 Task: Look for space in Anantapur, India from 4th August, 2023 to 8th August, 2023 for 1 adult in price range Rs.10000 to Rs.15000. Place can be private room with 1  bedroom having 1 bed and 1 bathroom. Property type can be flatguest house, hotel. Amenities needed are: wifi. Booking option can be shelf check-in. Required host language is English.
Action: Mouse moved to (518, 101)
Screenshot: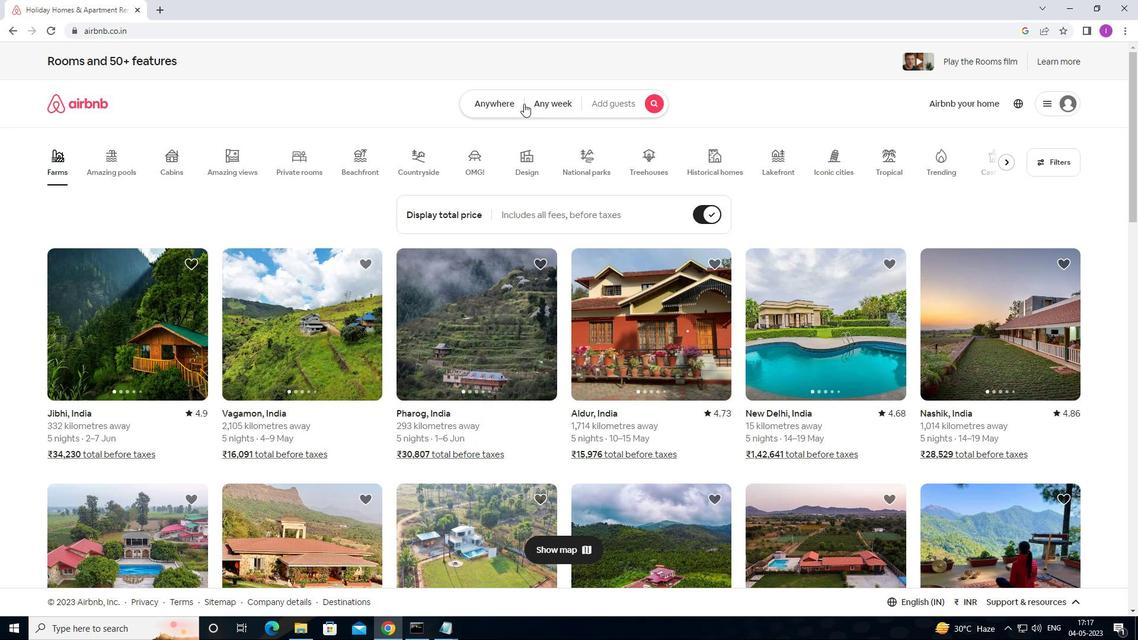 
Action: Mouse pressed left at (518, 101)
Screenshot: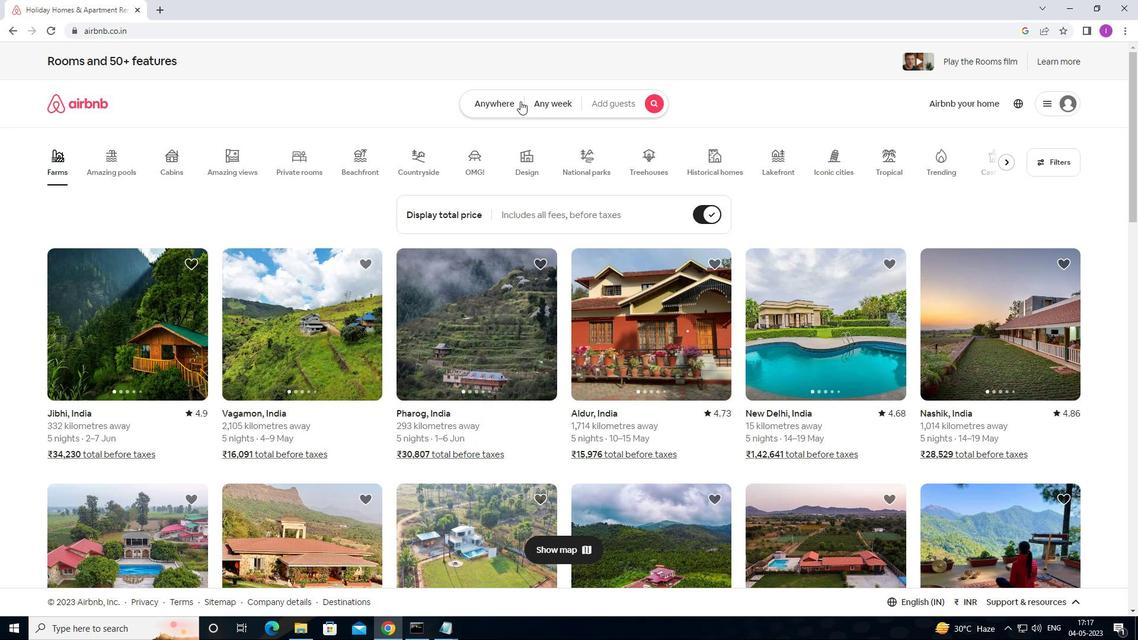 
Action: Mouse moved to (371, 157)
Screenshot: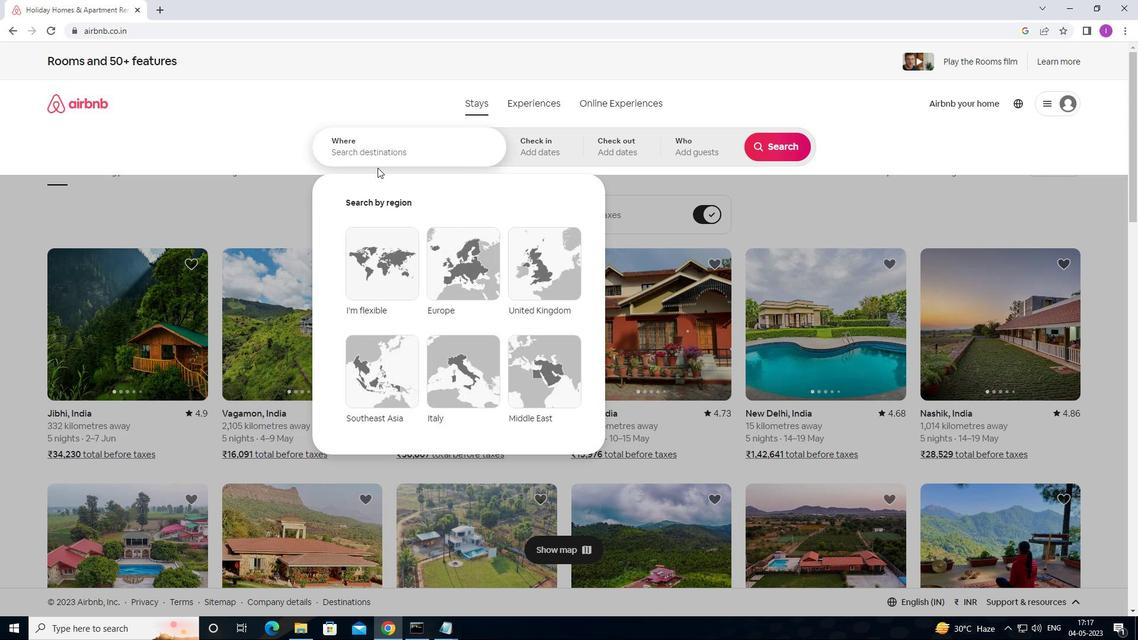 
Action: Mouse pressed left at (371, 157)
Screenshot: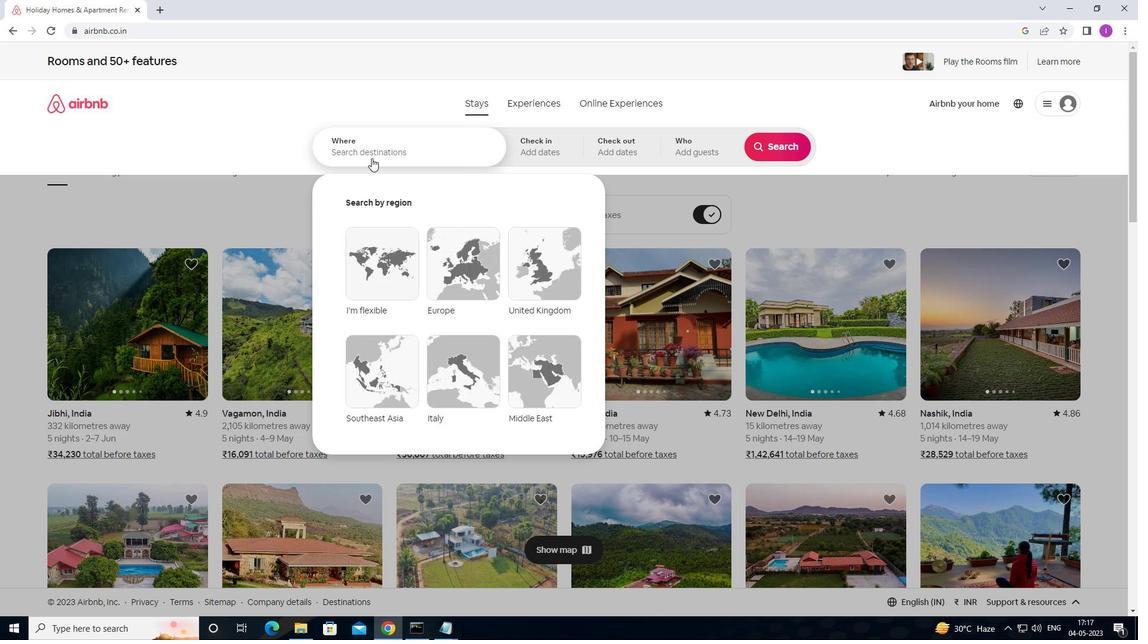 
Action: Mouse moved to (372, 153)
Screenshot: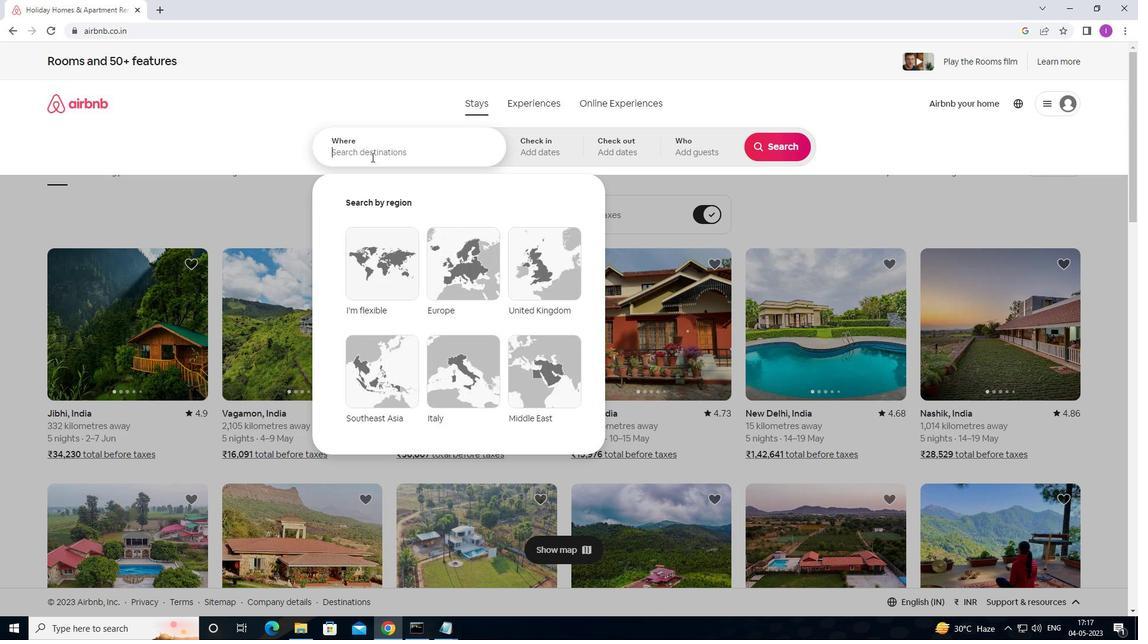 
Action: Key pressed <Key.shift>ANANTAPUR,<Key.shift>U<Key.backspace><Key.shift>INDIA
Screenshot: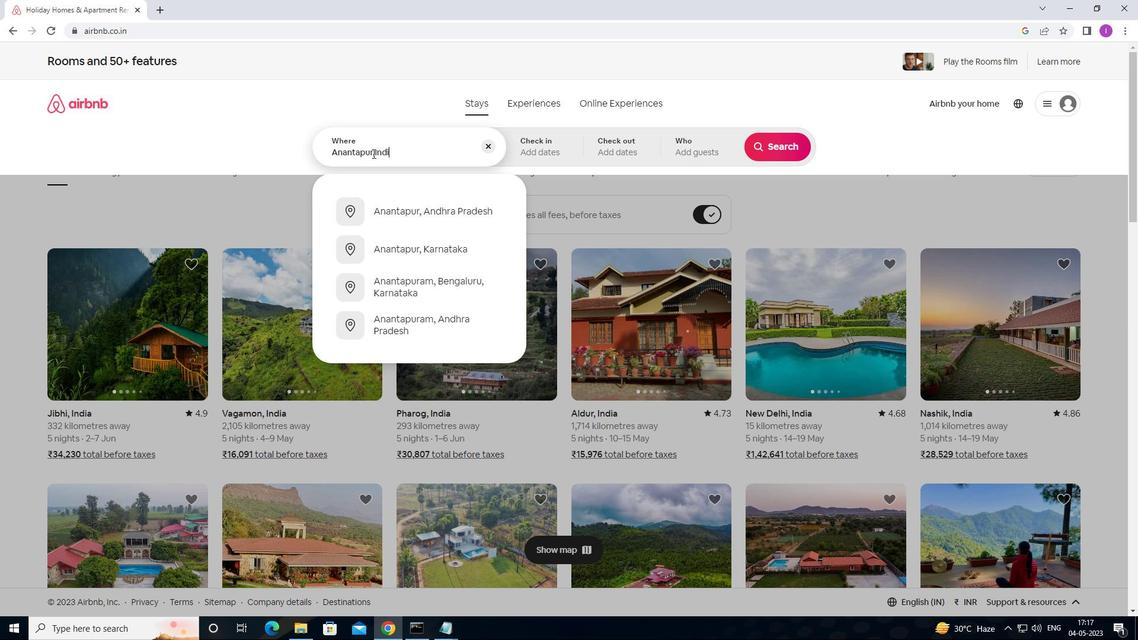 
Action: Mouse moved to (515, 145)
Screenshot: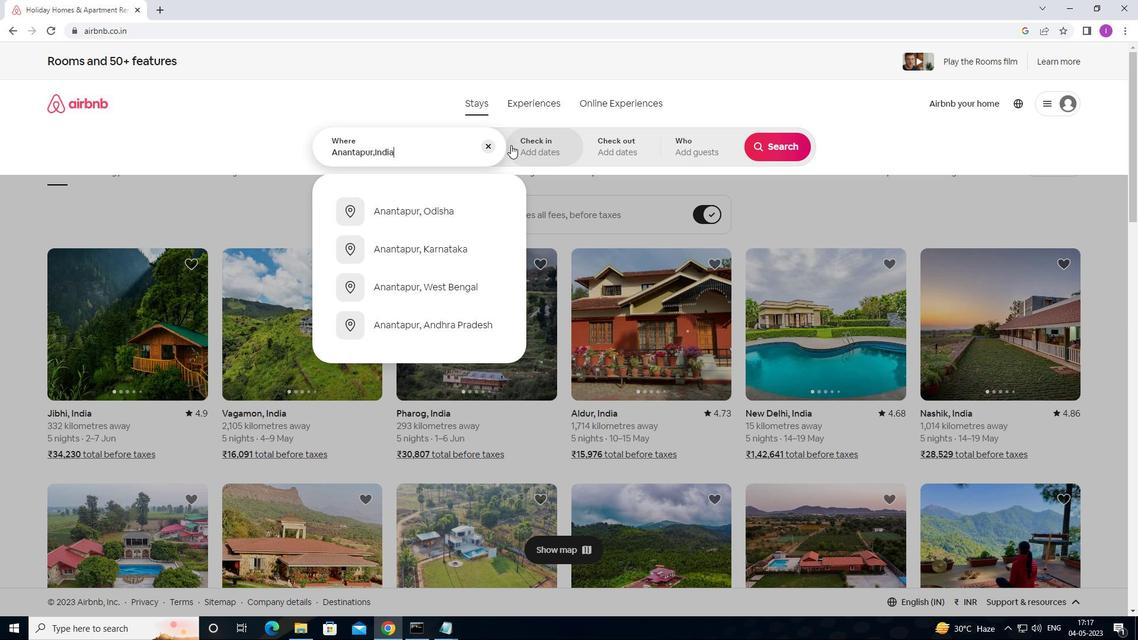 
Action: Mouse pressed left at (515, 145)
Screenshot: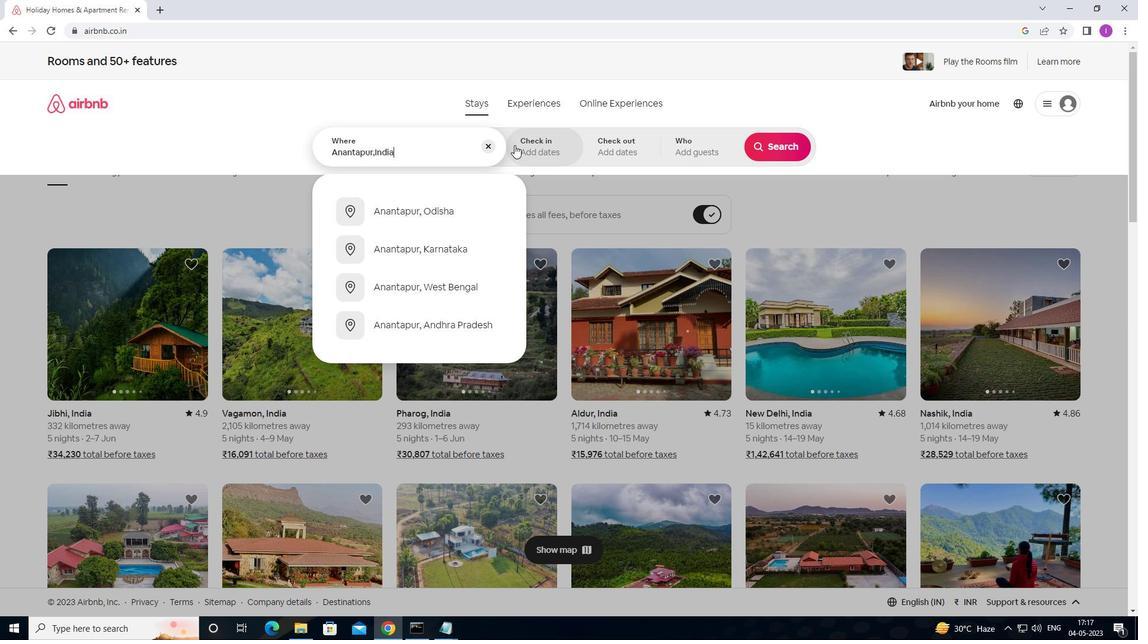 
Action: Mouse moved to (773, 235)
Screenshot: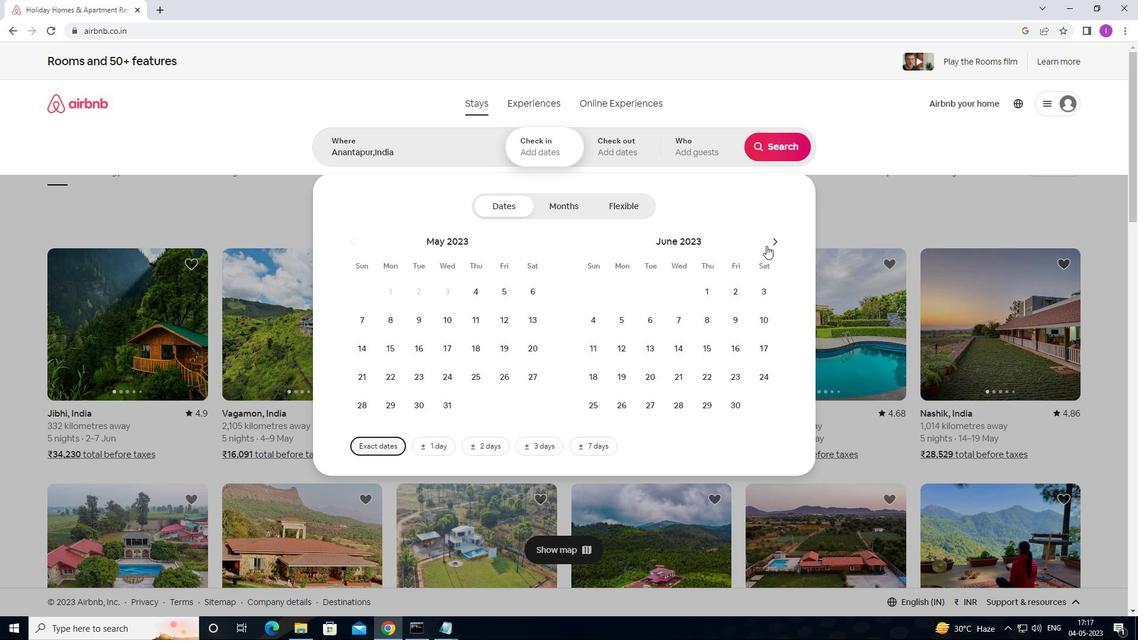 
Action: Mouse pressed left at (773, 235)
Screenshot: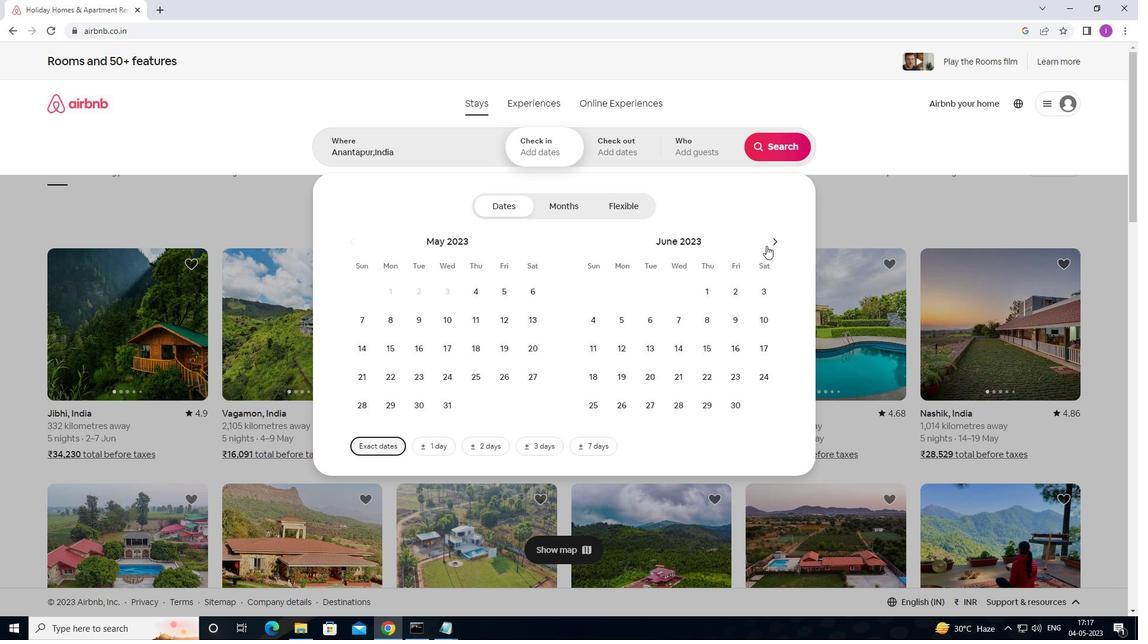 
Action: Mouse moved to (773, 234)
Screenshot: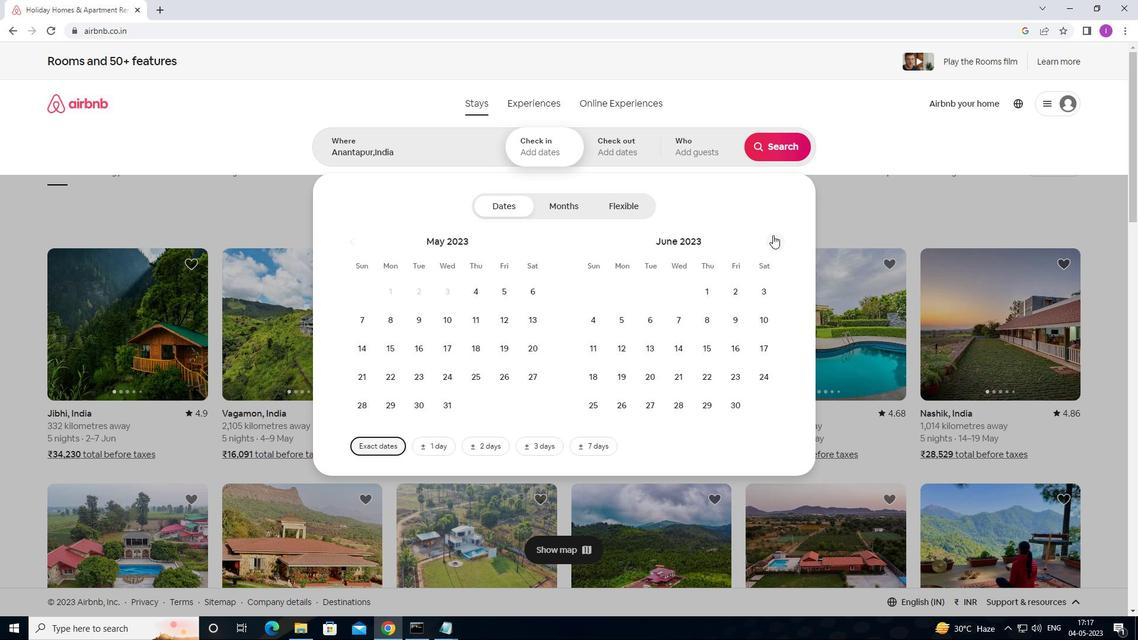 
Action: Mouse pressed left at (773, 234)
Screenshot: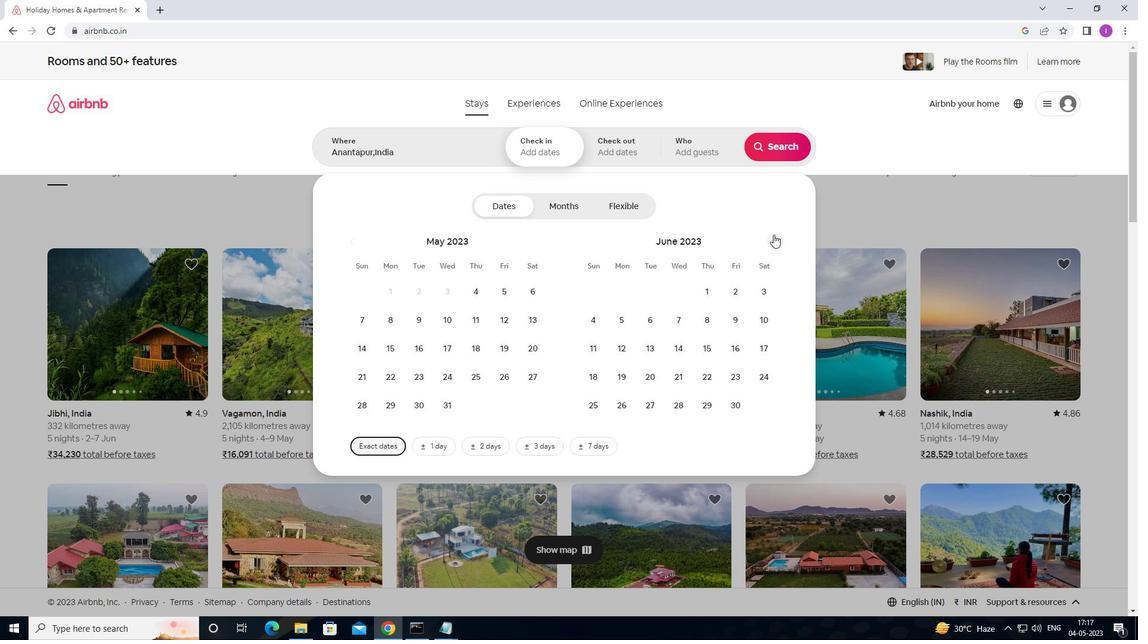 
Action: Mouse moved to (773, 235)
Screenshot: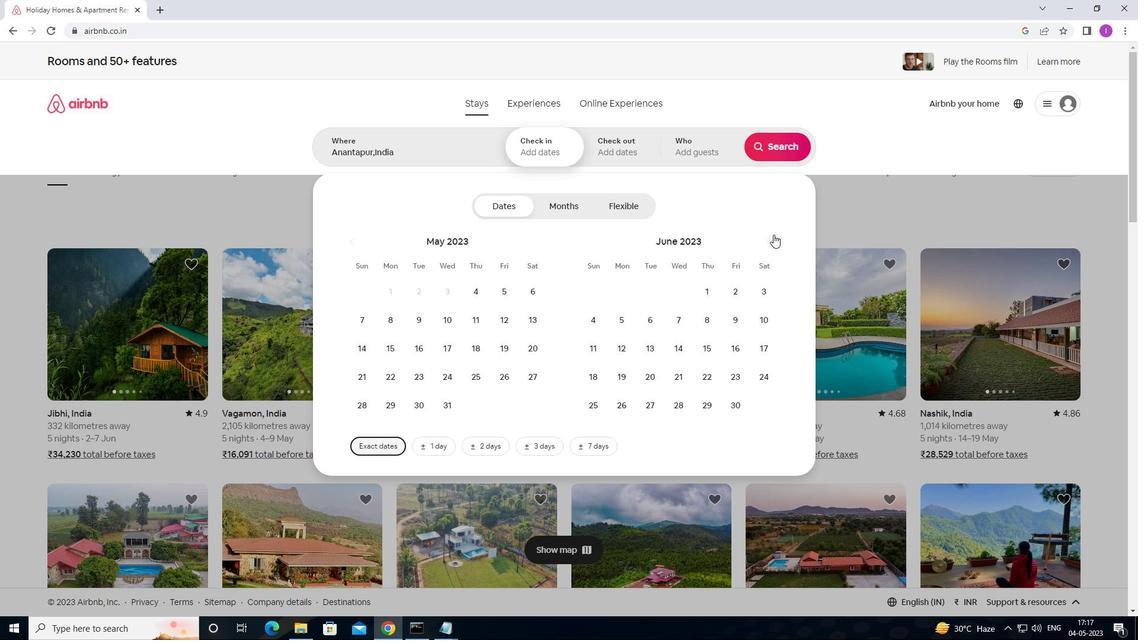
Action: Mouse pressed left at (773, 235)
Screenshot: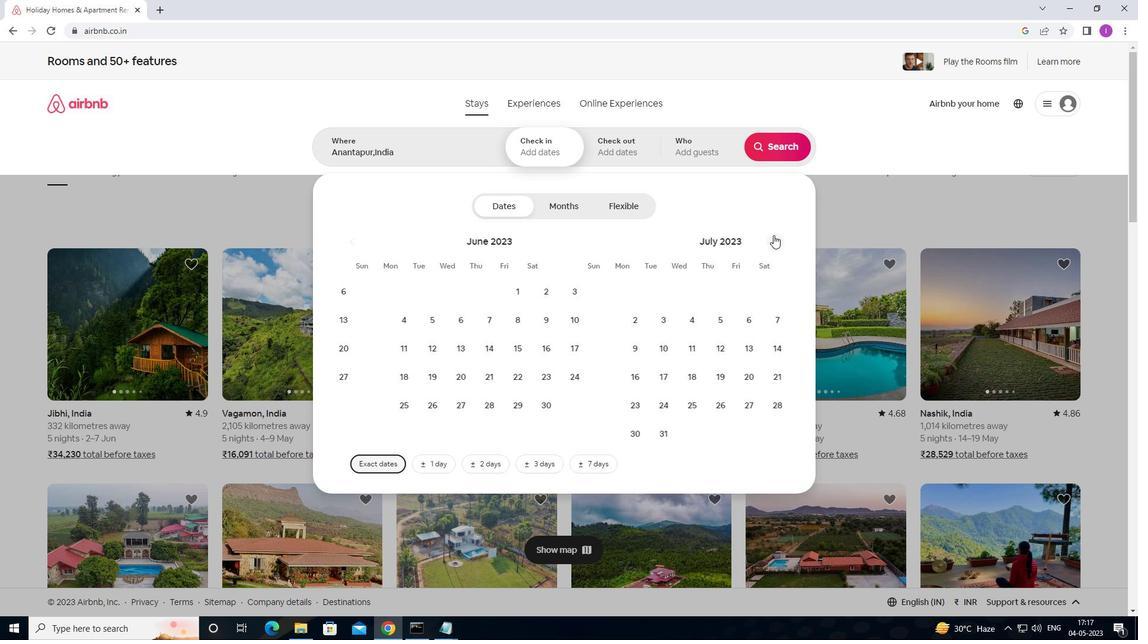 
Action: Mouse moved to (505, 287)
Screenshot: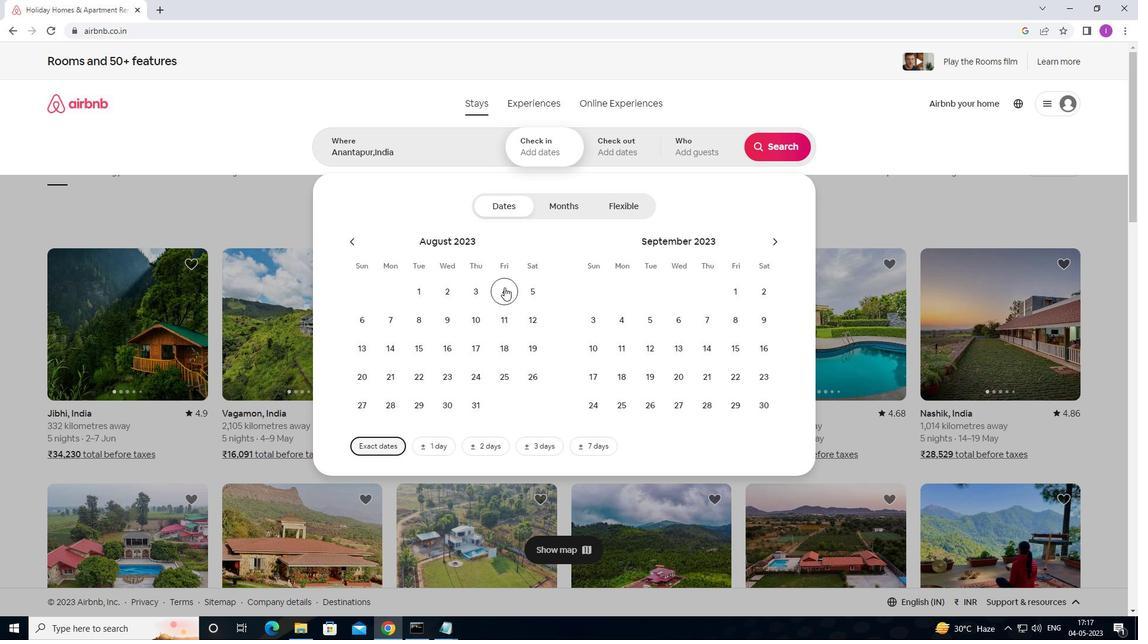 
Action: Mouse pressed left at (505, 287)
Screenshot: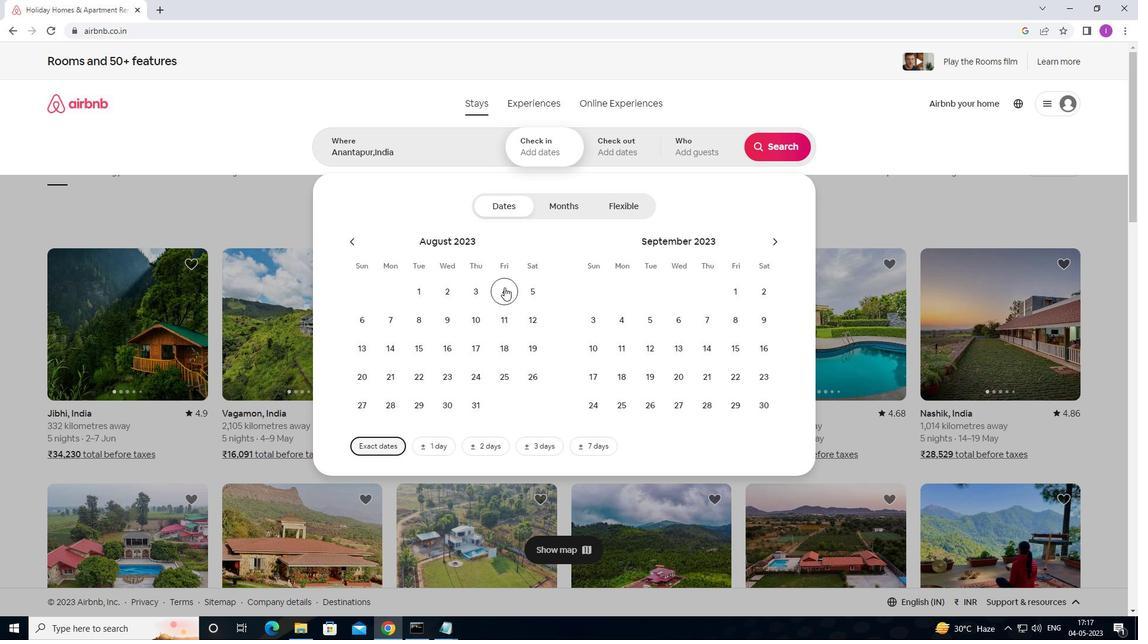 
Action: Mouse moved to (428, 321)
Screenshot: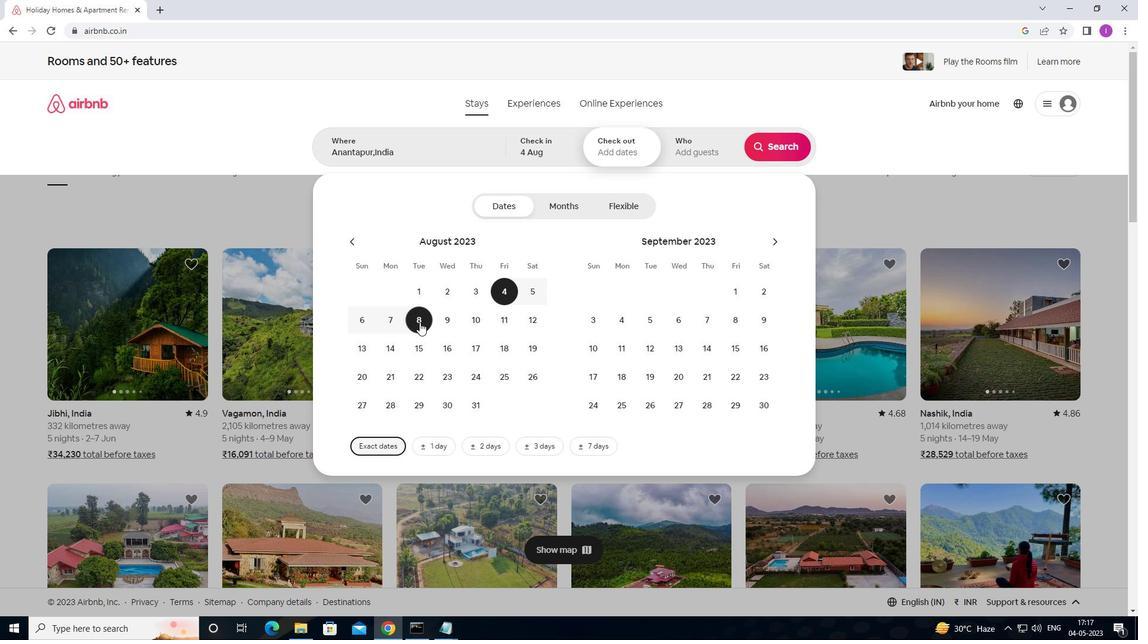 
Action: Mouse pressed left at (428, 321)
Screenshot: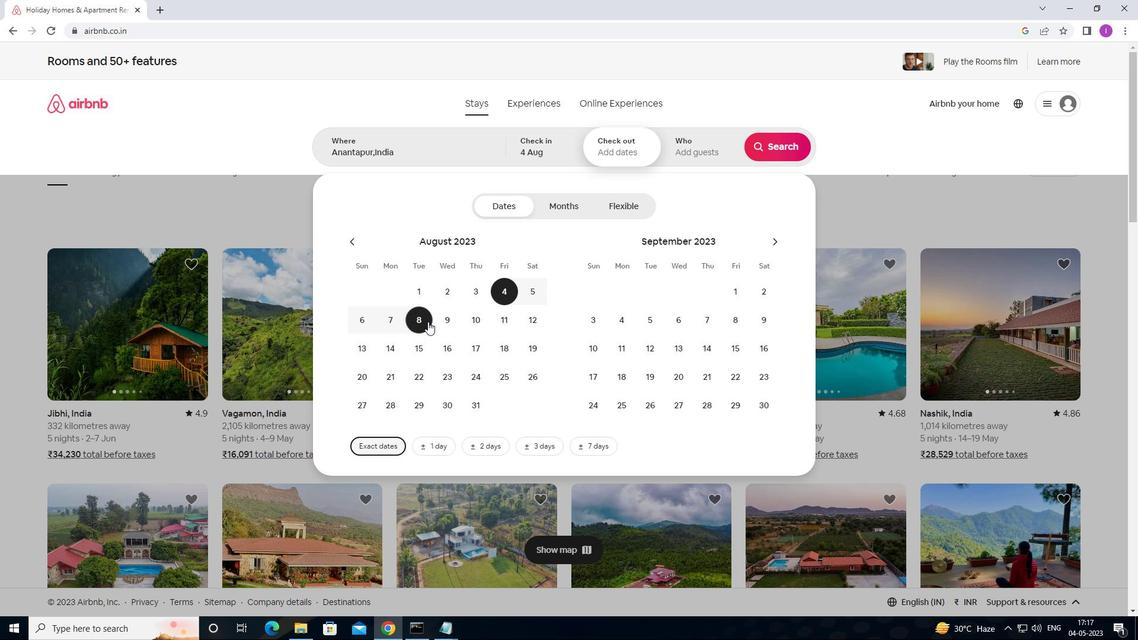 
Action: Mouse moved to (690, 149)
Screenshot: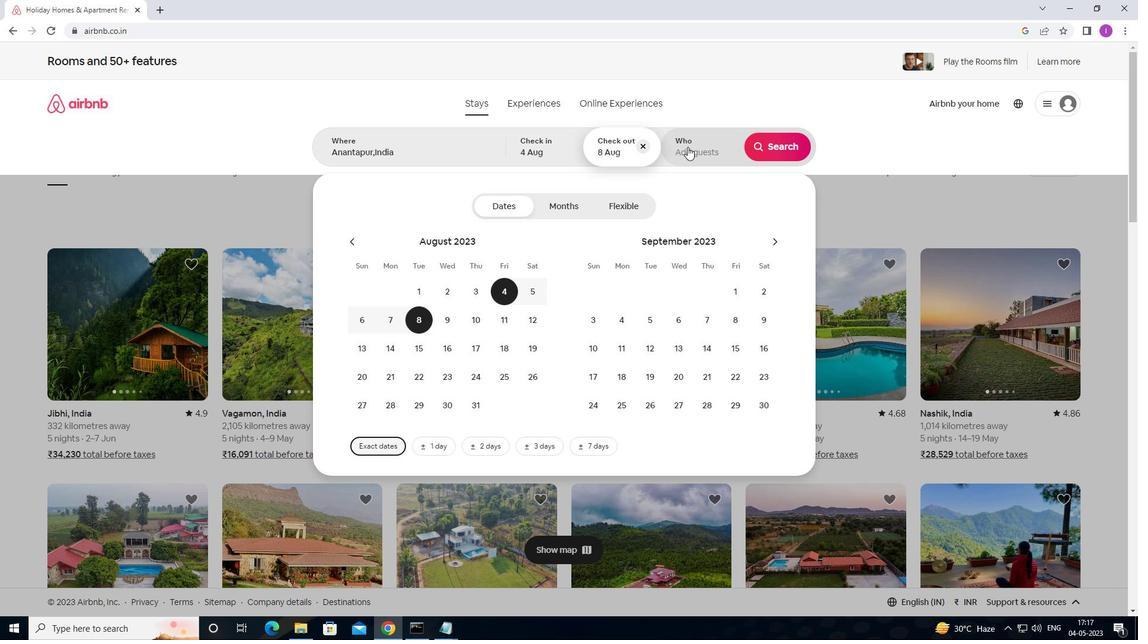 
Action: Mouse pressed left at (690, 149)
Screenshot: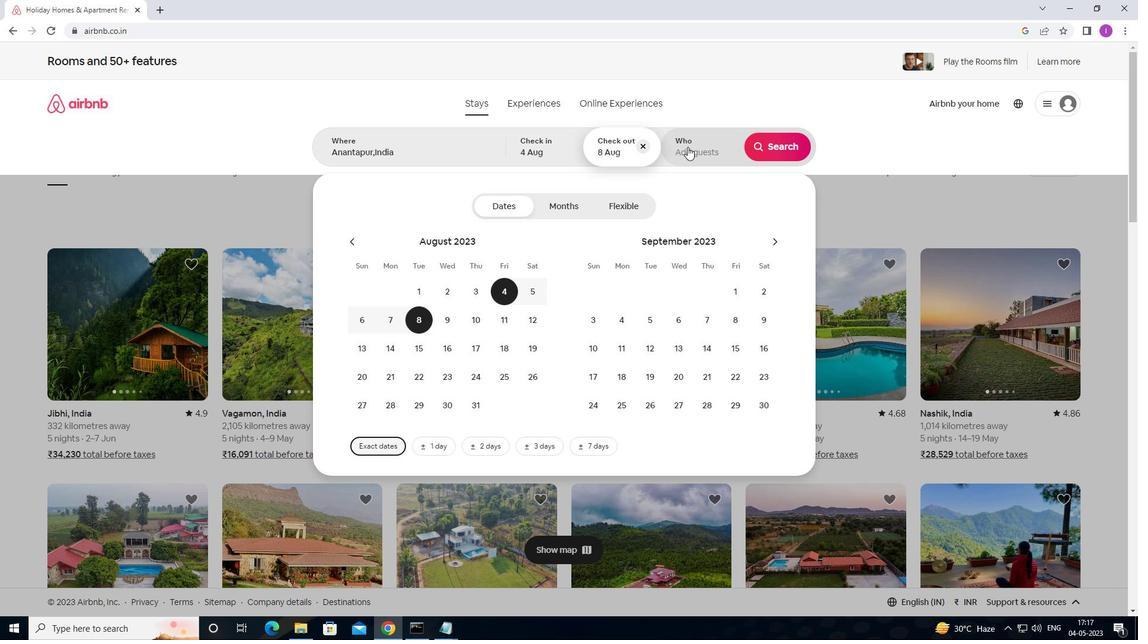 
Action: Mouse moved to (778, 205)
Screenshot: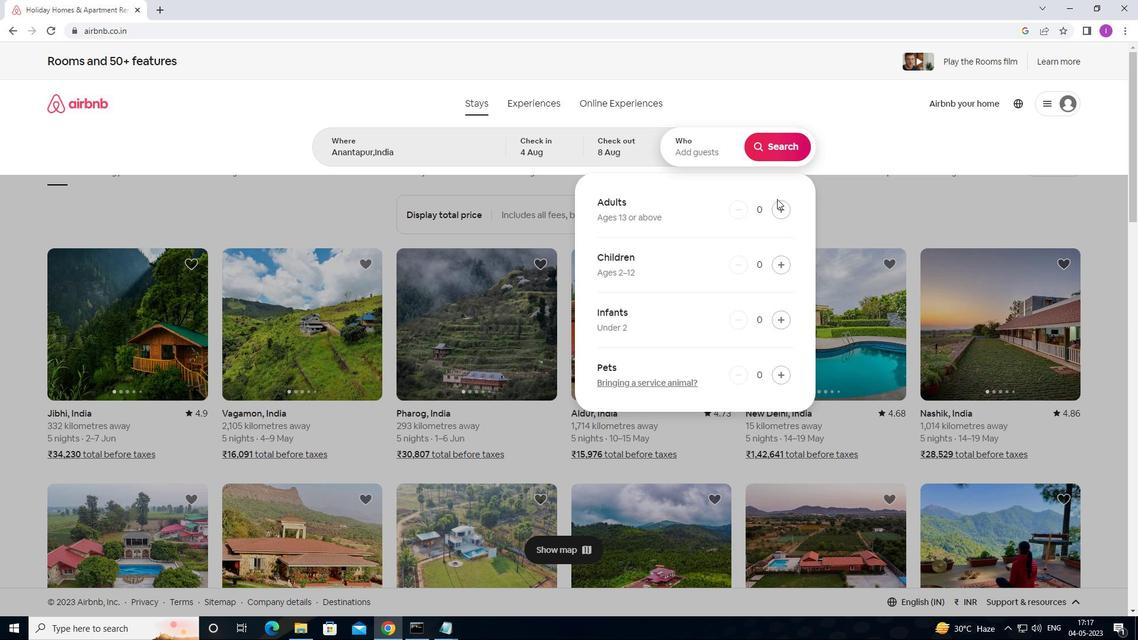 
Action: Mouse pressed left at (778, 205)
Screenshot: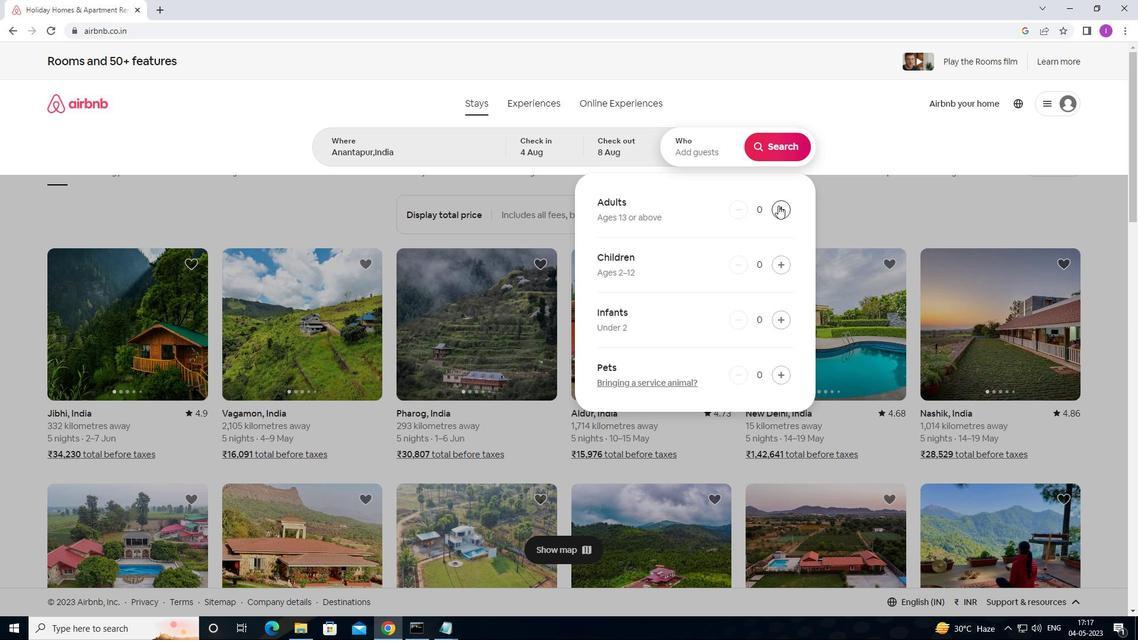 
Action: Mouse moved to (771, 150)
Screenshot: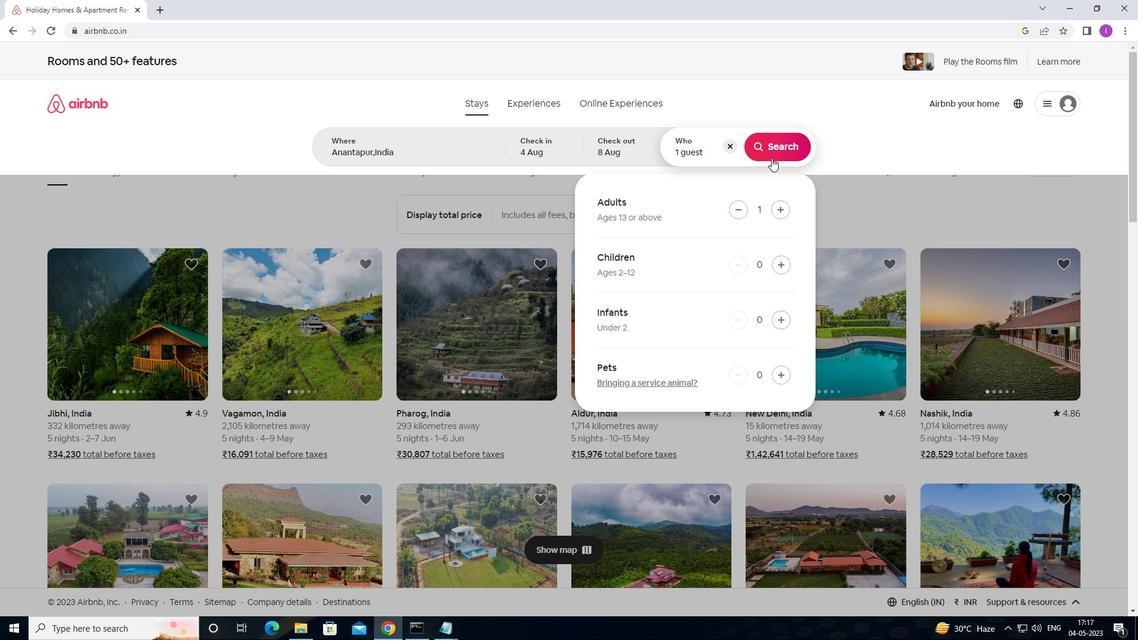 
Action: Mouse pressed left at (771, 150)
Screenshot: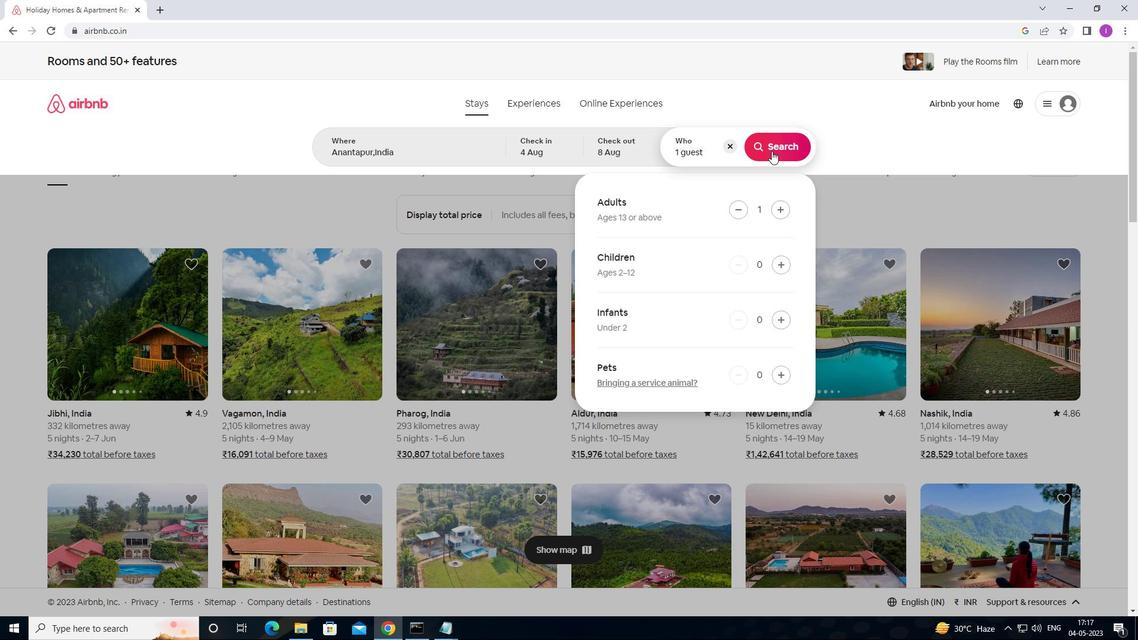 
Action: Mouse moved to (1074, 110)
Screenshot: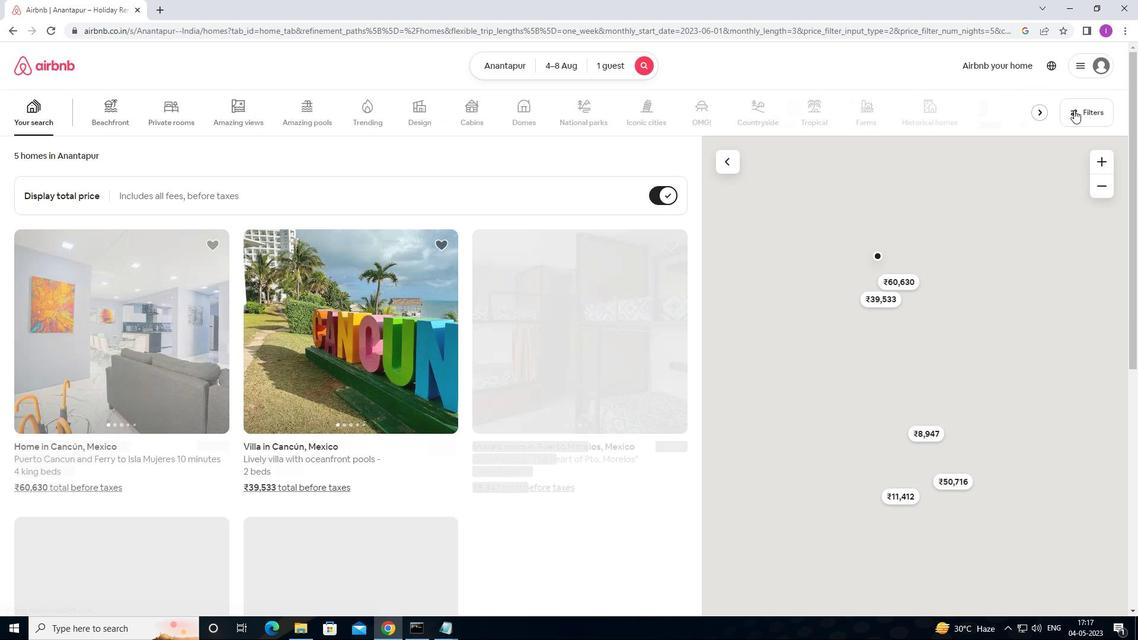 
Action: Mouse pressed left at (1074, 110)
Screenshot: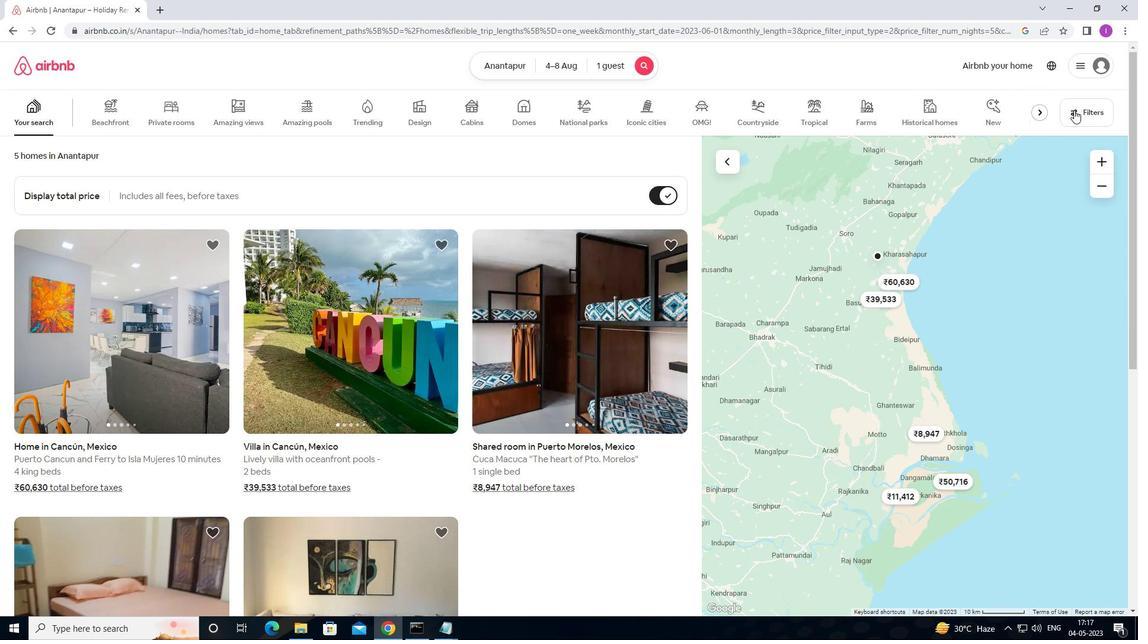 
Action: Mouse moved to (453, 267)
Screenshot: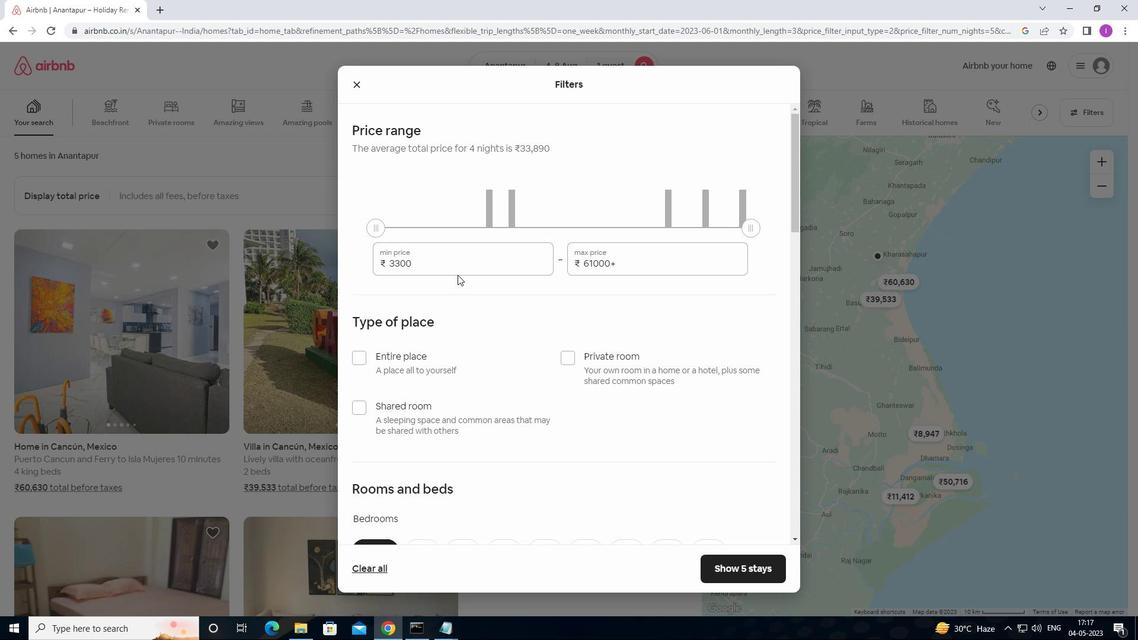 
Action: Mouse pressed left at (453, 267)
Screenshot: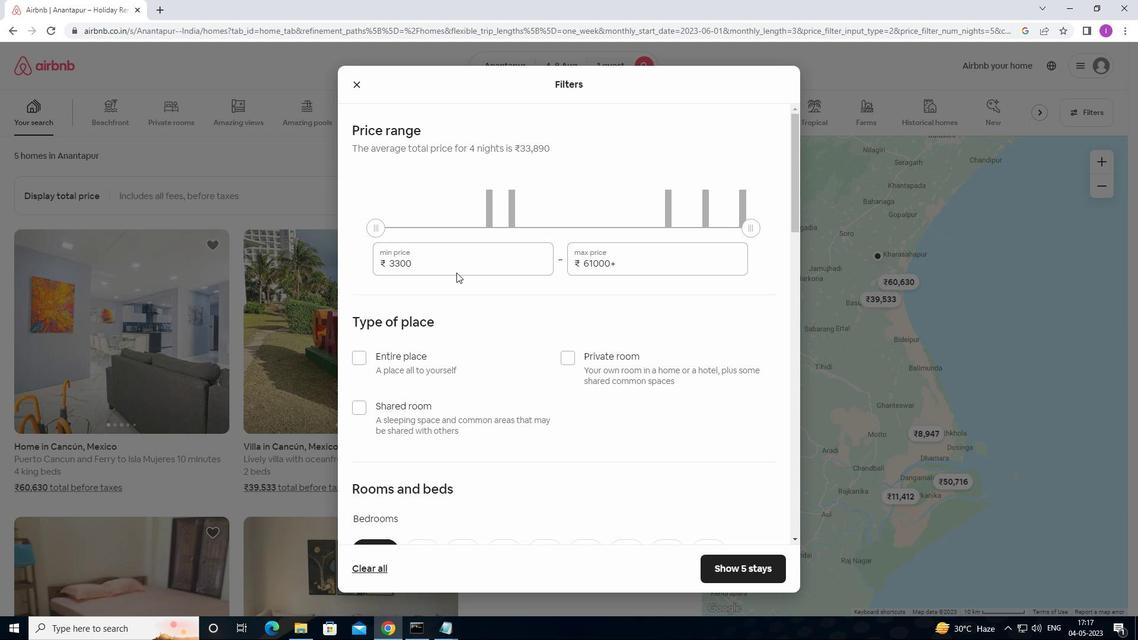 
Action: Mouse moved to (396, 267)
Screenshot: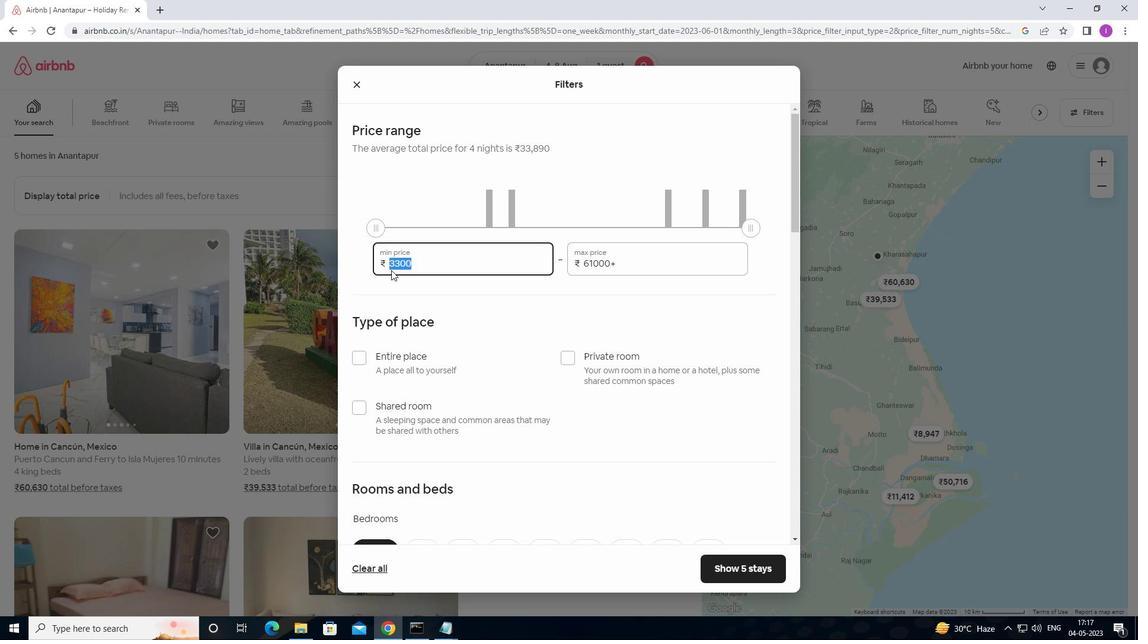 
Action: Key pressed 1
Screenshot: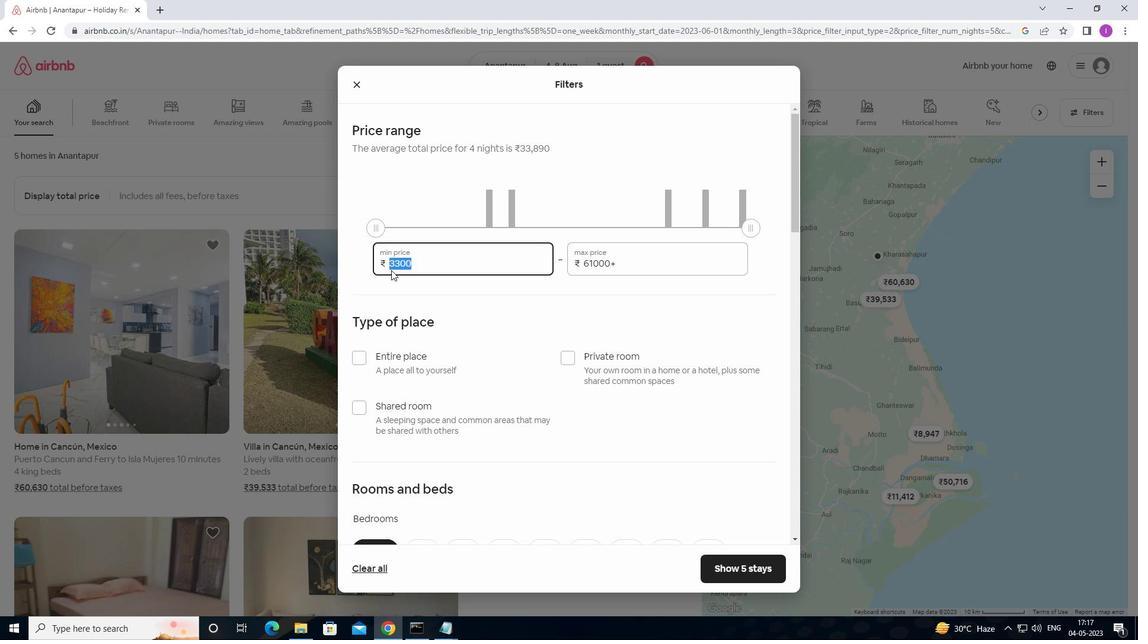 
Action: Mouse moved to (398, 266)
Screenshot: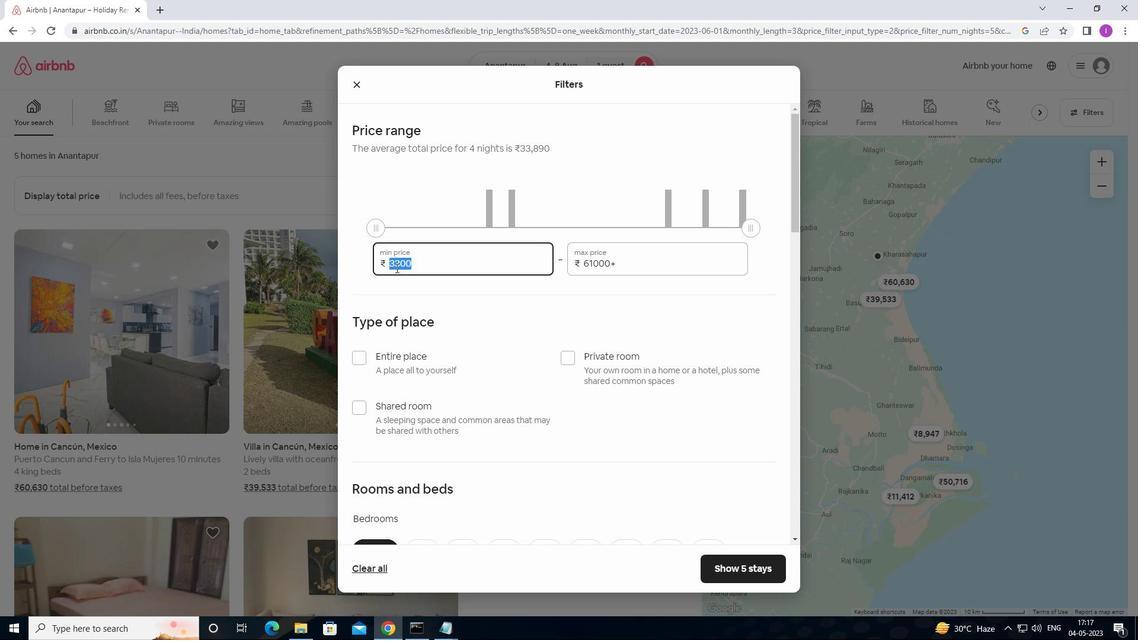 
Action: Key pressed 0
Screenshot: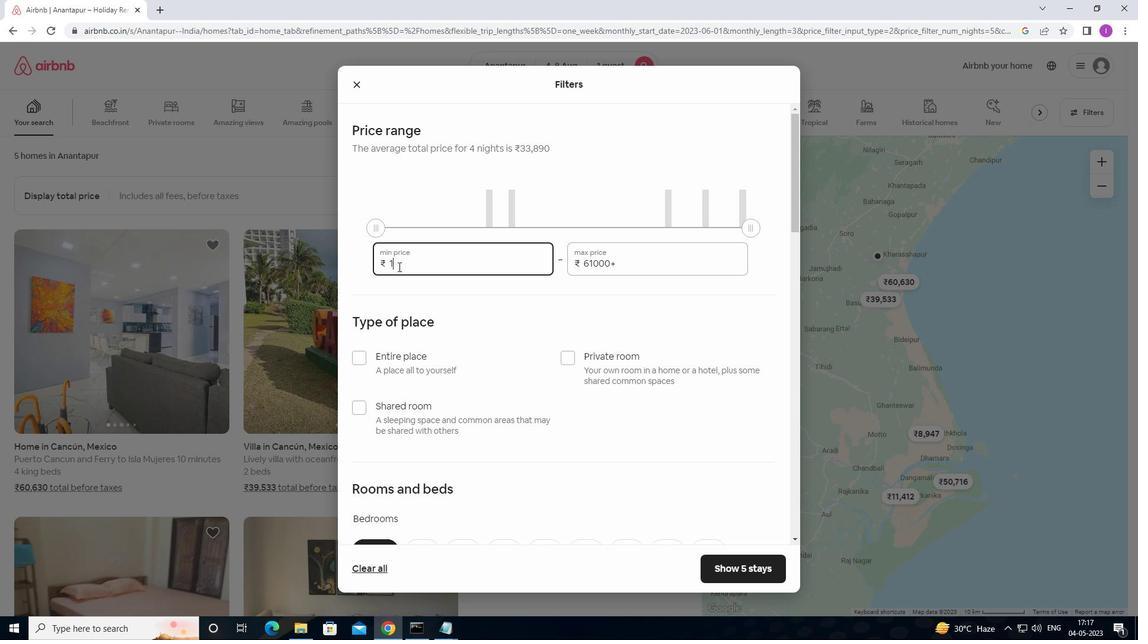 
Action: Mouse moved to (400, 265)
Screenshot: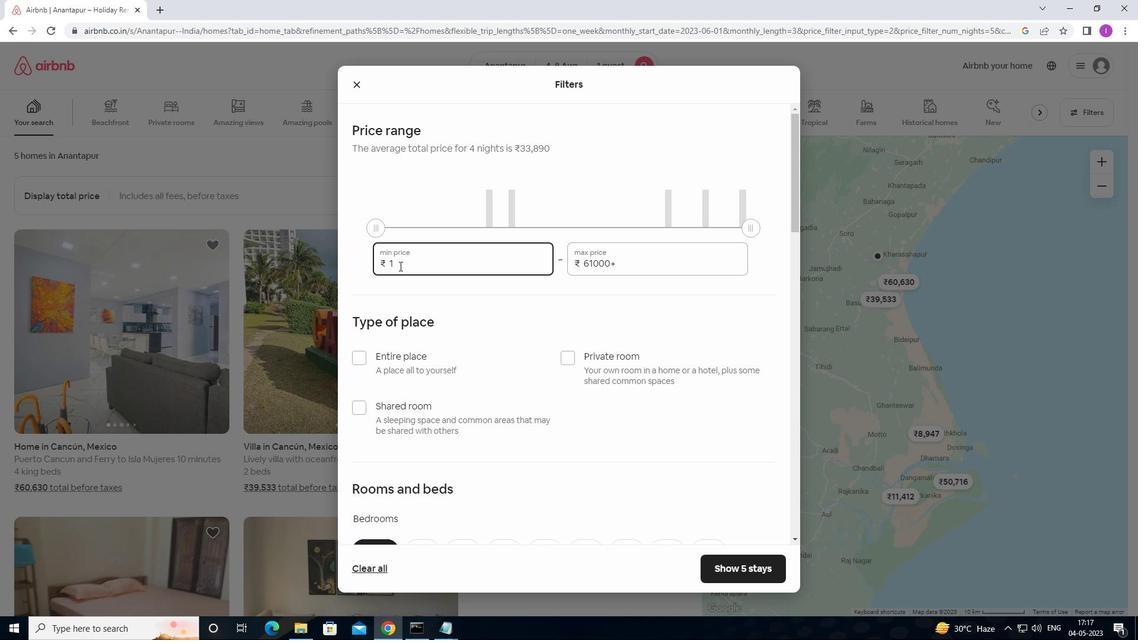 
Action: Key pressed 0
Screenshot: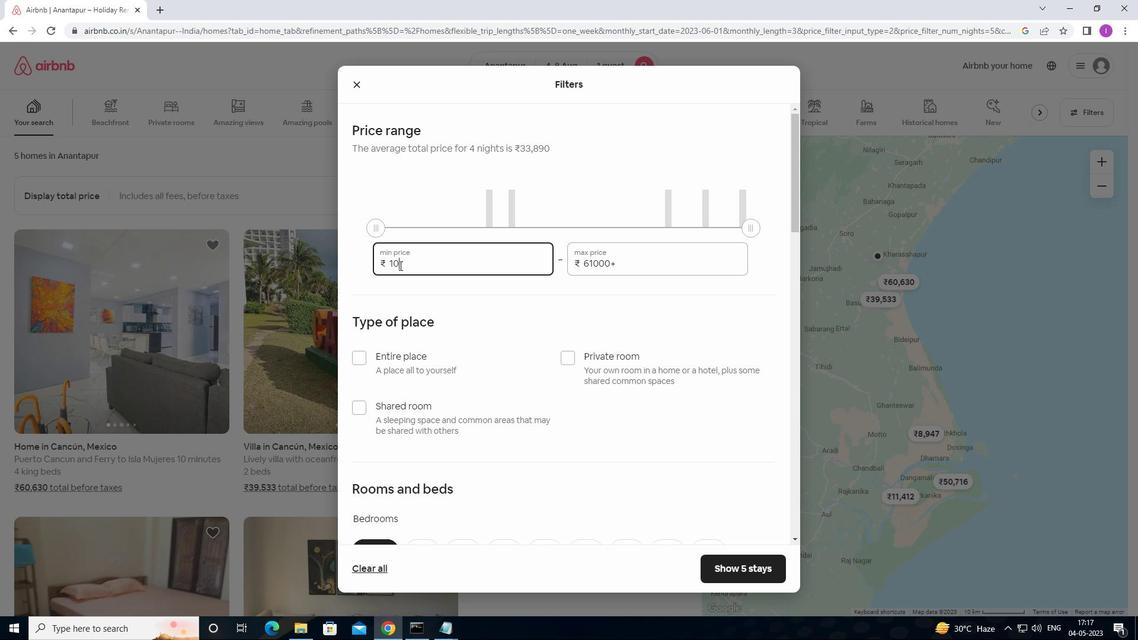 
Action: Mouse moved to (401, 264)
Screenshot: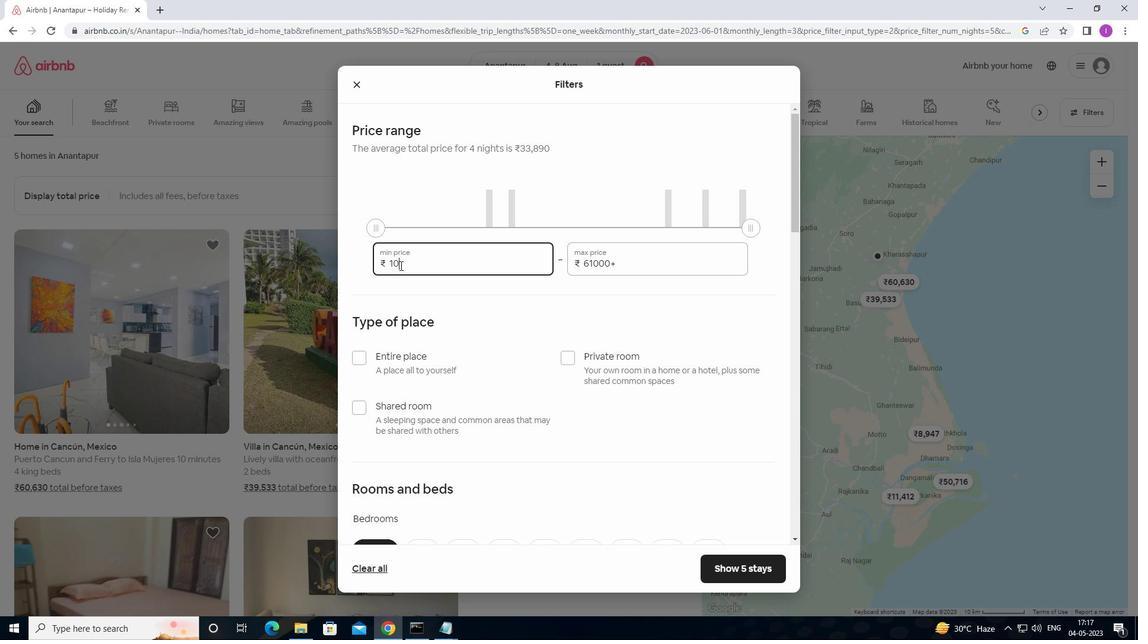 
Action: Key pressed 0
Screenshot: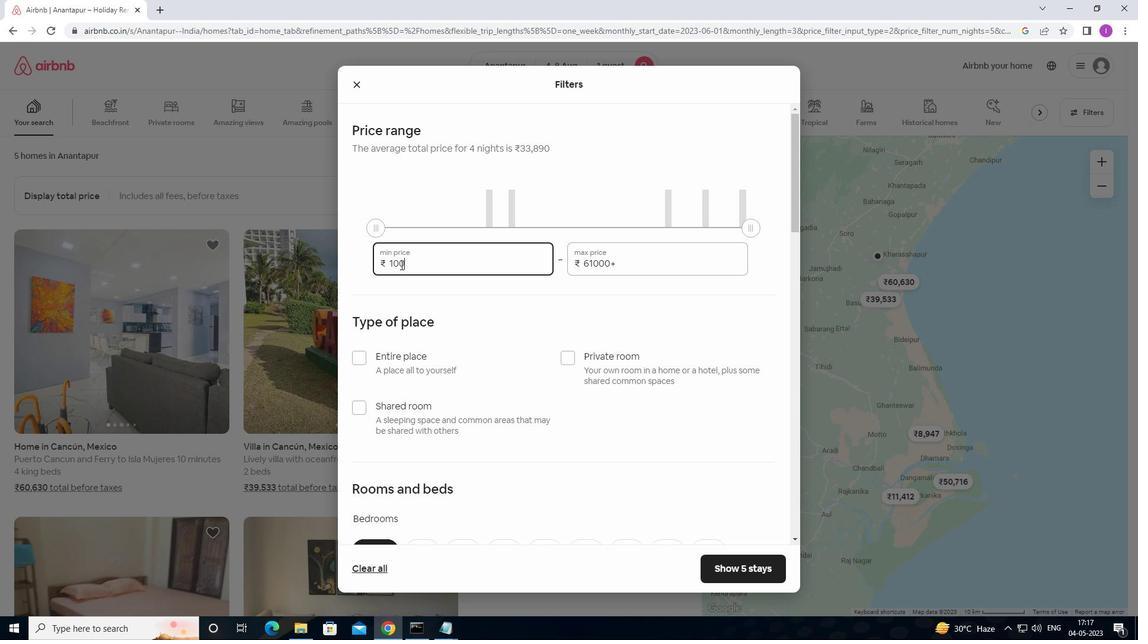 
Action: Mouse moved to (403, 264)
Screenshot: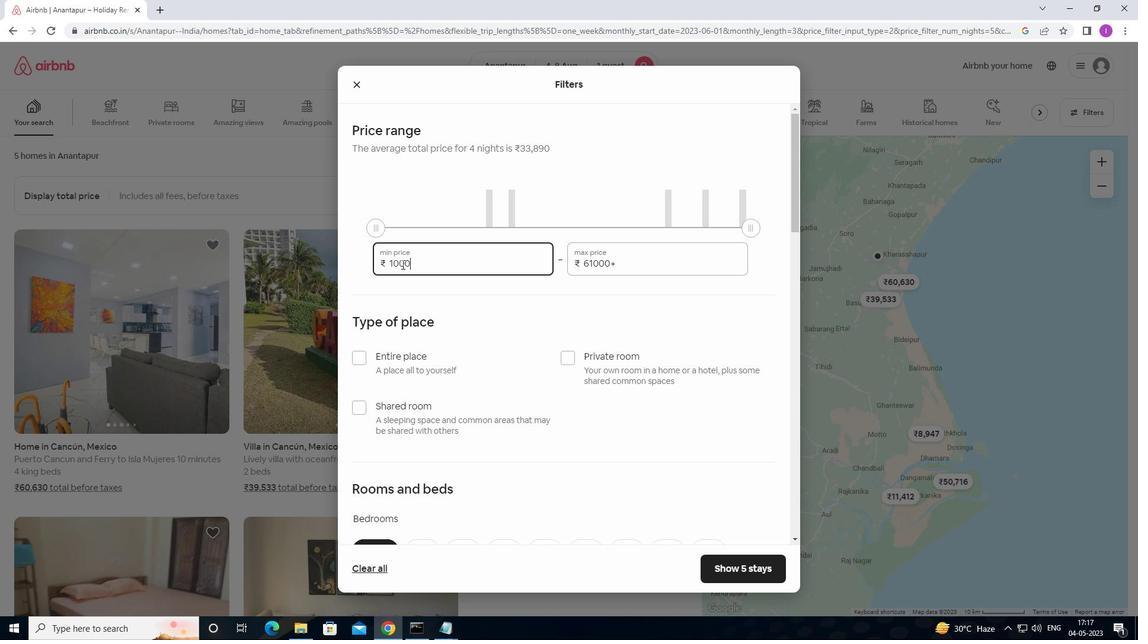 
Action: Key pressed 0
Screenshot: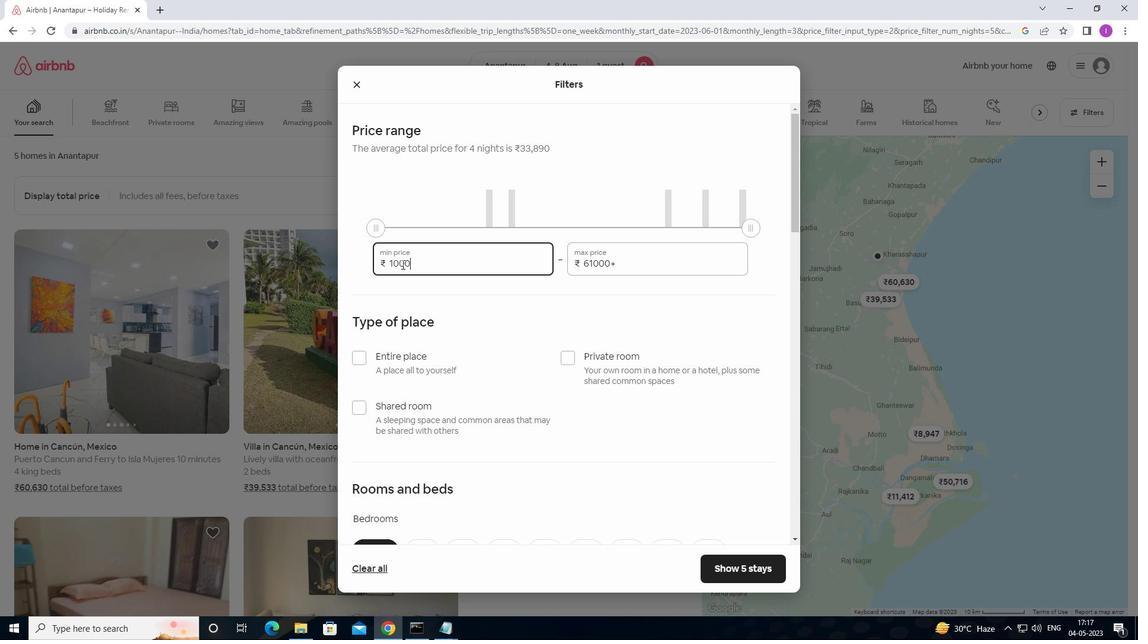 
Action: Mouse moved to (618, 259)
Screenshot: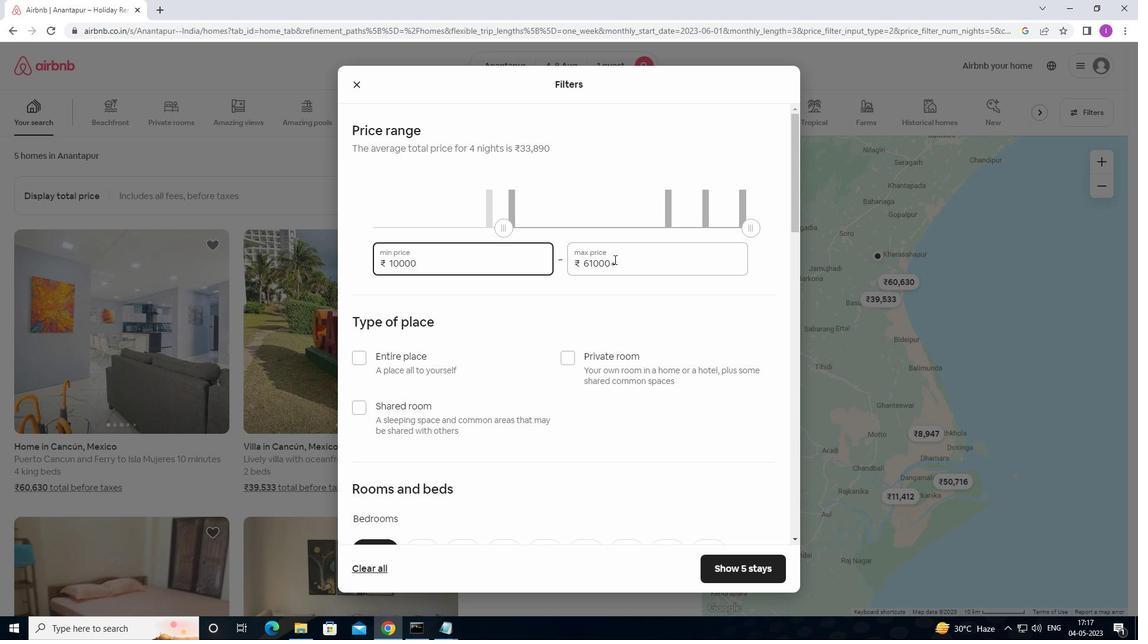 
Action: Mouse pressed left at (618, 259)
Screenshot: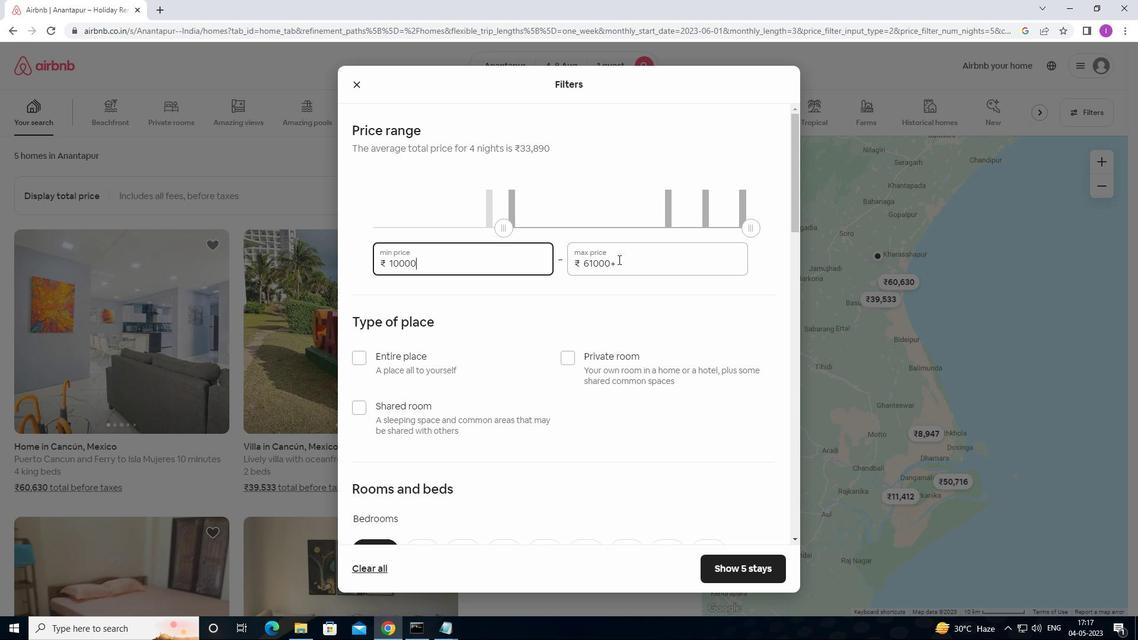 
Action: Mouse moved to (582, 269)
Screenshot: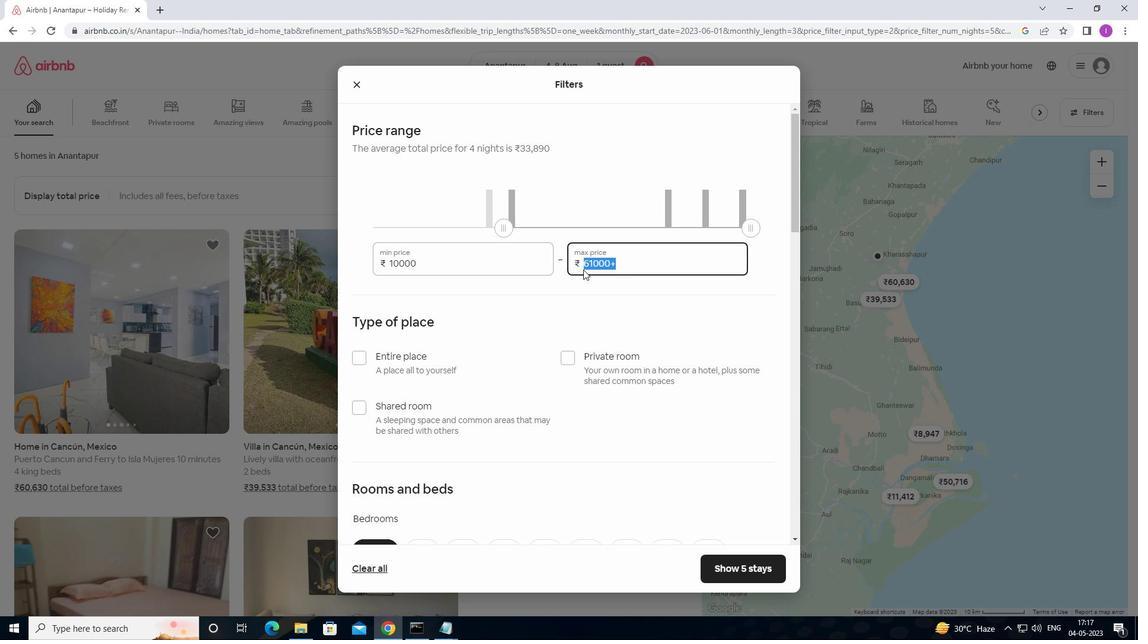 
Action: Key pressed 15
Screenshot: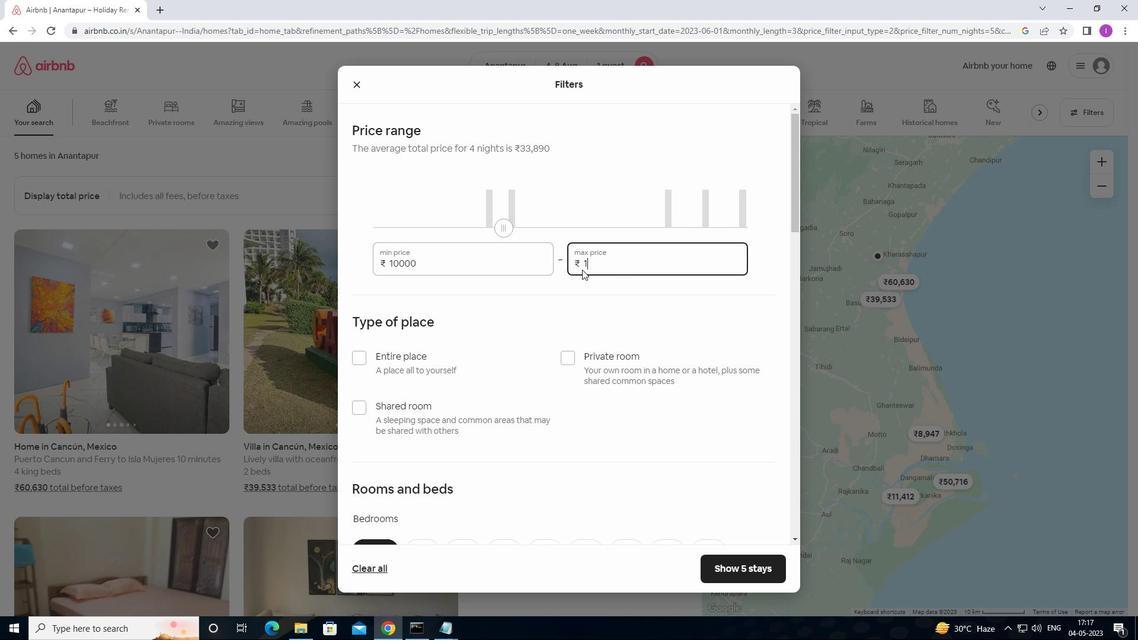 
Action: Mouse moved to (581, 269)
Screenshot: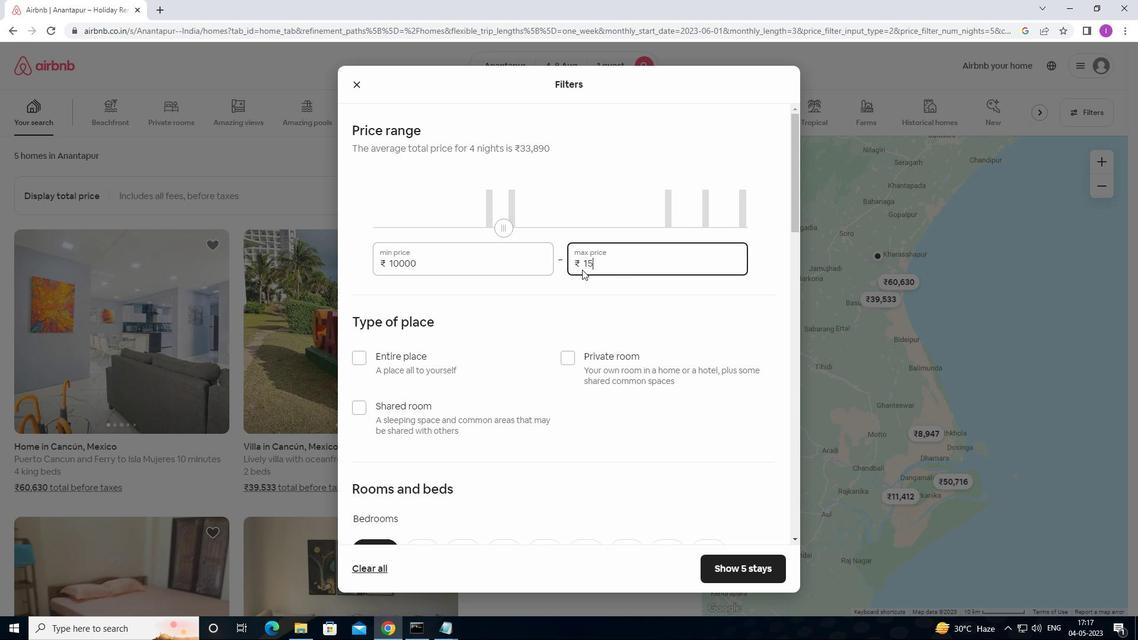 
Action: Key pressed 000
Screenshot: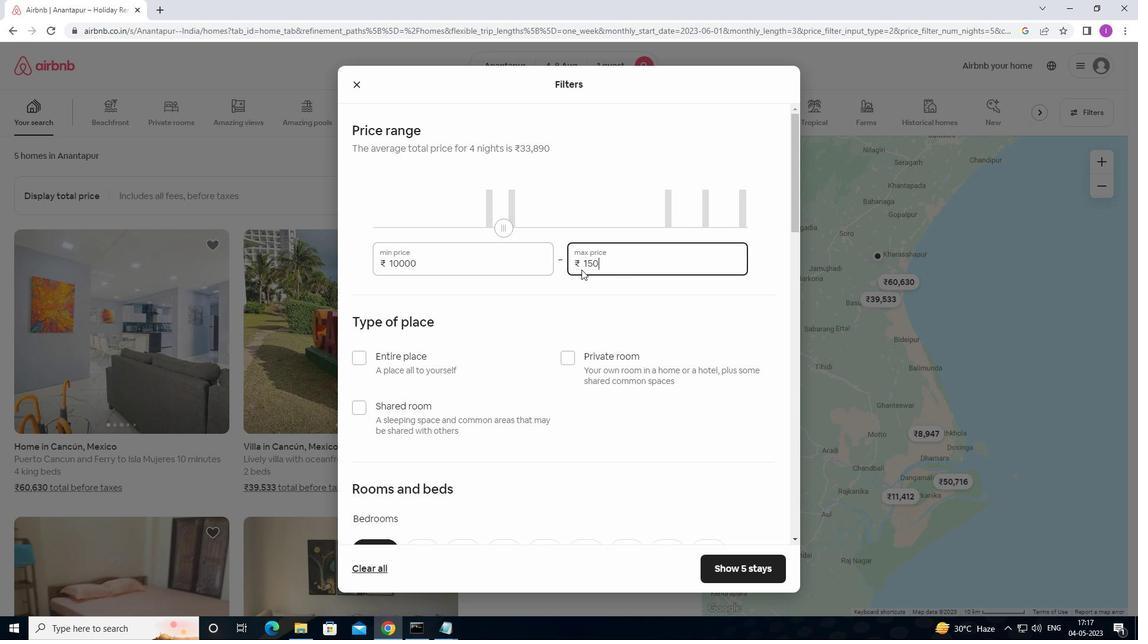 
Action: Mouse moved to (582, 292)
Screenshot: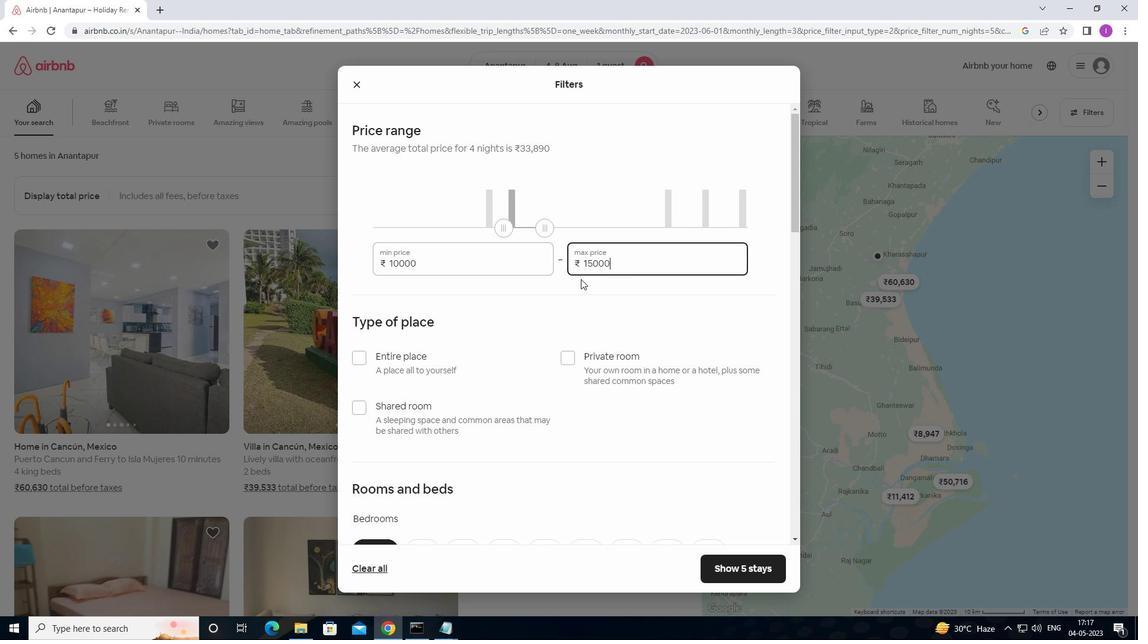 
Action: Mouse scrolled (582, 291) with delta (0, 0)
Screenshot: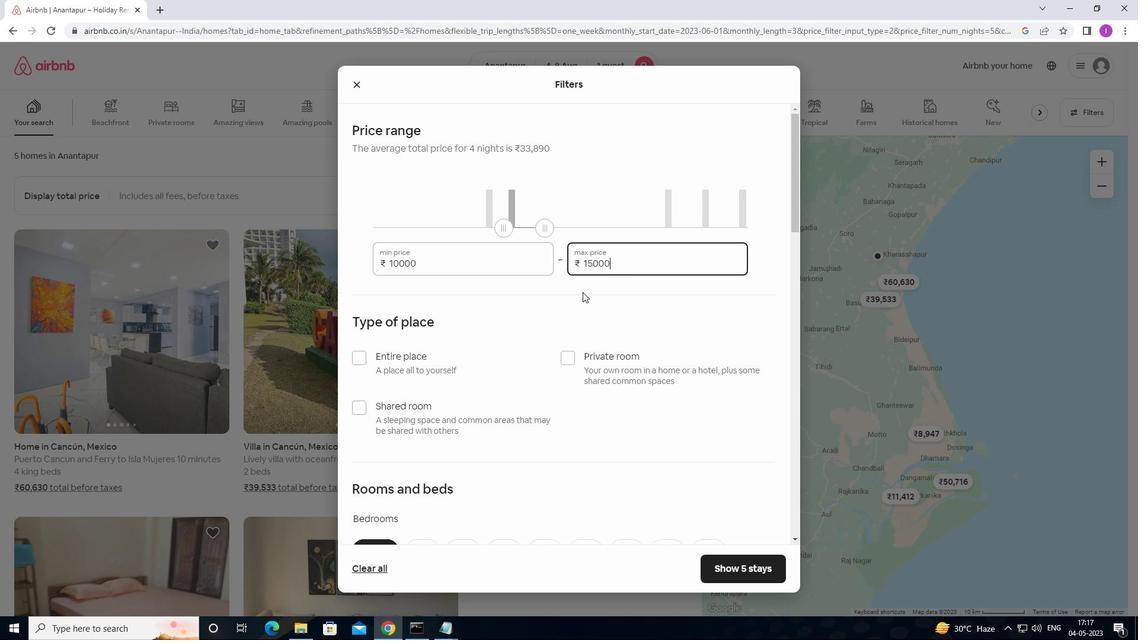 
Action: Mouse moved to (565, 298)
Screenshot: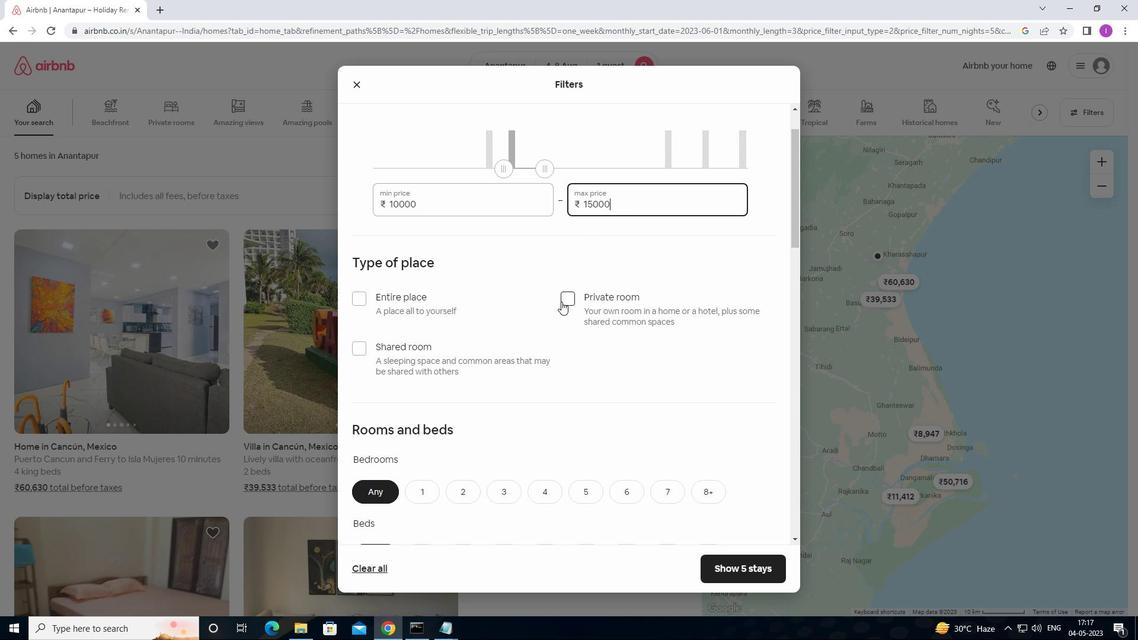 
Action: Mouse pressed left at (565, 298)
Screenshot: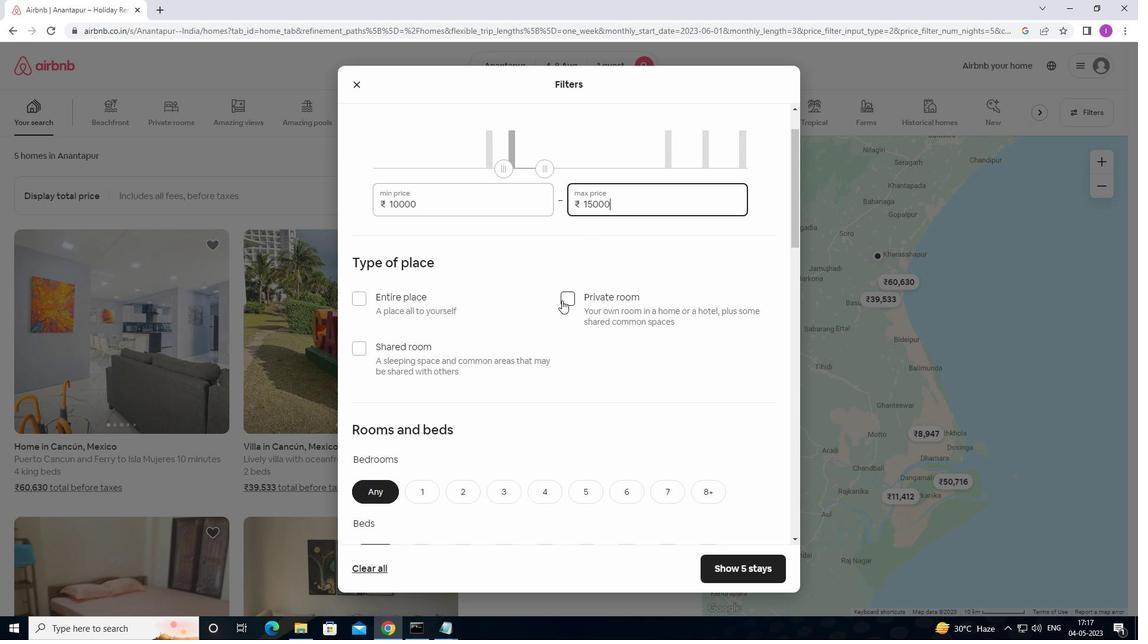 
Action: Mouse moved to (556, 316)
Screenshot: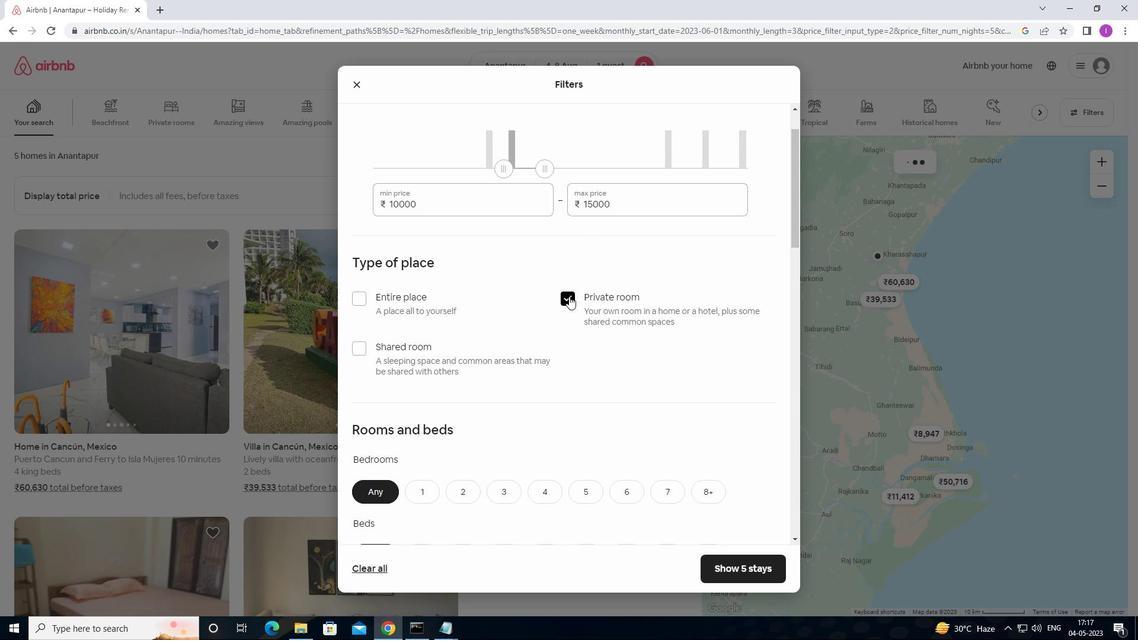 
Action: Mouse scrolled (556, 315) with delta (0, 0)
Screenshot: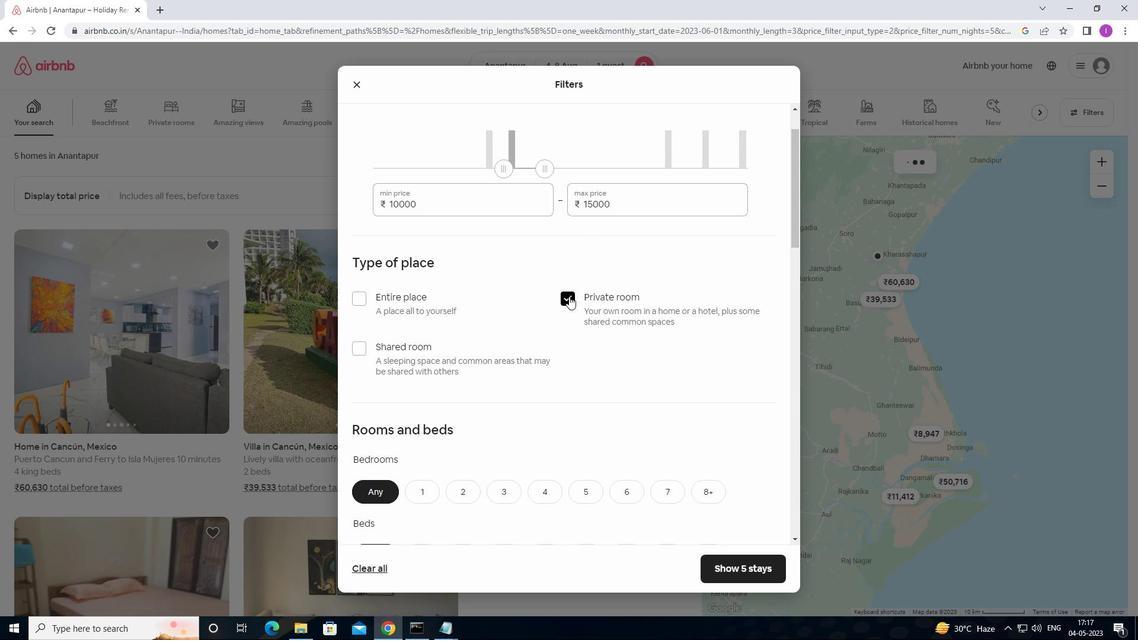 
Action: Mouse moved to (553, 328)
Screenshot: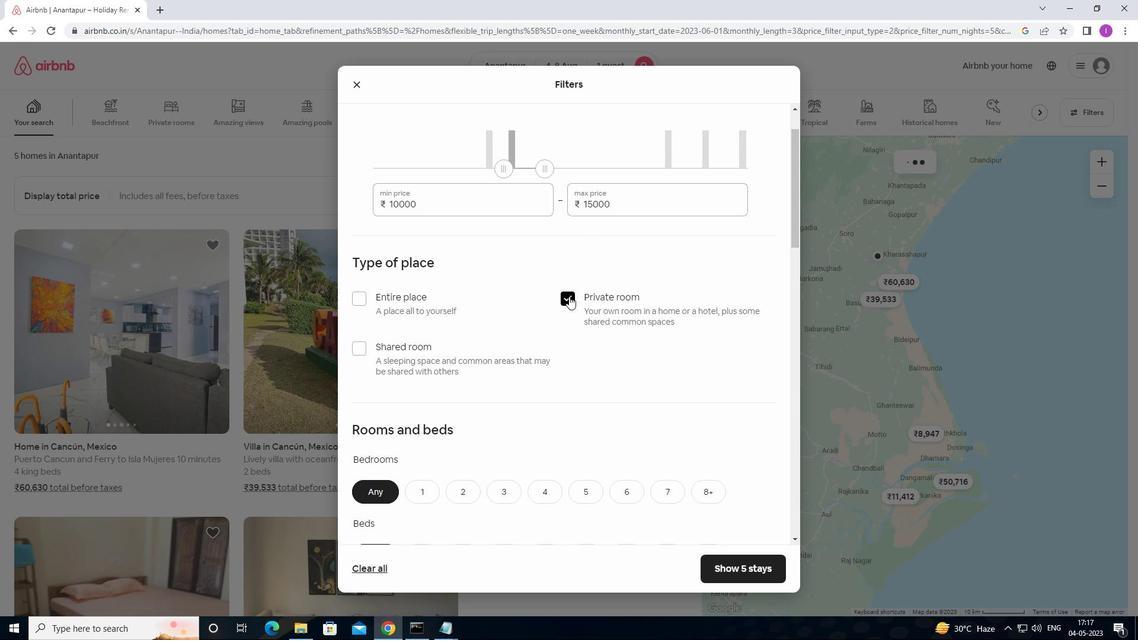 
Action: Mouse scrolled (553, 327) with delta (0, 0)
Screenshot: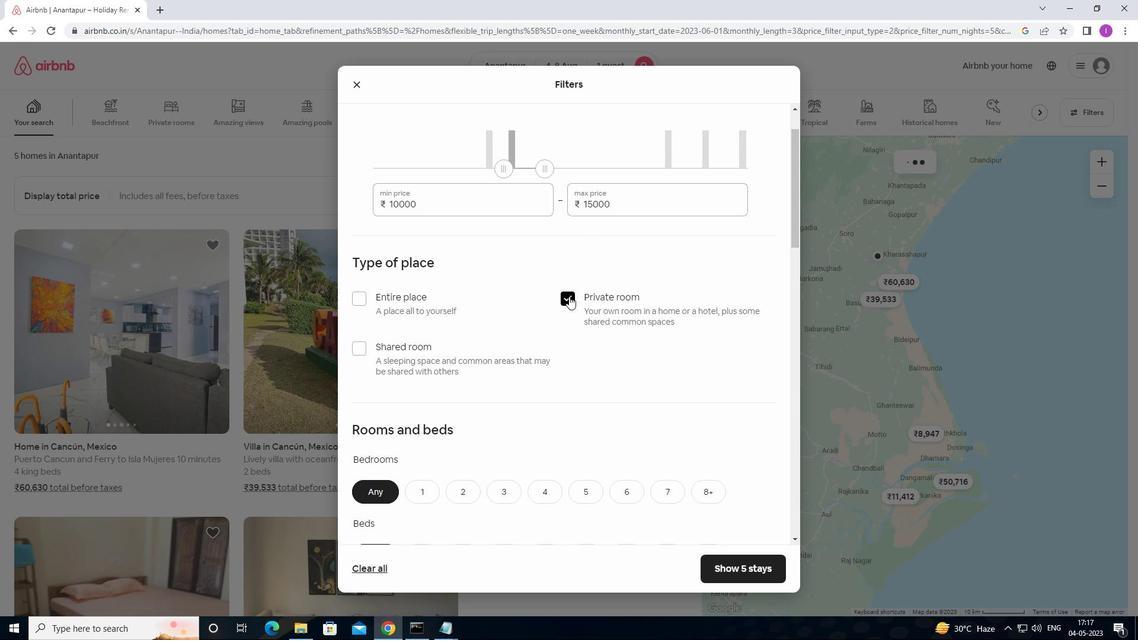 
Action: Mouse moved to (547, 340)
Screenshot: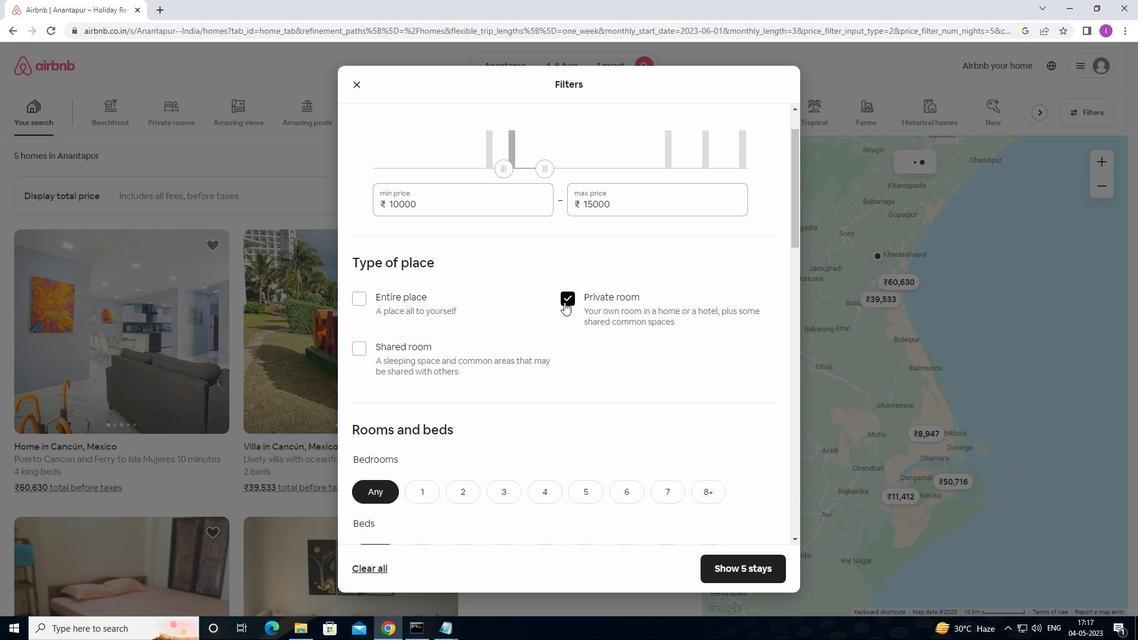 
Action: Mouse scrolled (547, 339) with delta (0, 0)
Screenshot: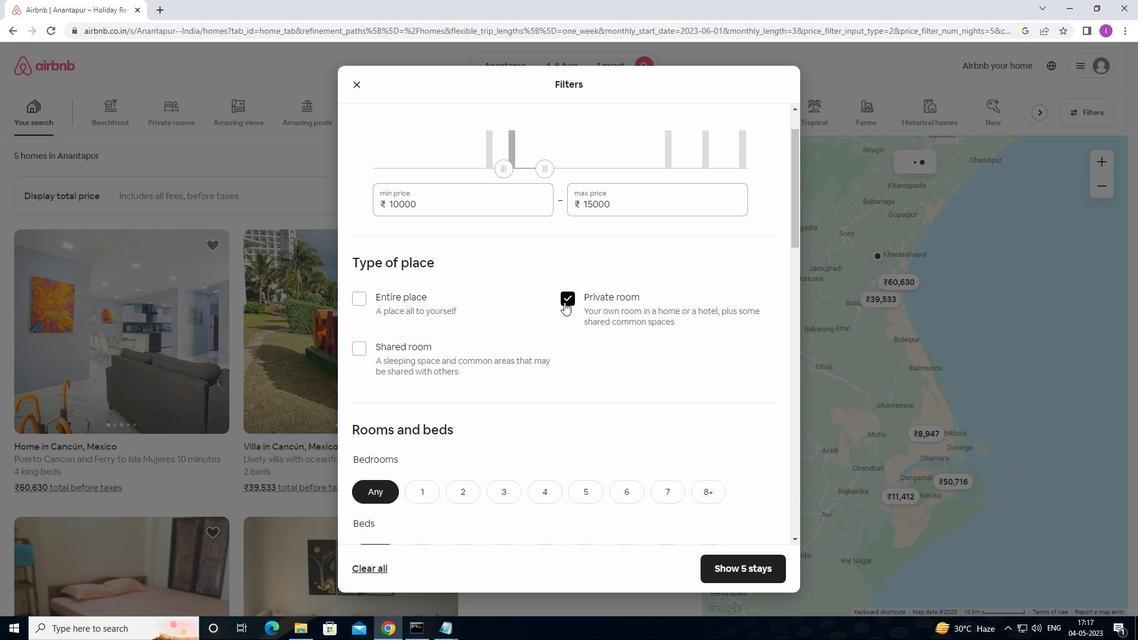 
Action: Mouse moved to (543, 344)
Screenshot: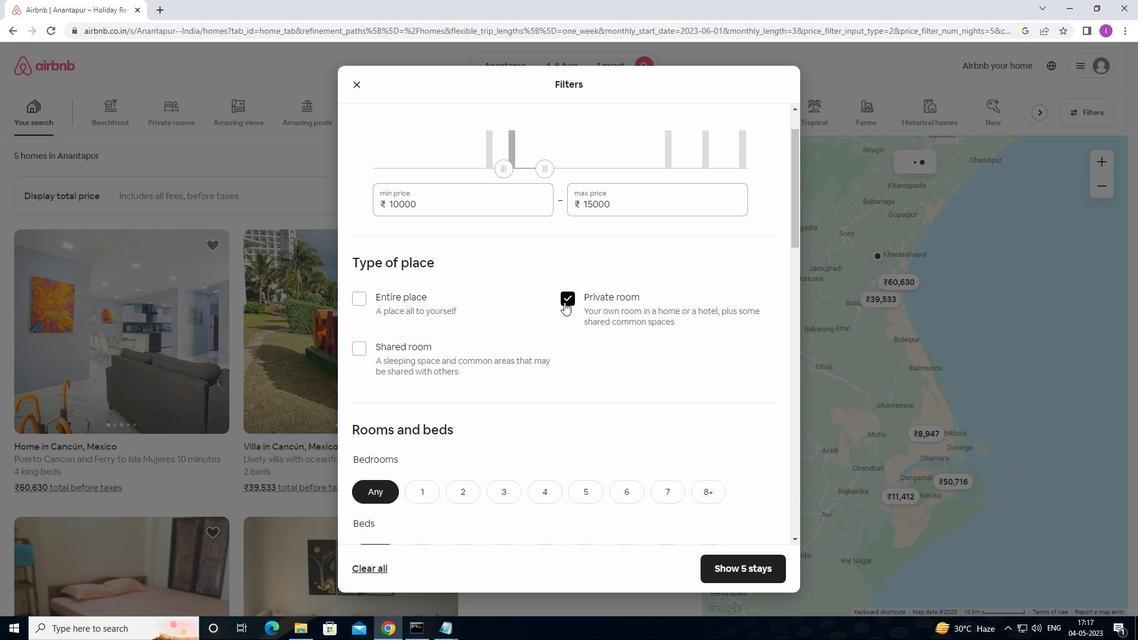 
Action: Mouse scrolled (543, 343) with delta (0, 0)
Screenshot: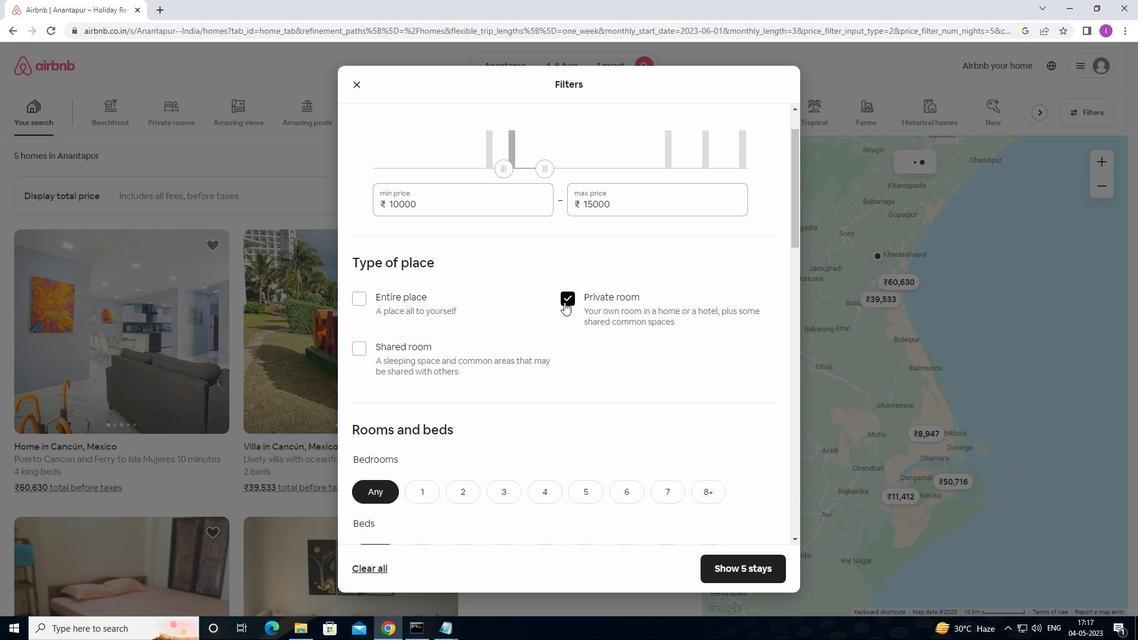 
Action: Mouse moved to (539, 345)
Screenshot: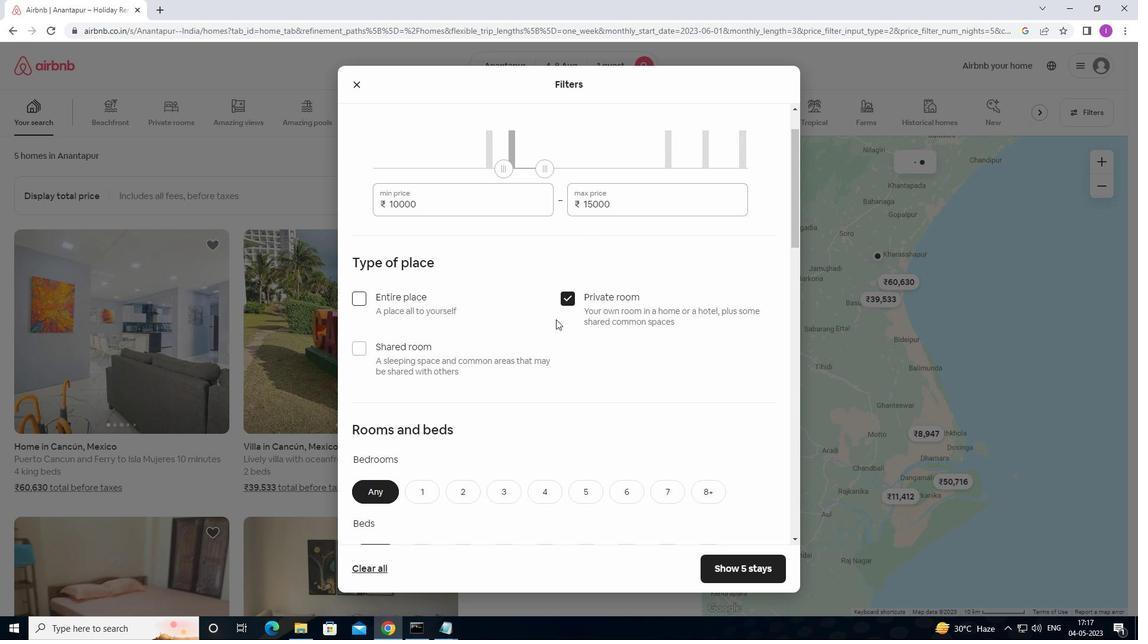 
Action: Mouse scrolled (539, 345) with delta (0, 0)
Screenshot: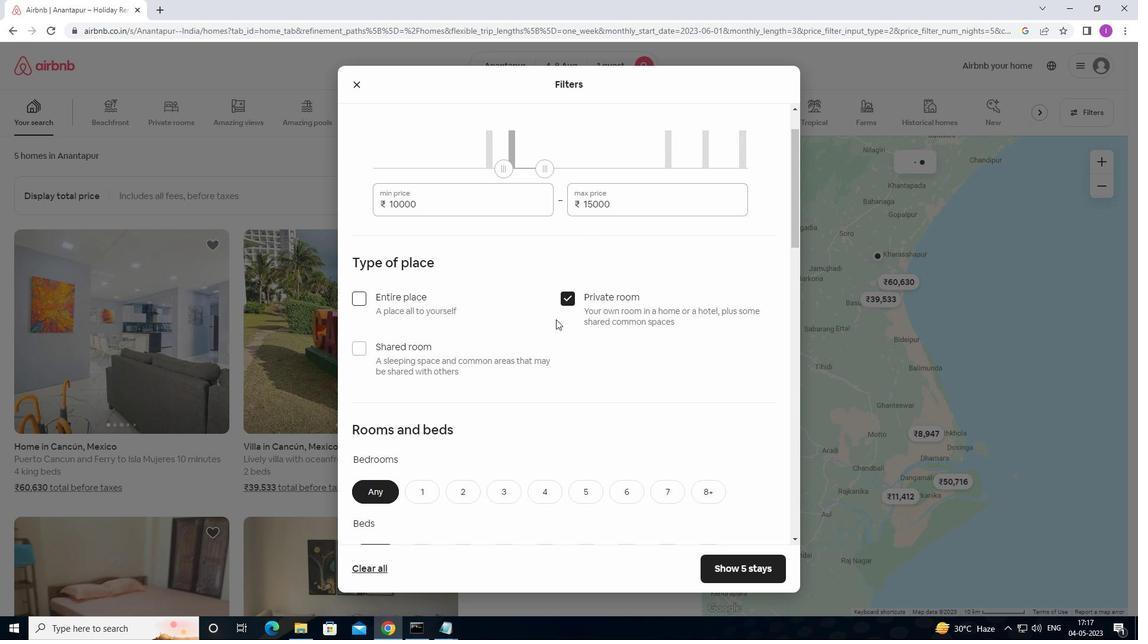 
Action: Mouse moved to (413, 198)
Screenshot: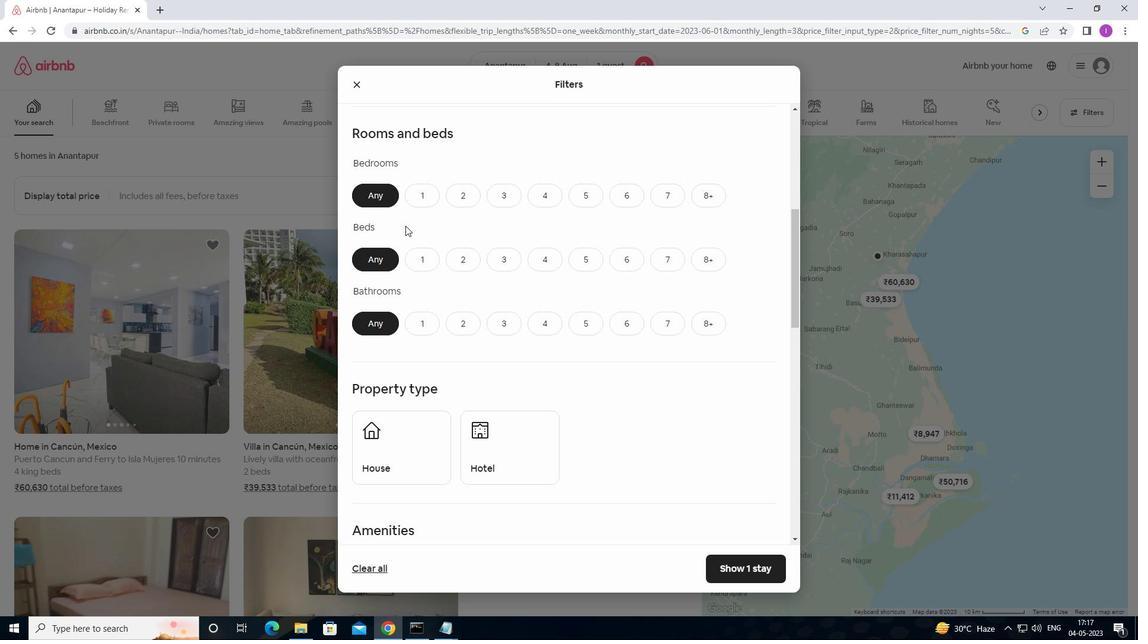 
Action: Mouse pressed left at (413, 198)
Screenshot: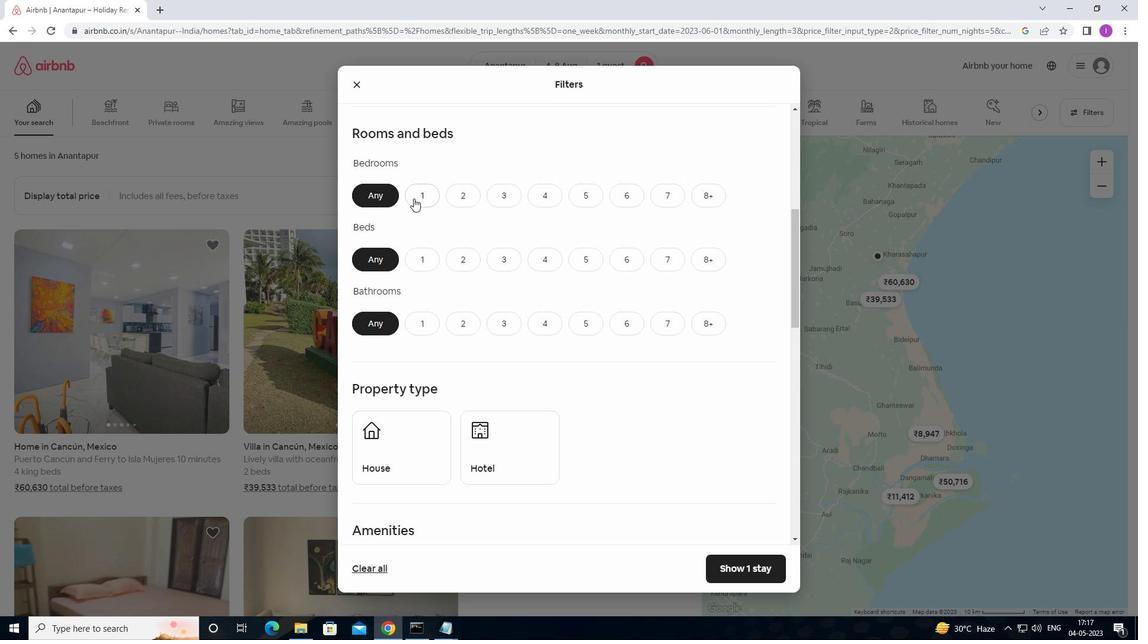 
Action: Mouse moved to (430, 262)
Screenshot: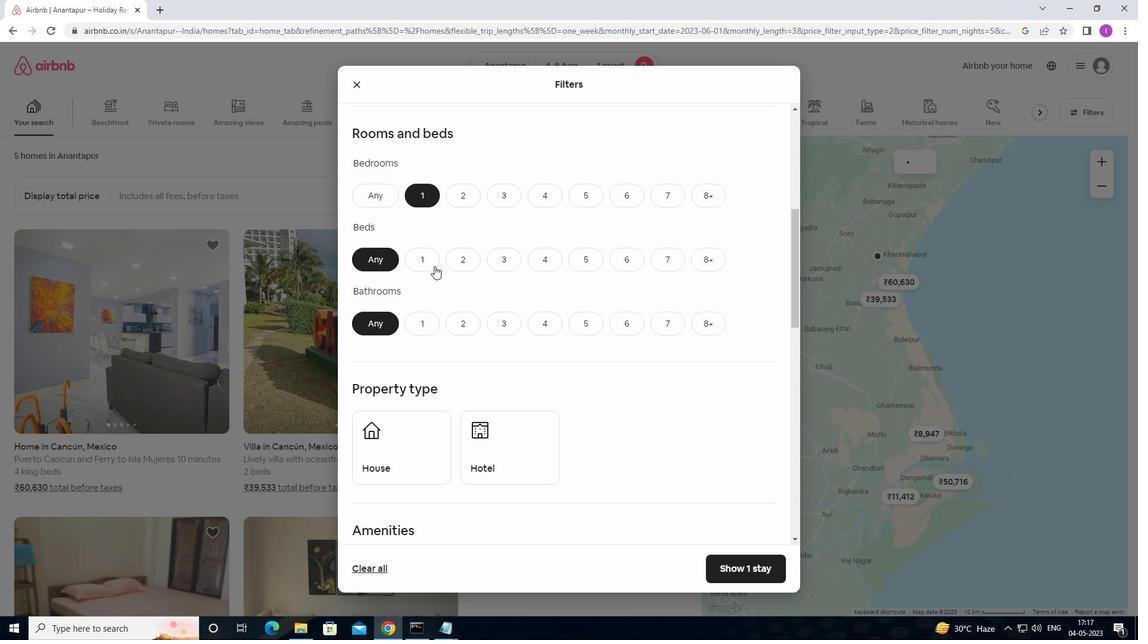 
Action: Mouse pressed left at (430, 262)
Screenshot: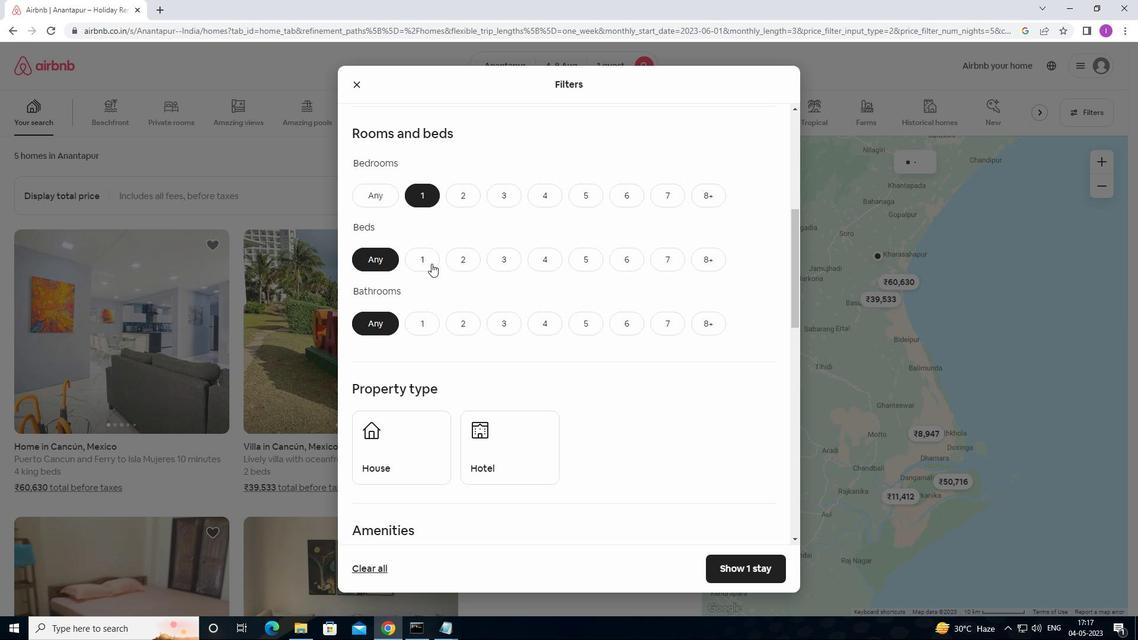 
Action: Mouse moved to (426, 322)
Screenshot: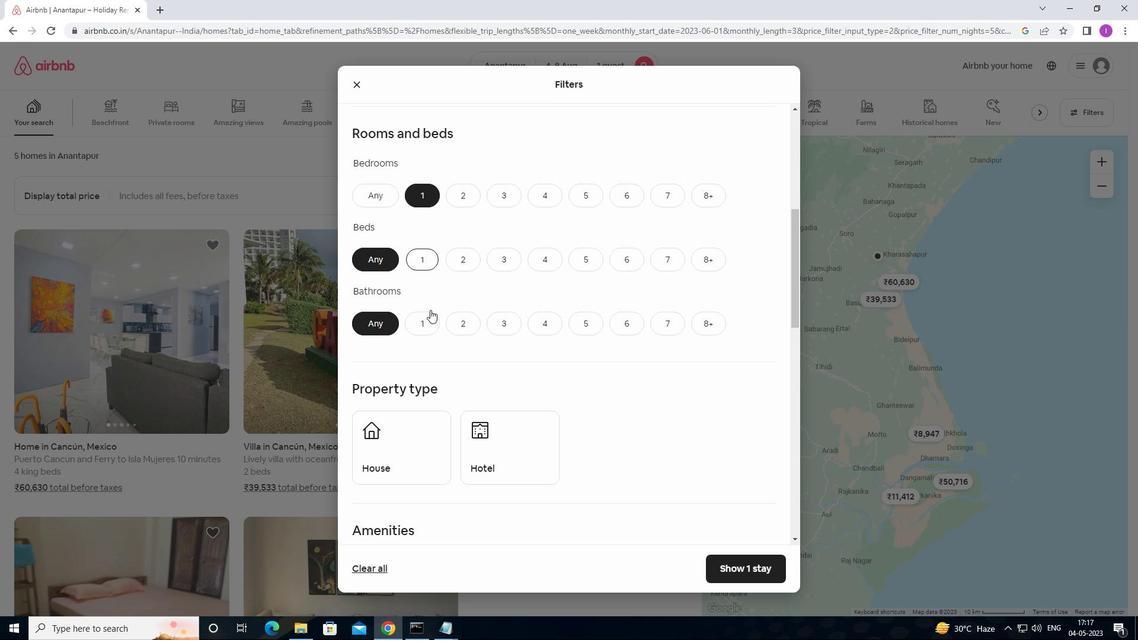 
Action: Mouse pressed left at (426, 322)
Screenshot: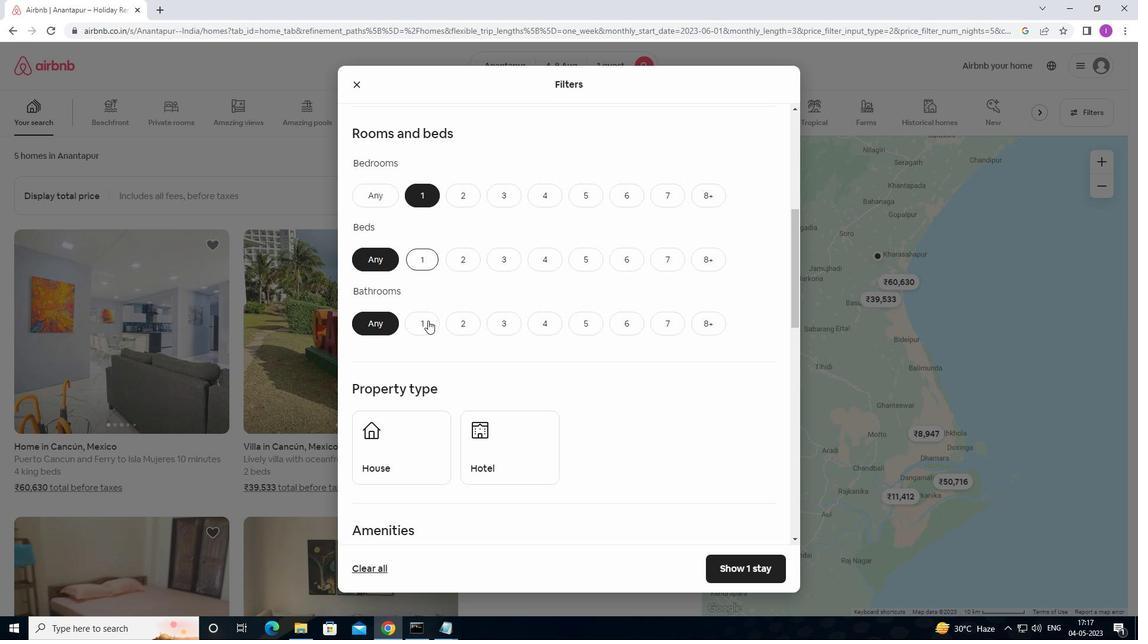 
Action: Mouse moved to (454, 307)
Screenshot: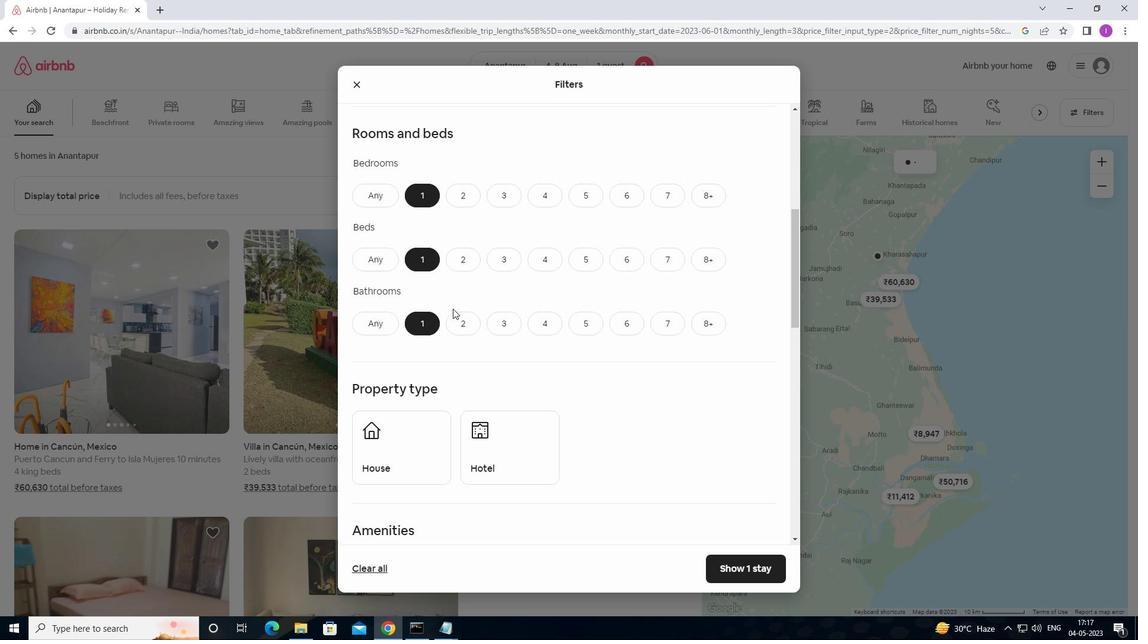 
Action: Mouse scrolled (454, 307) with delta (0, 0)
Screenshot: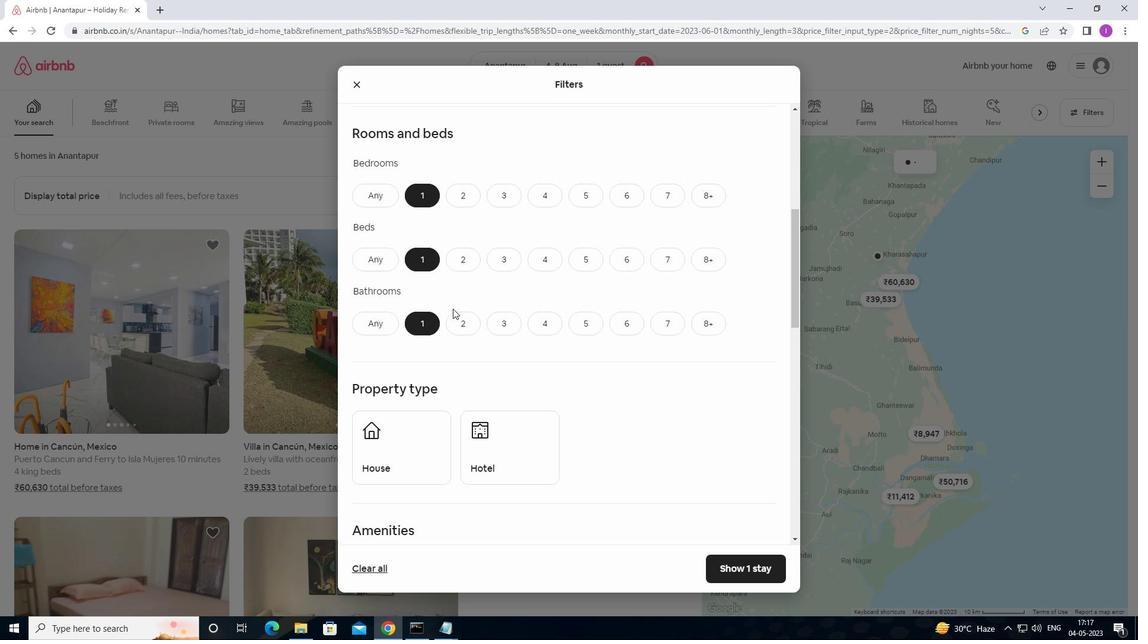 
Action: Mouse moved to (468, 301)
Screenshot: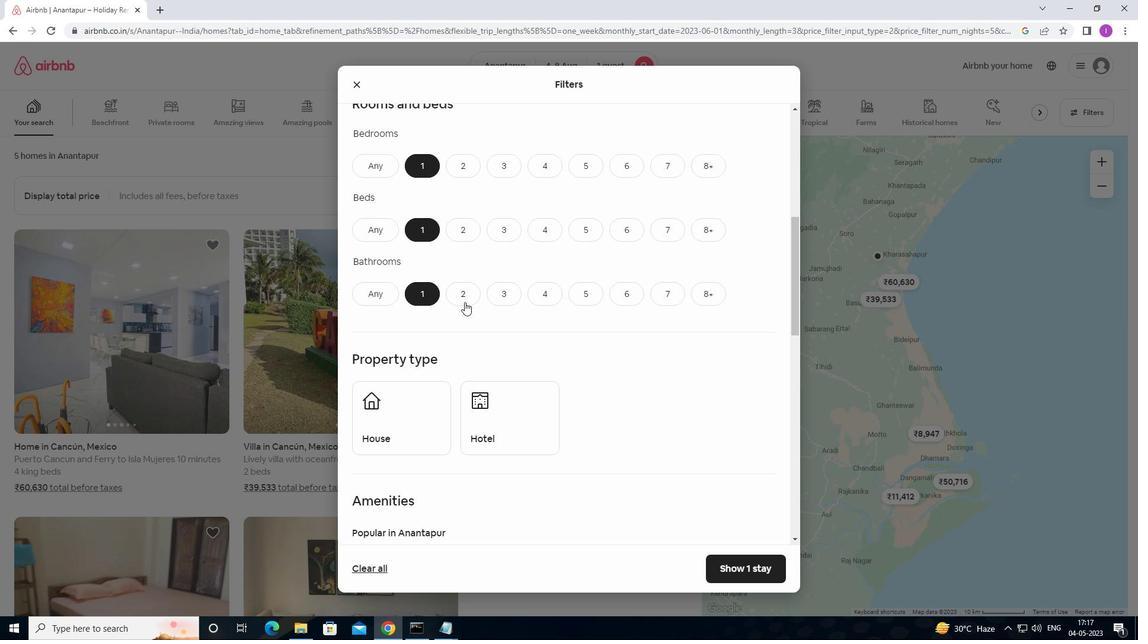 
Action: Mouse scrolled (468, 300) with delta (0, 0)
Screenshot: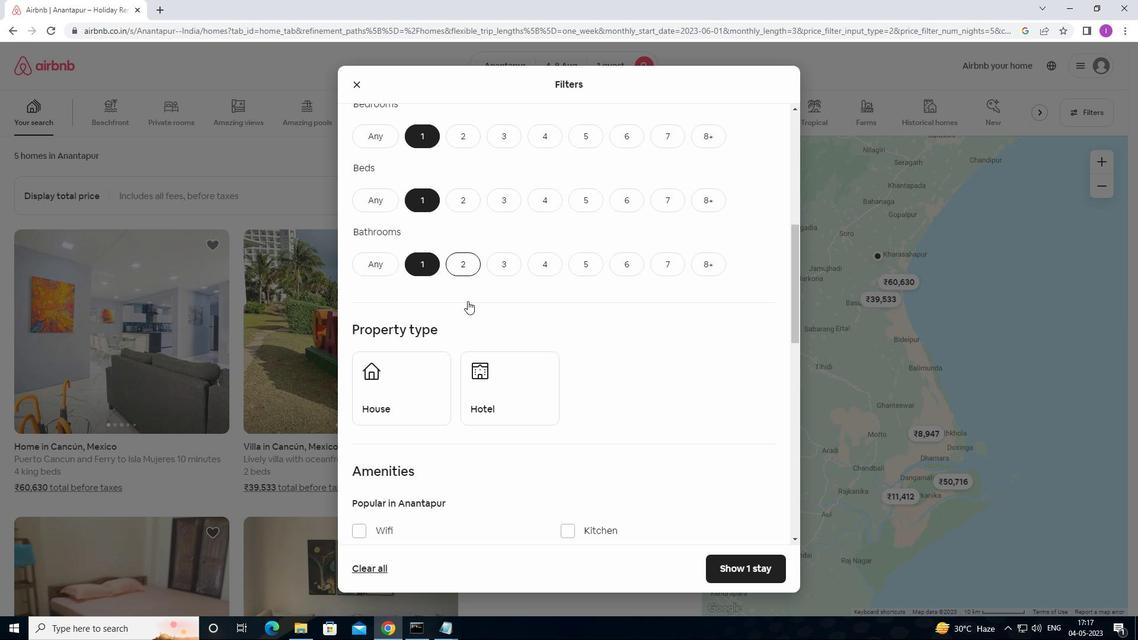 
Action: Mouse moved to (423, 318)
Screenshot: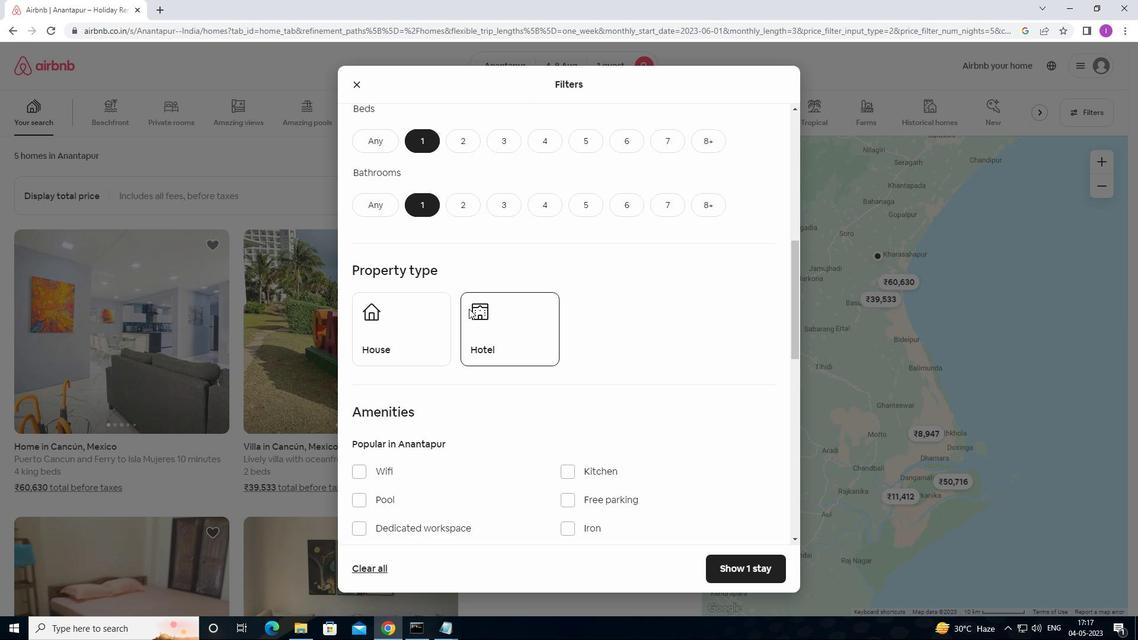 
Action: Mouse pressed left at (423, 318)
Screenshot: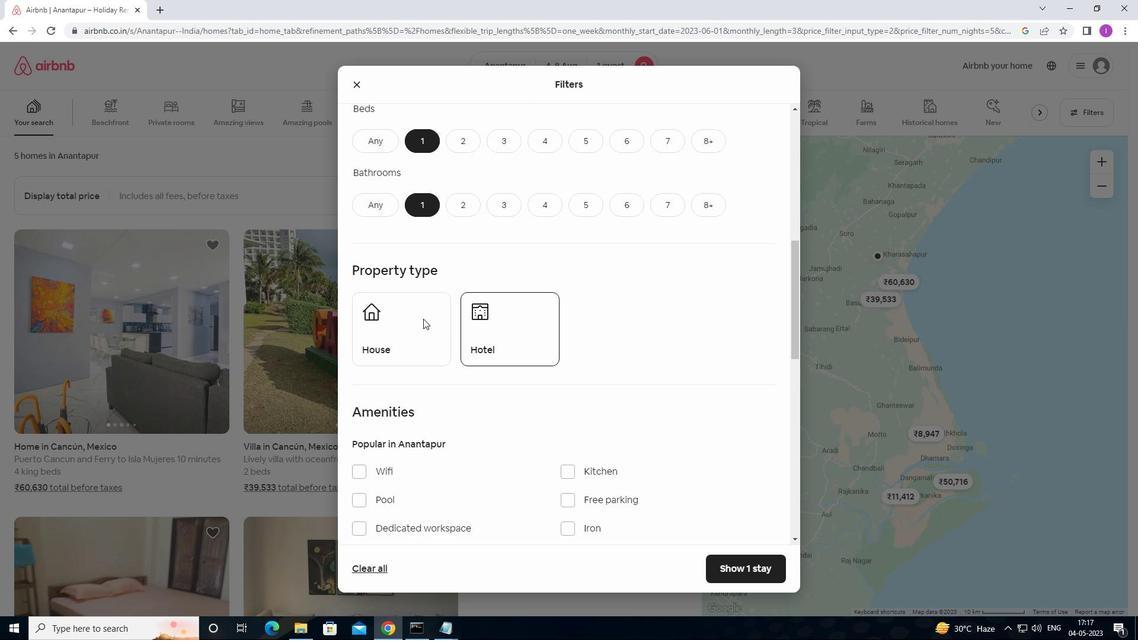 
Action: Mouse moved to (427, 336)
Screenshot: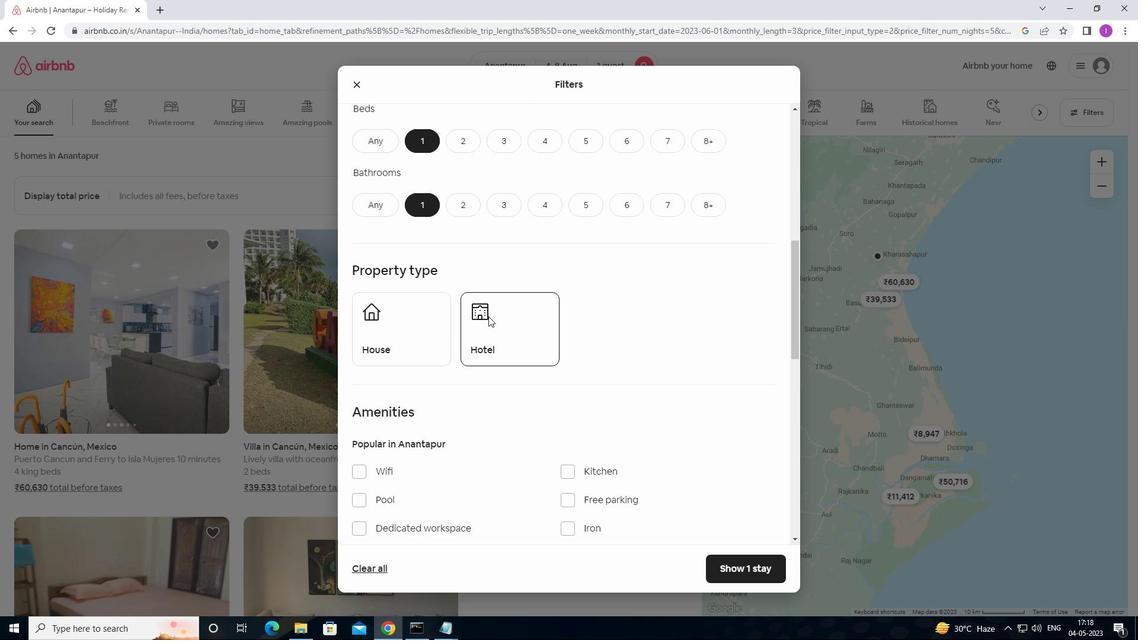 
Action: Mouse pressed left at (427, 336)
Screenshot: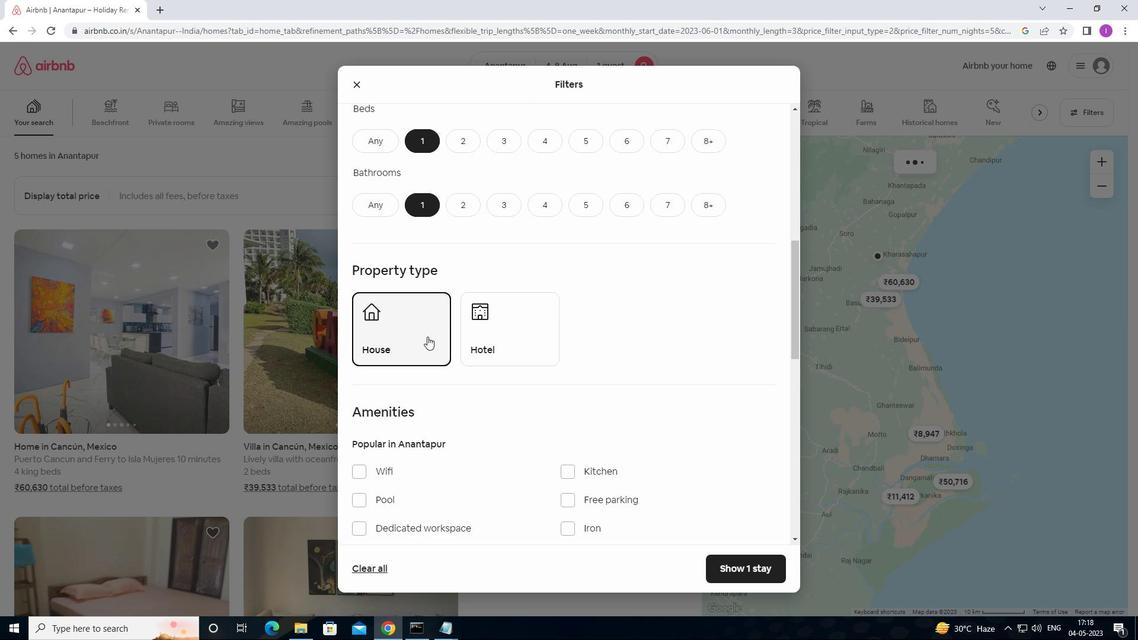 
Action: Mouse moved to (482, 324)
Screenshot: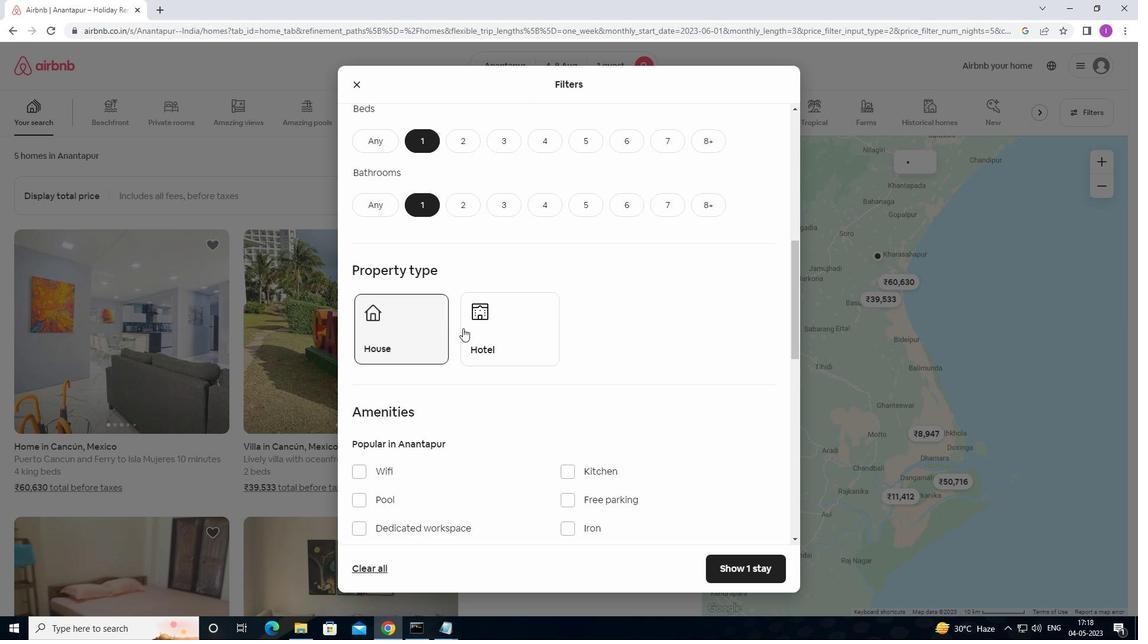 
Action: Mouse pressed left at (482, 324)
Screenshot: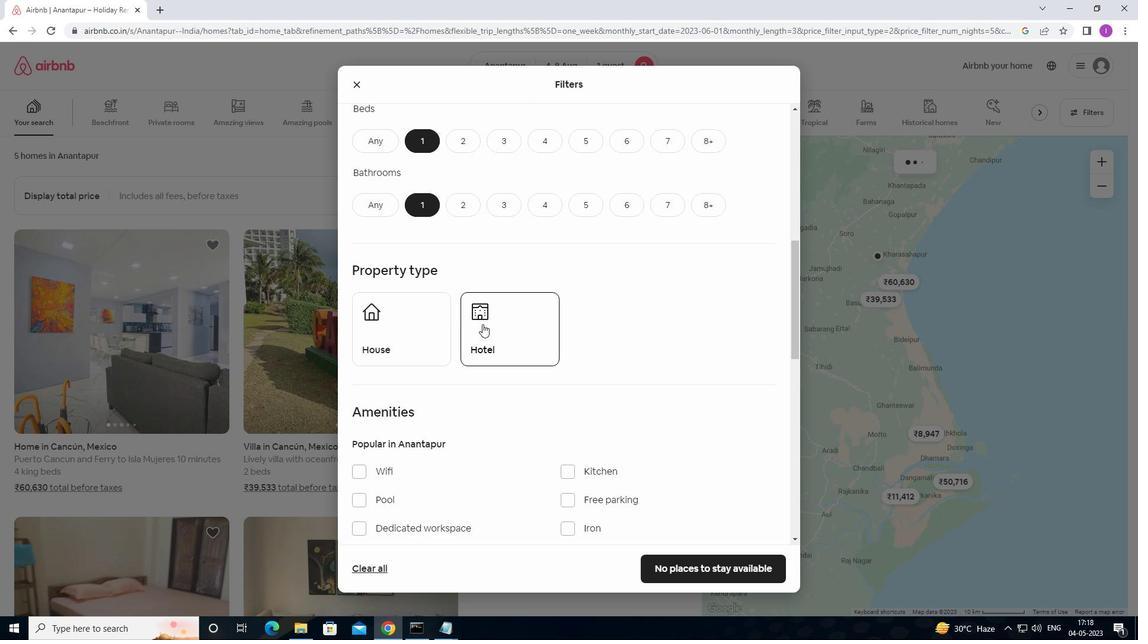 
Action: Mouse moved to (398, 335)
Screenshot: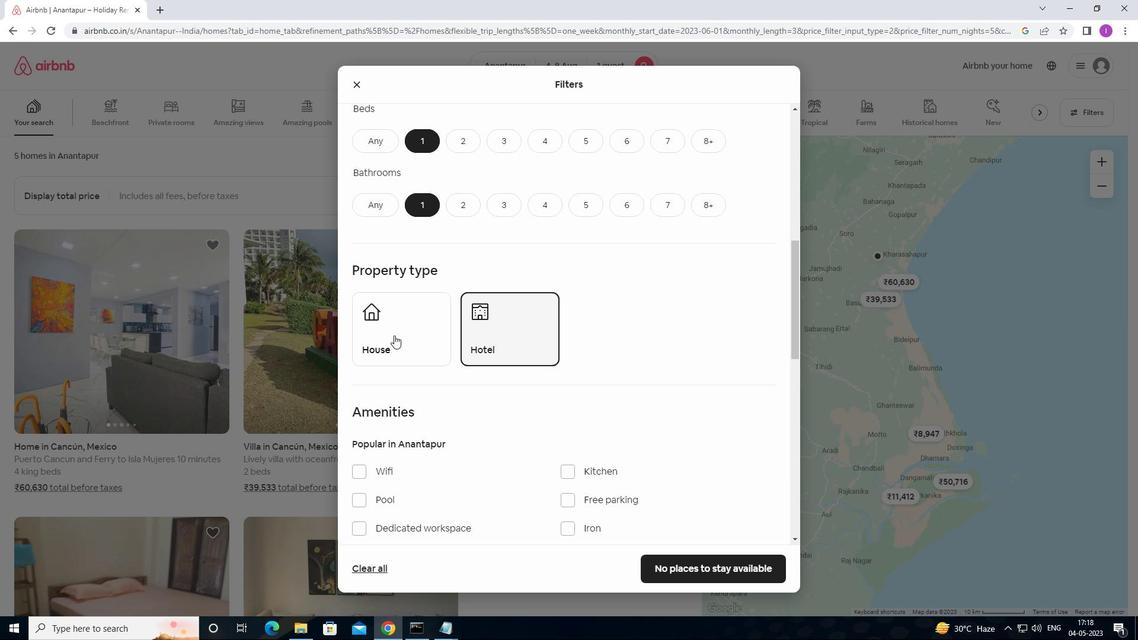 
Action: Mouse pressed left at (398, 335)
Screenshot: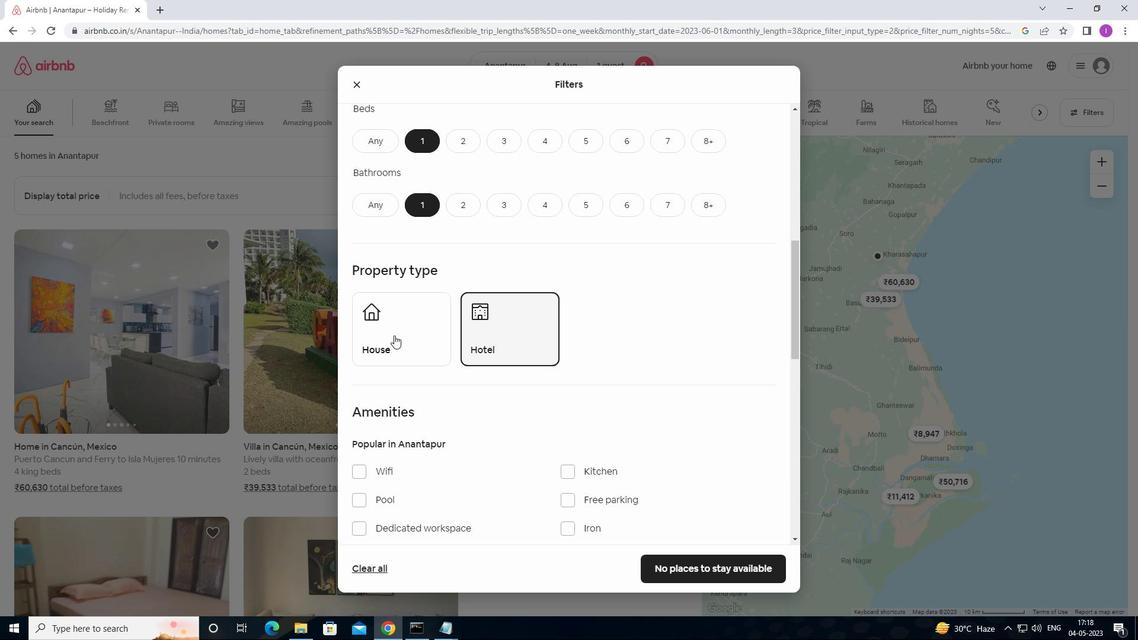 
Action: Mouse moved to (393, 369)
Screenshot: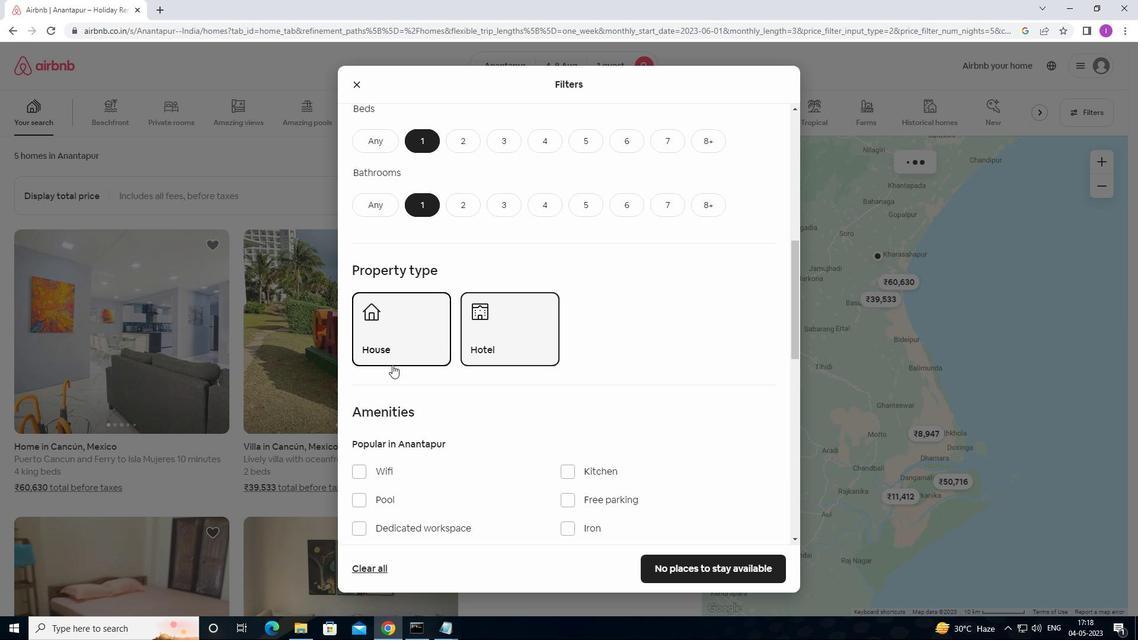 
Action: Mouse scrolled (393, 368) with delta (0, 0)
Screenshot: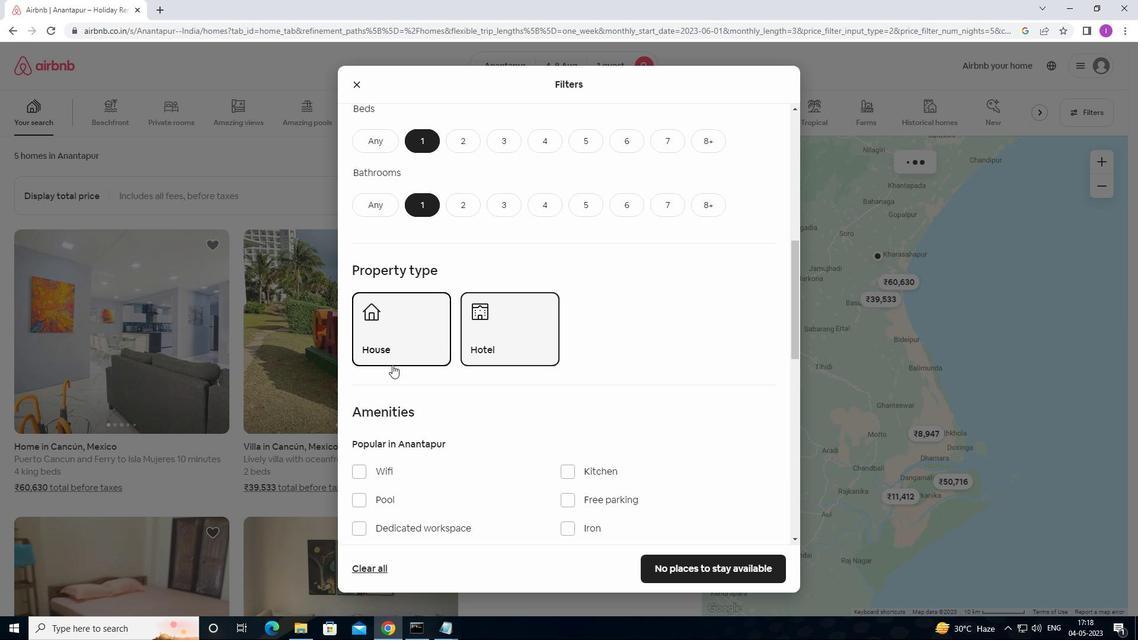 
Action: Mouse moved to (396, 372)
Screenshot: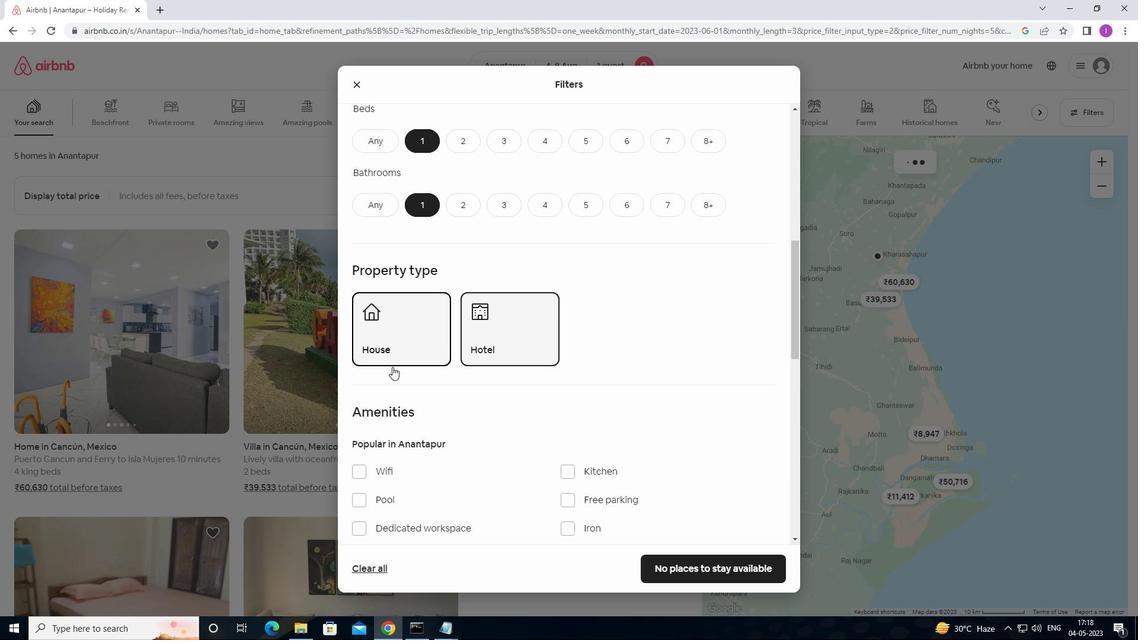 
Action: Mouse scrolled (396, 372) with delta (0, 0)
Screenshot: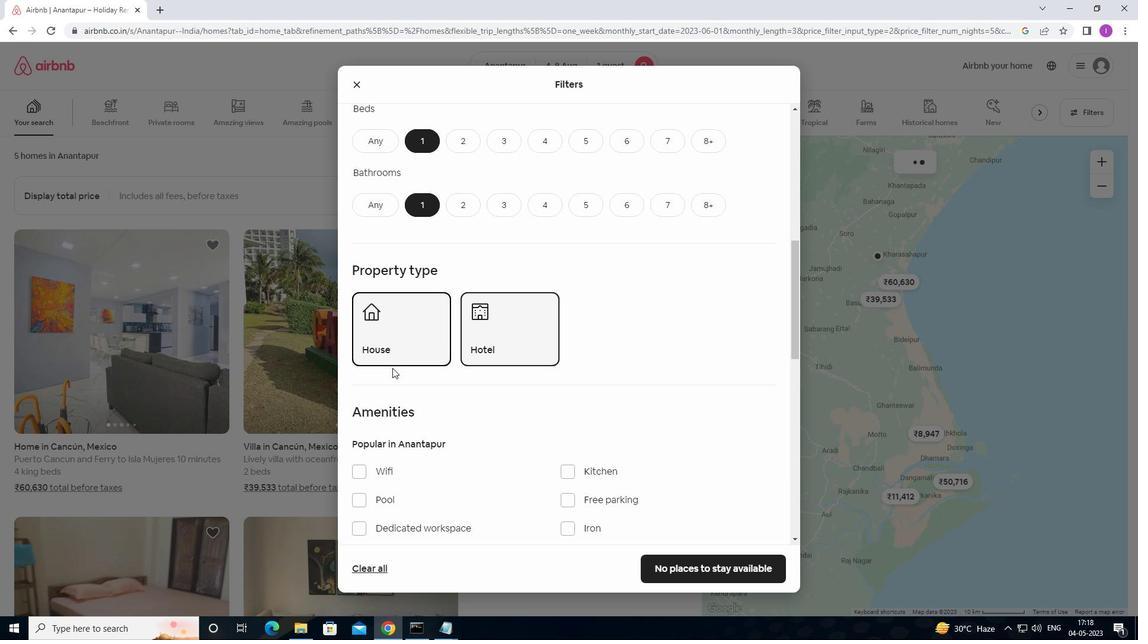 
Action: Mouse scrolled (396, 372) with delta (0, 0)
Screenshot: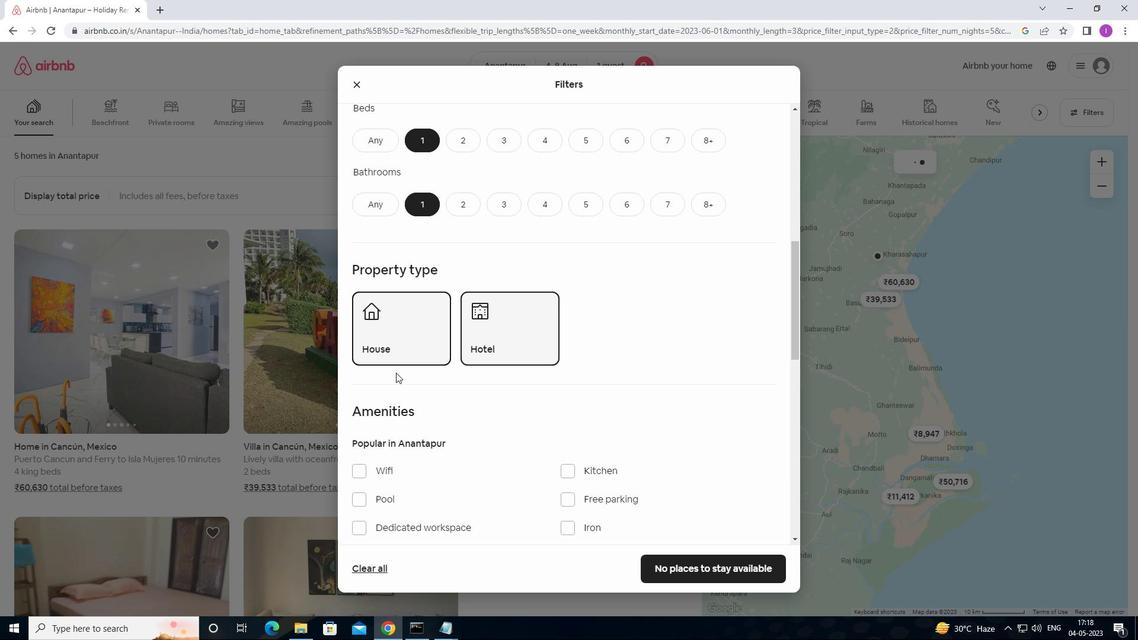 
Action: Mouse moved to (359, 297)
Screenshot: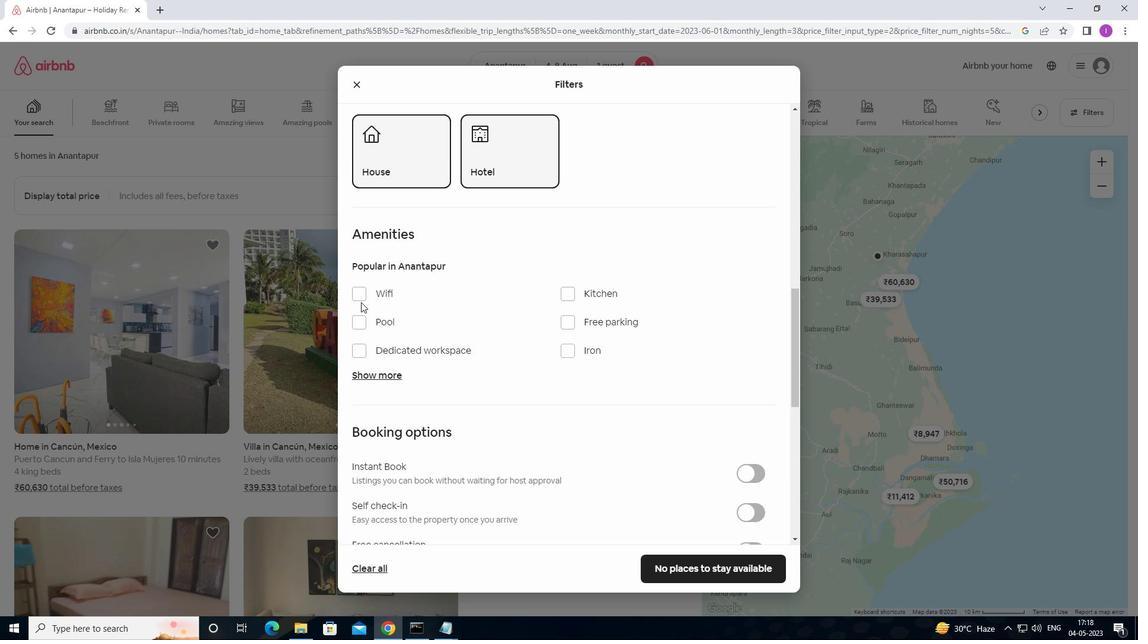 
Action: Mouse pressed left at (359, 297)
Screenshot: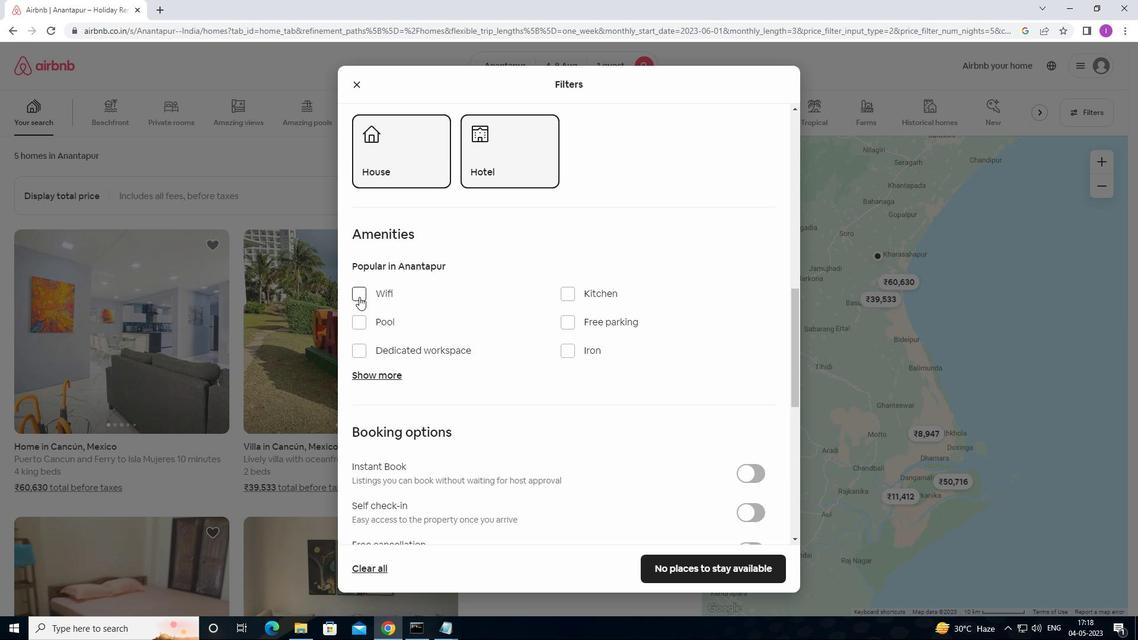 
Action: Mouse moved to (462, 328)
Screenshot: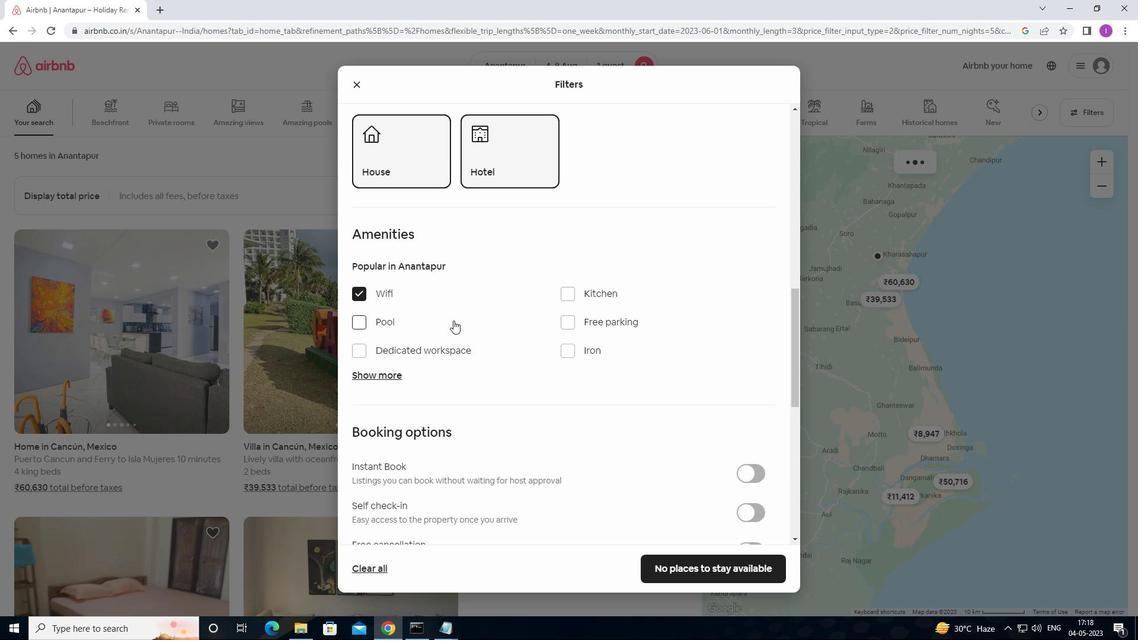 
Action: Mouse scrolled (462, 327) with delta (0, 0)
Screenshot: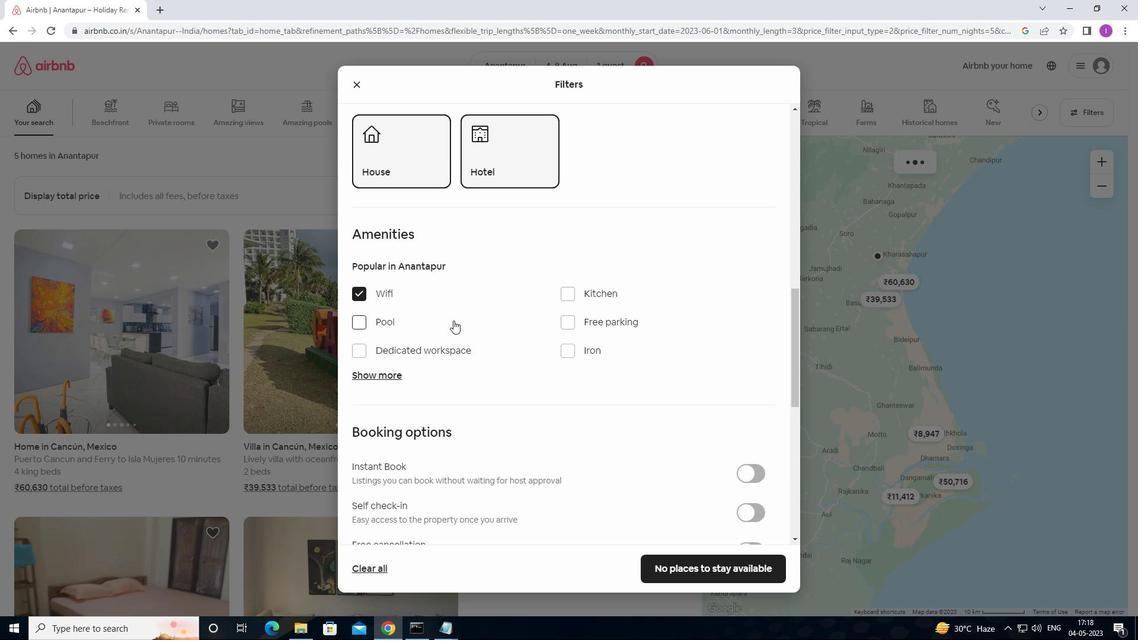 
Action: Mouse moved to (464, 333)
Screenshot: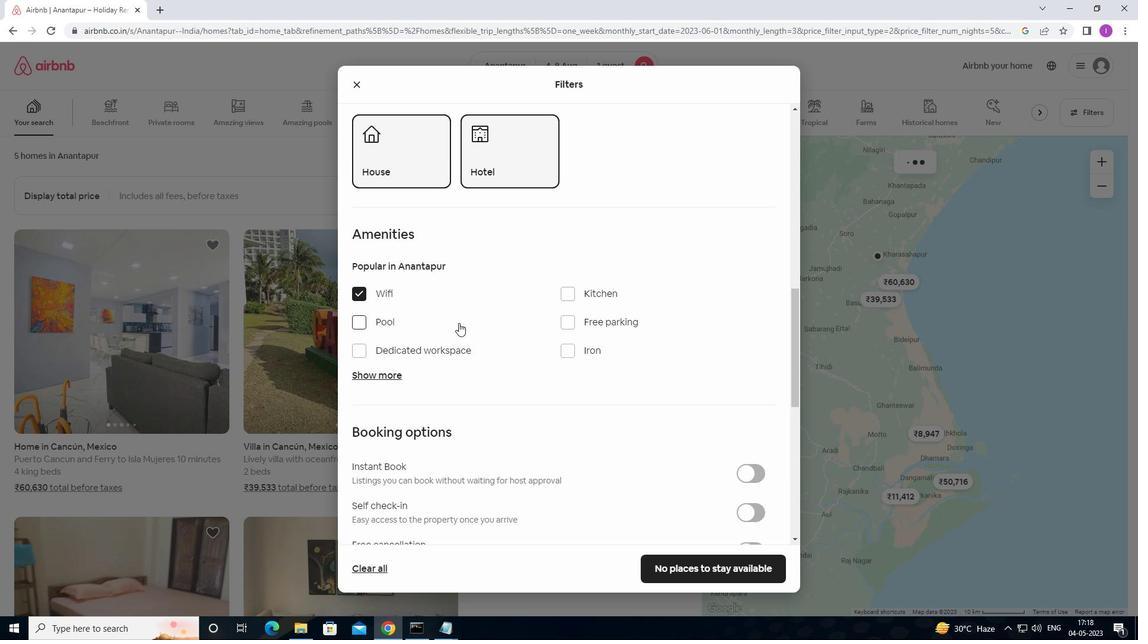 
Action: Mouse scrolled (464, 332) with delta (0, 0)
Screenshot: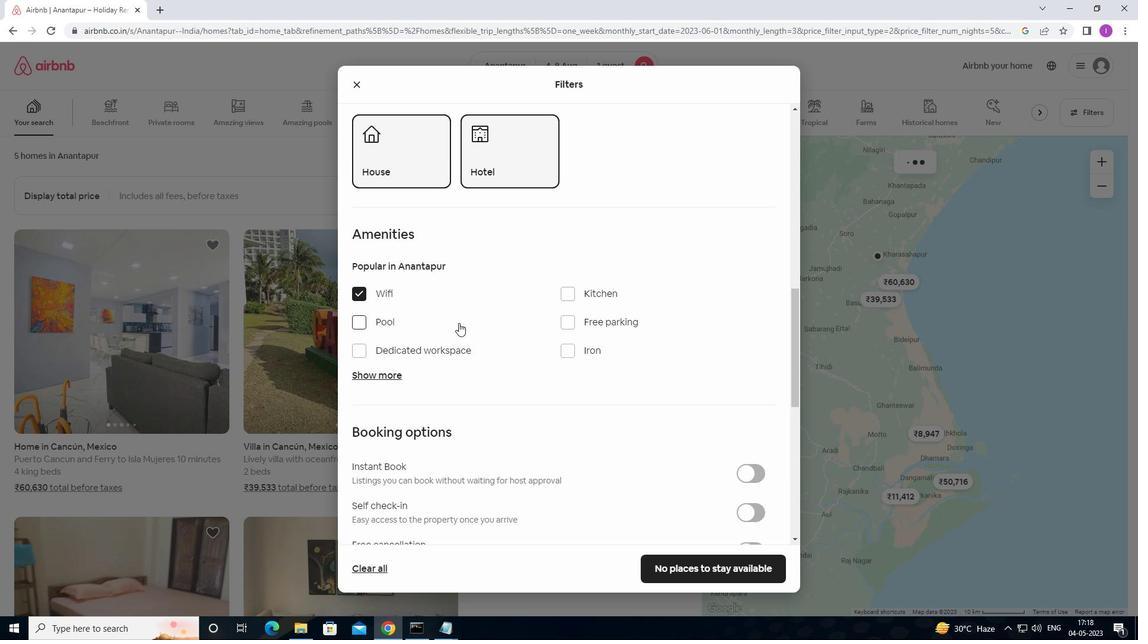 
Action: Mouse moved to (465, 333)
Screenshot: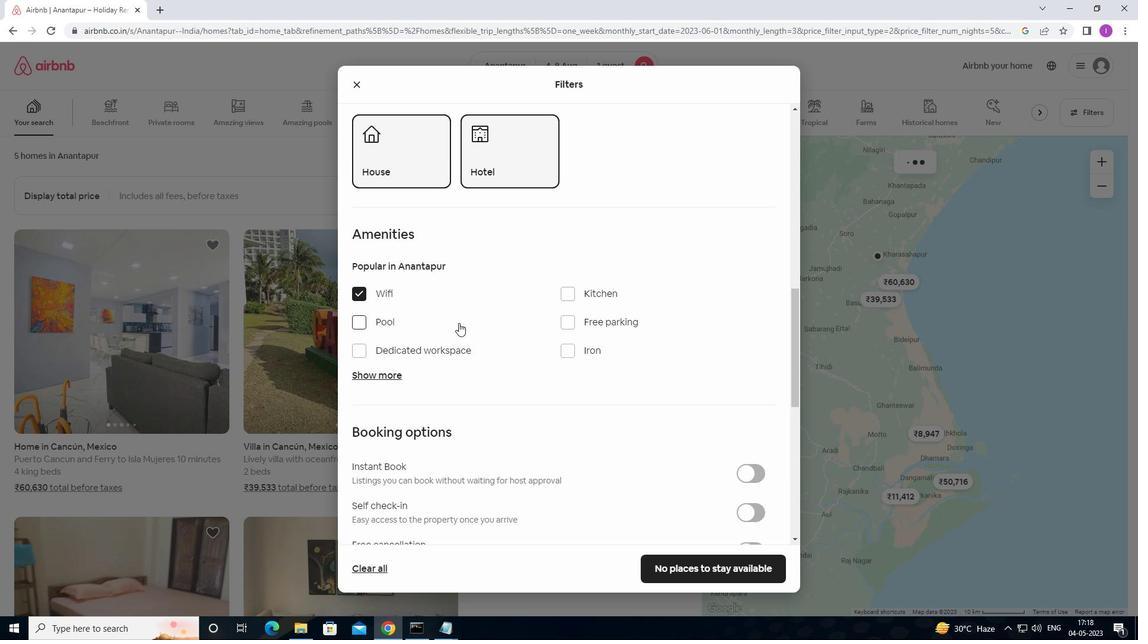 
Action: Mouse scrolled (465, 333) with delta (0, 0)
Screenshot: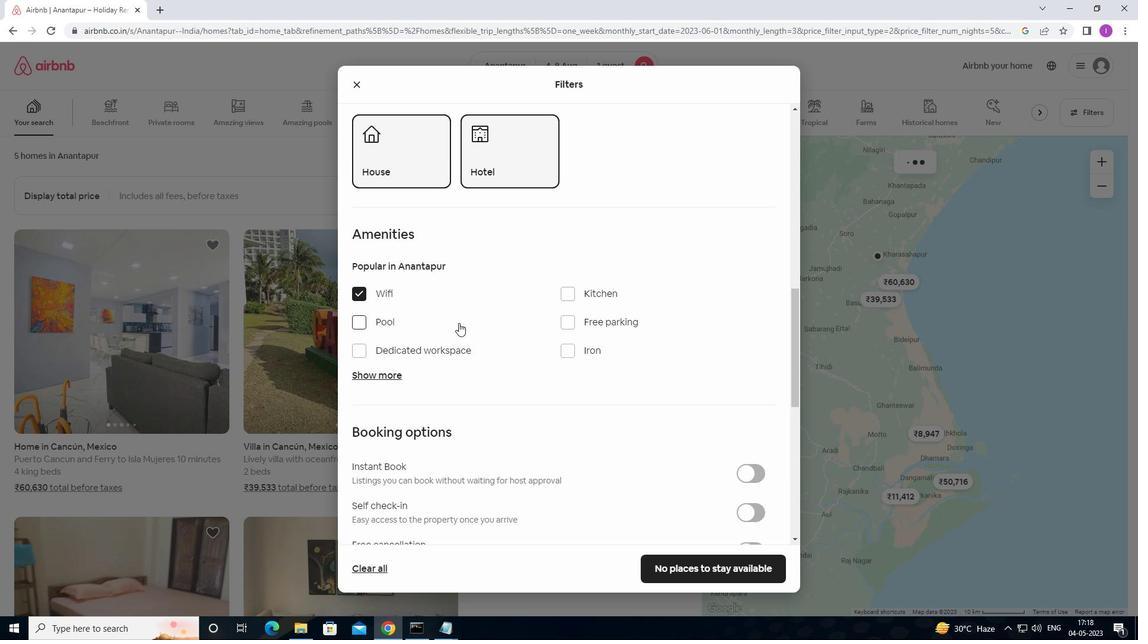 
Action: Mouse moved to (467, 333)
Screenshot: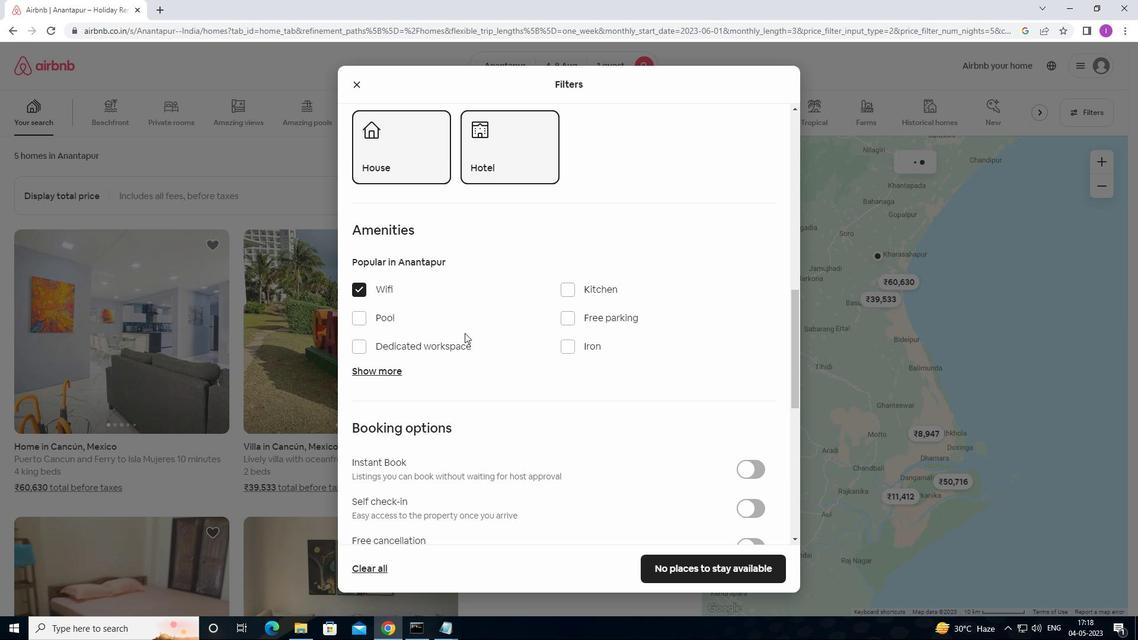 
Action: Mouse scrolled (467, 333) with delta (0, 0)
Screenshot: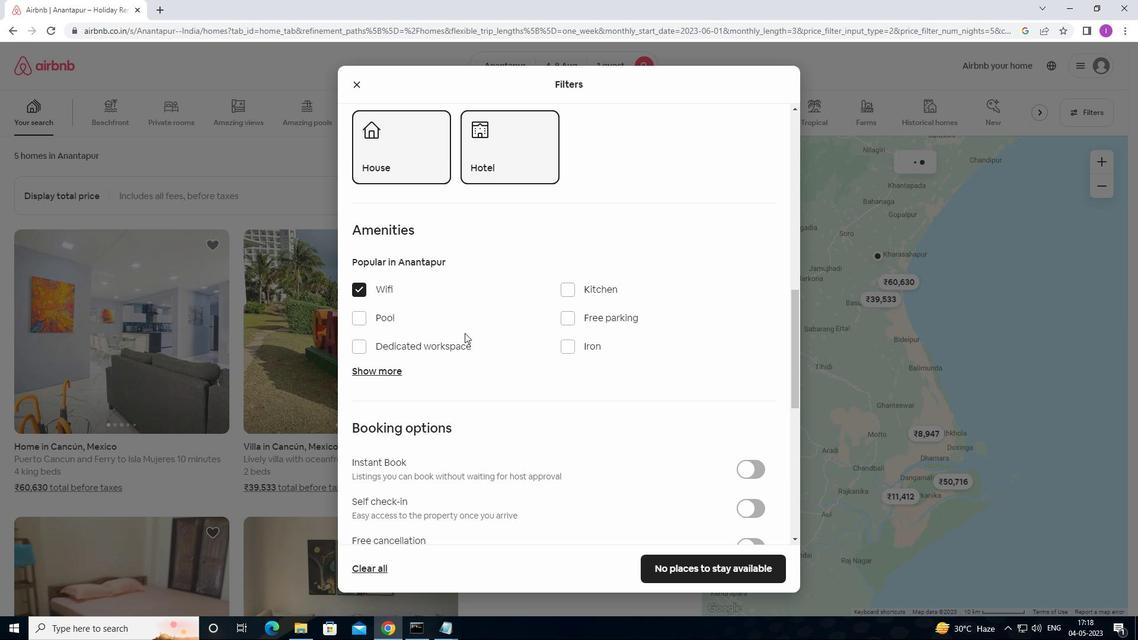 
Action: Mouse moved to (748, 280)
Screenshot: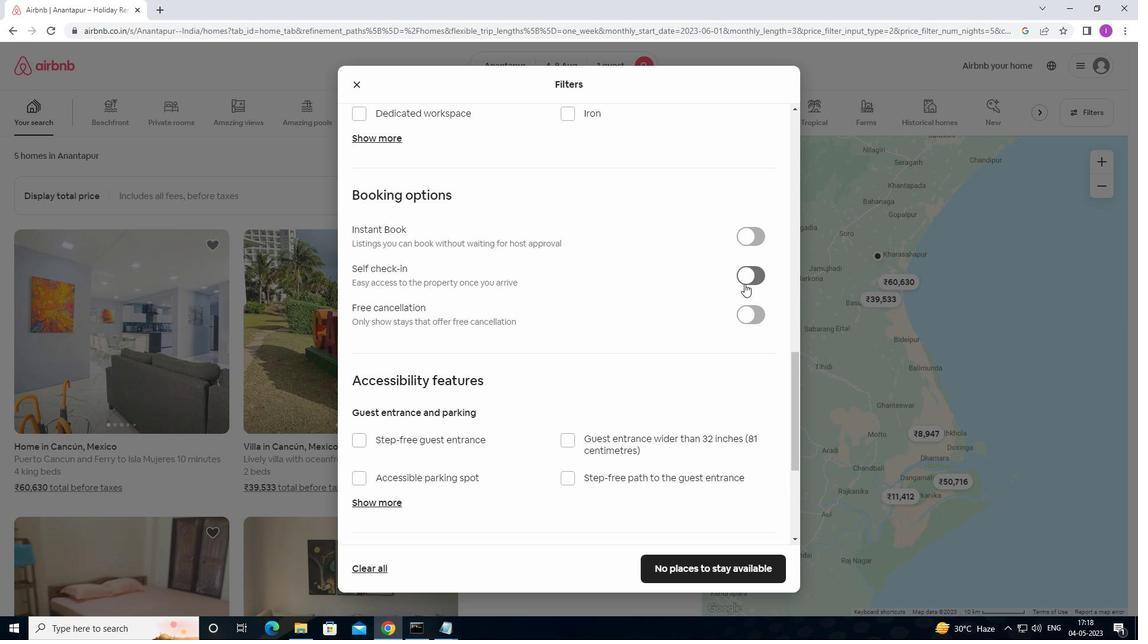 
Action: Mouse pressed left at (748, 280)
Screenshot: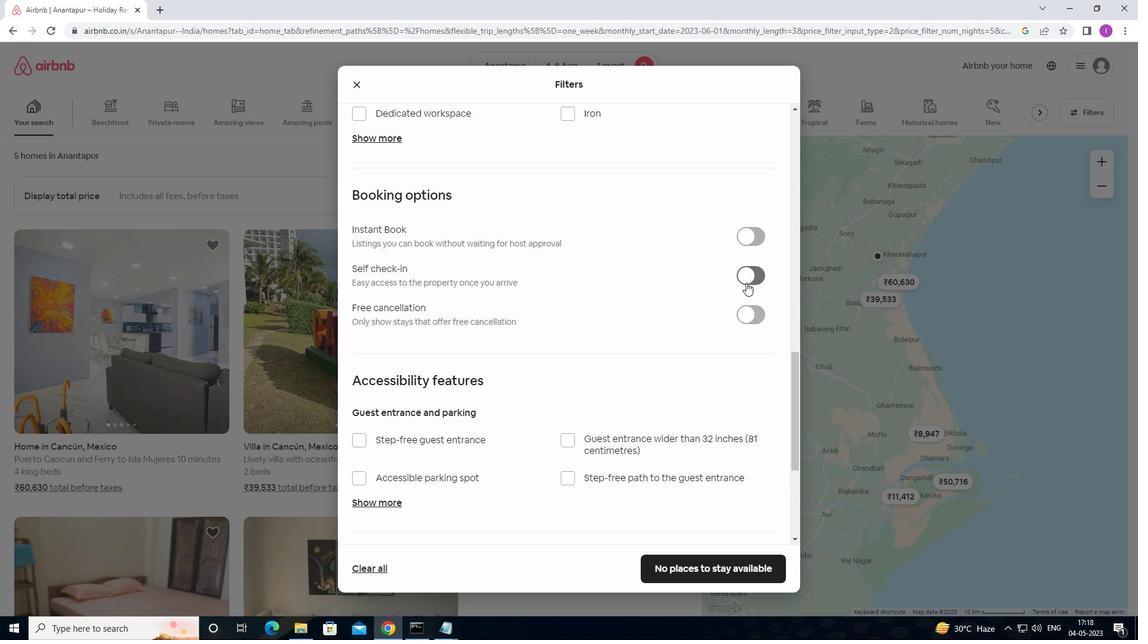 
Action: Mouse moved to (582, 382)
Screenshot: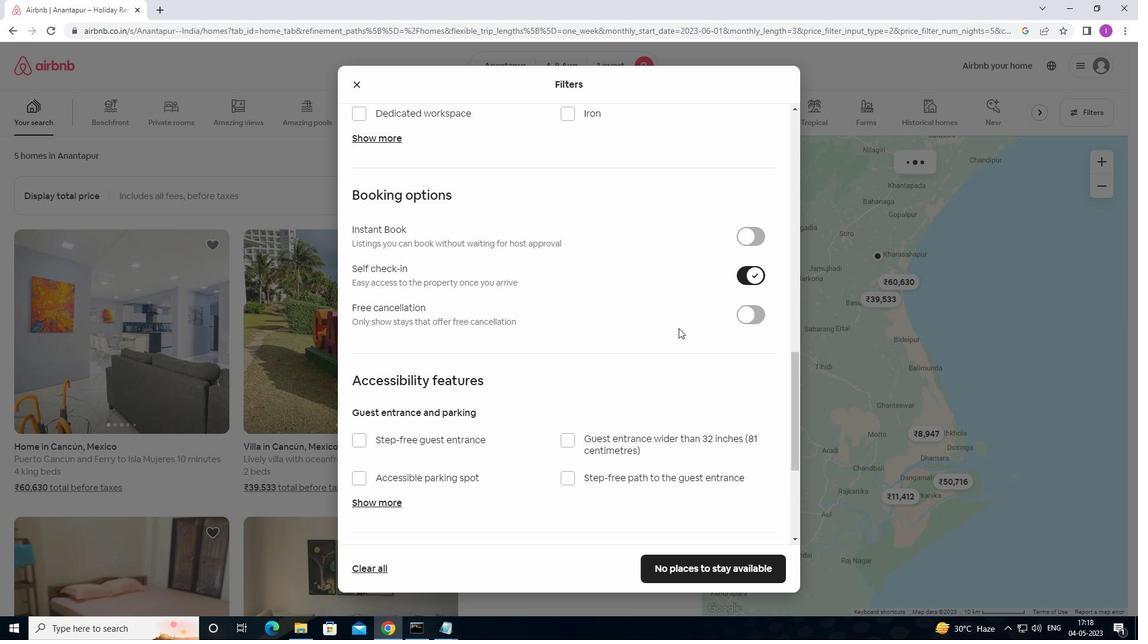 
Action: Mouse scrolled (582, 381) with delta (0, 0)
Screenshot: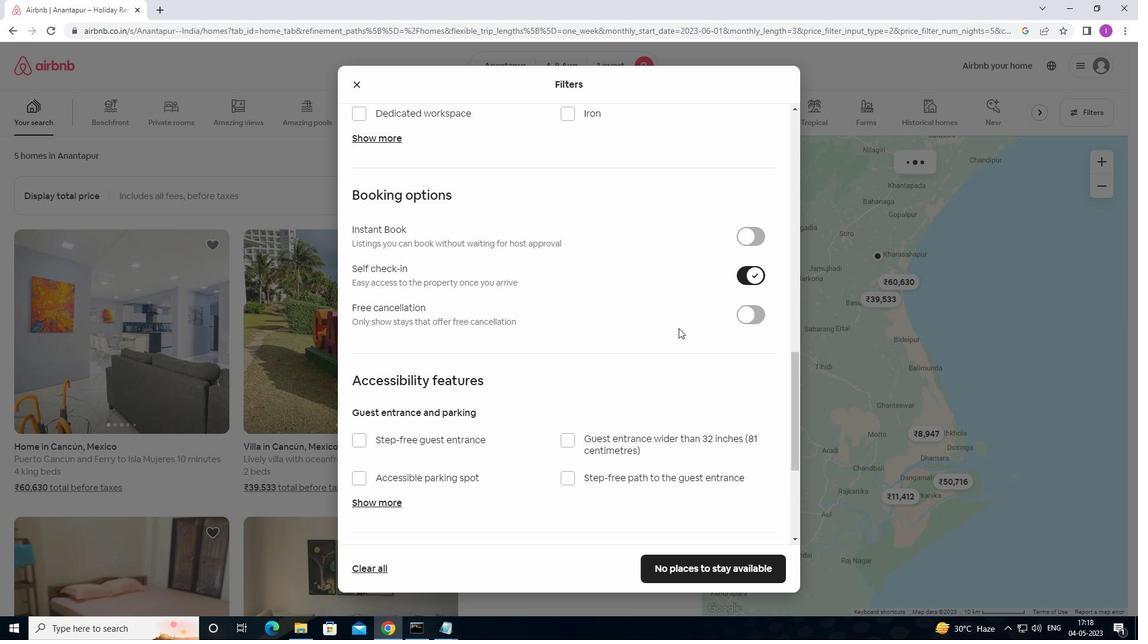 
Action: Mouse moved to (574, 387)
Screenshot: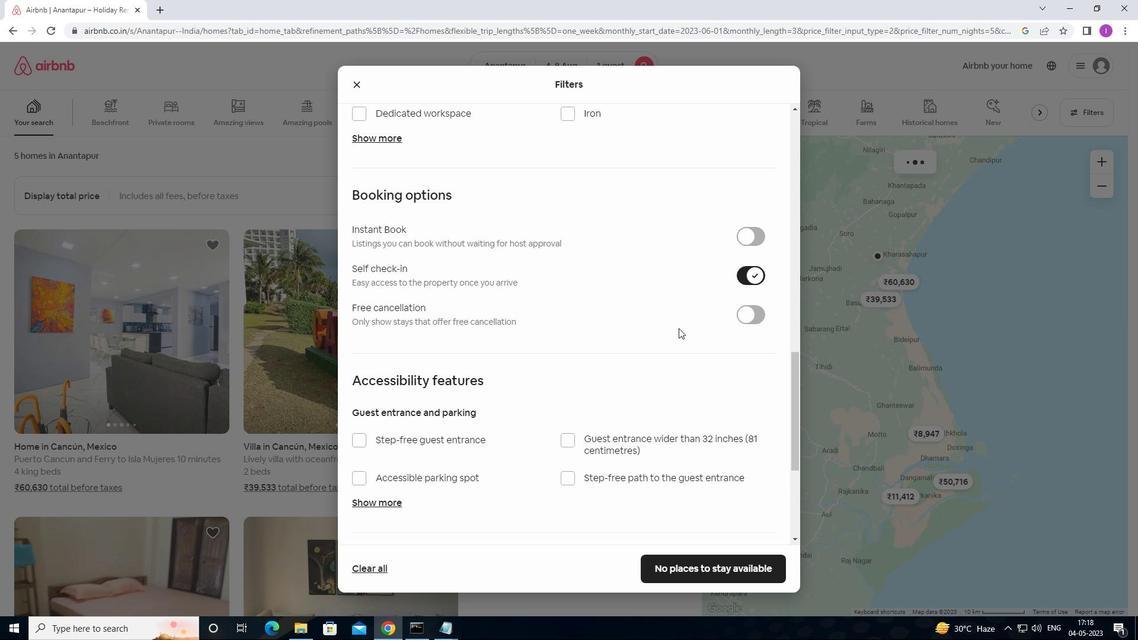 
Action: Mouse scrolled (574, 387) with delta (0, 0)
Screenshot: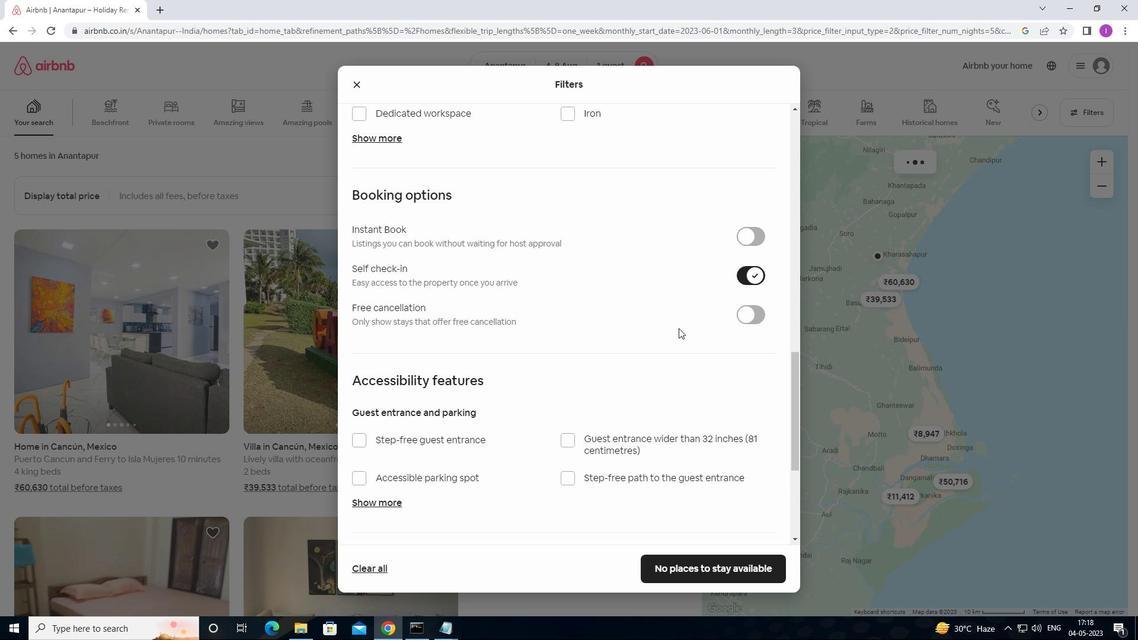 
Action: Mouse moved to (564, 394)
Screenshot: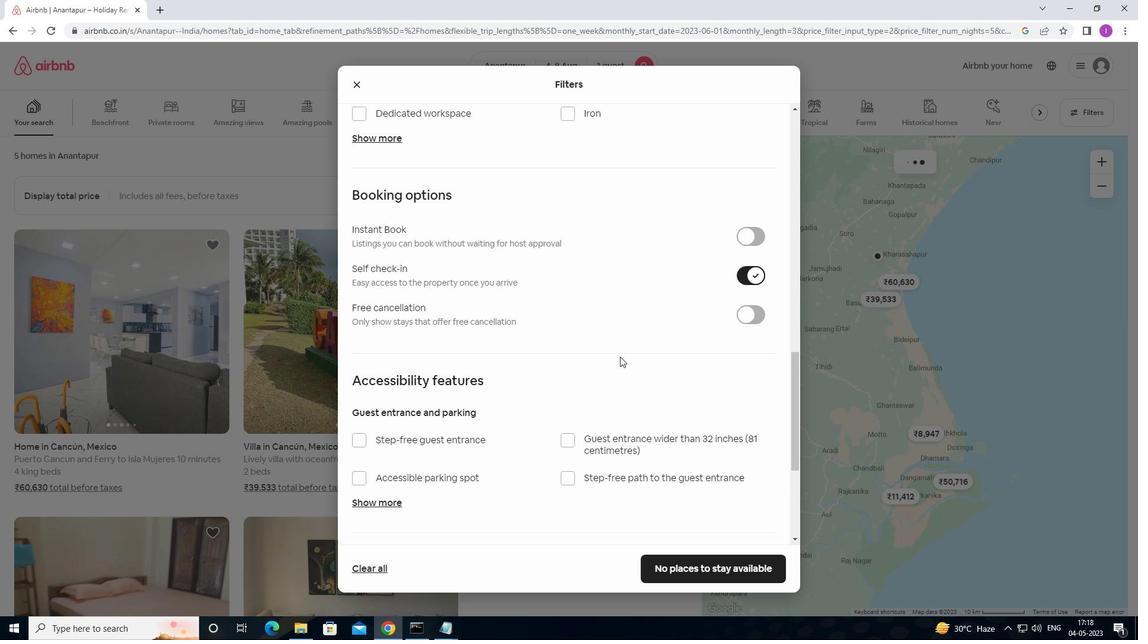 
Action: Mouse scrolled (564, 394) with delta (0, 0)
Screenshot: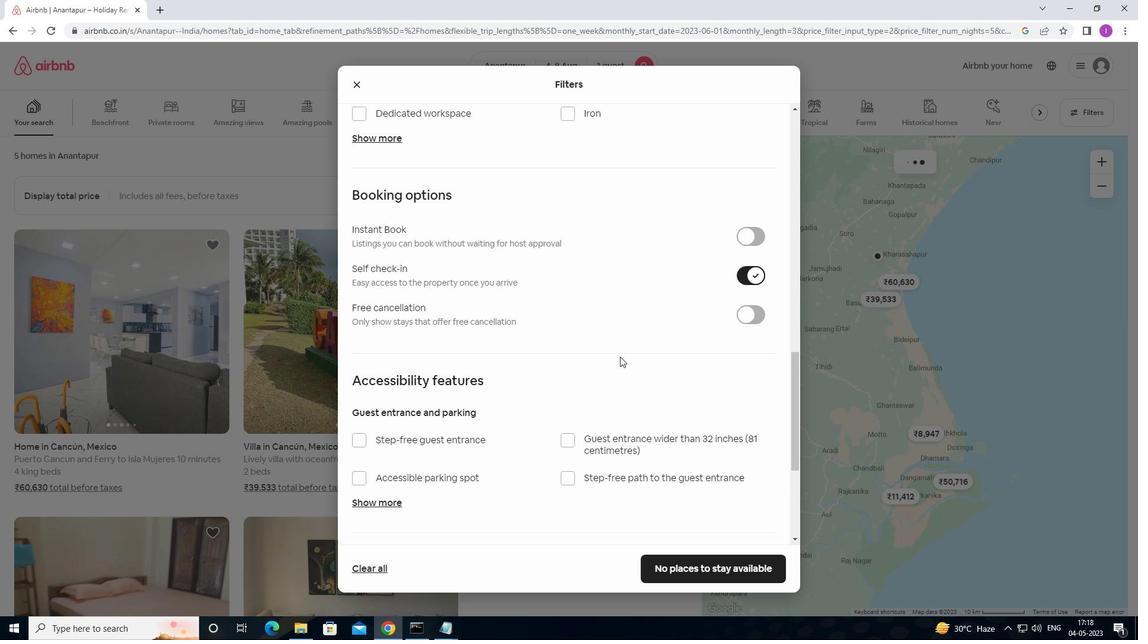 
Action: Mouse moved to (556, 397)
Screenshot: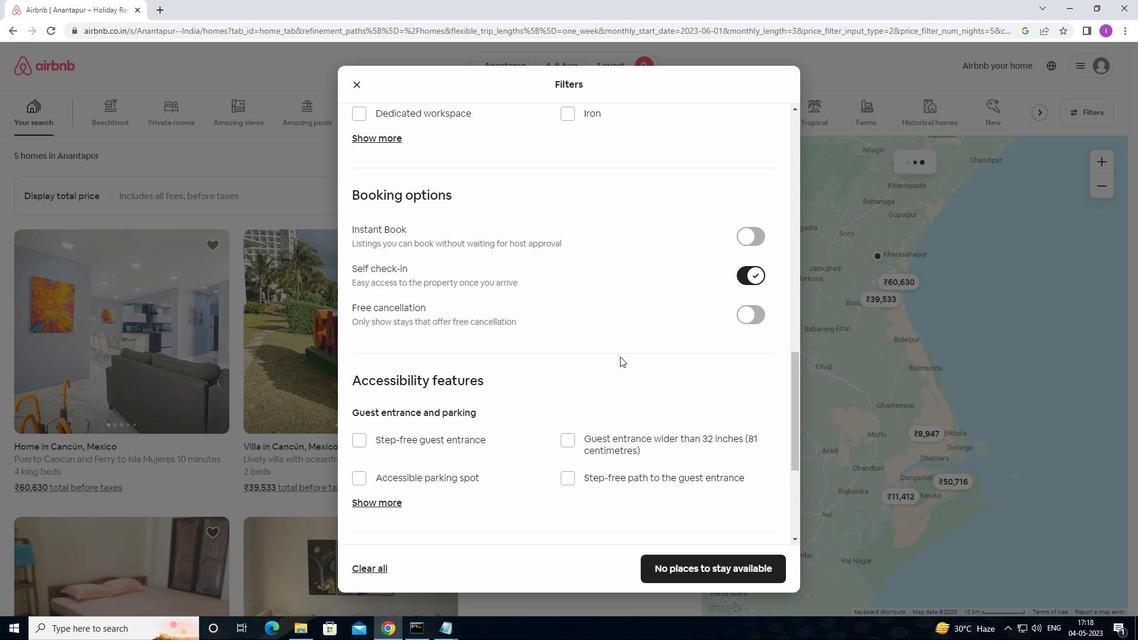 
Action: Mouse scrolled (556, 396) with delta (0, 0)
Screenshot: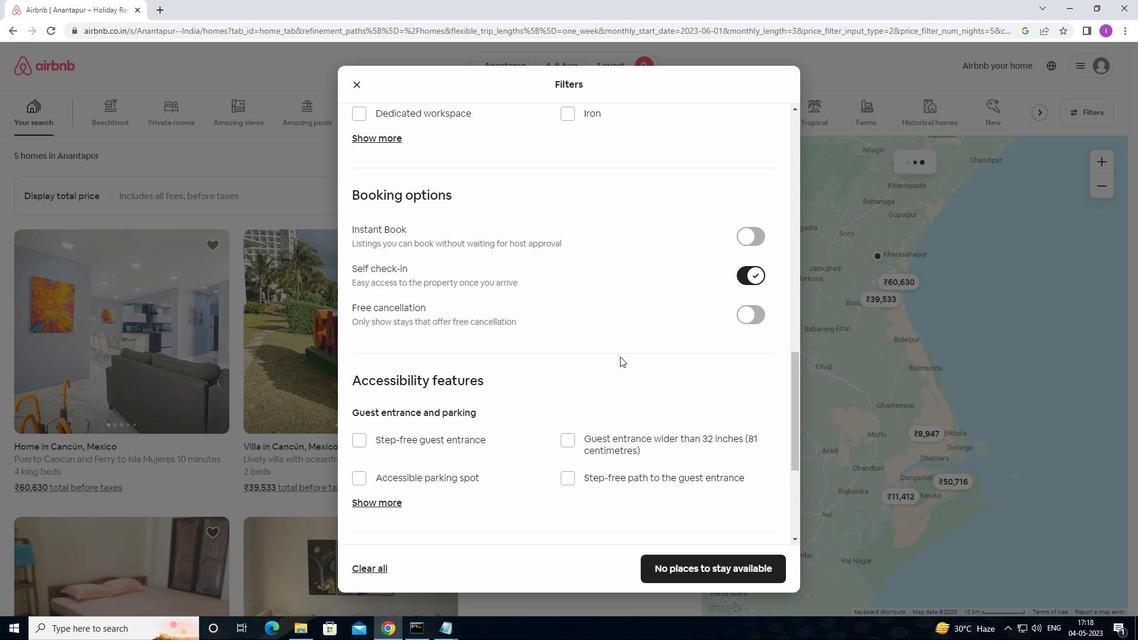 
Action: Mouse moved to (548, 397)
Screenshot: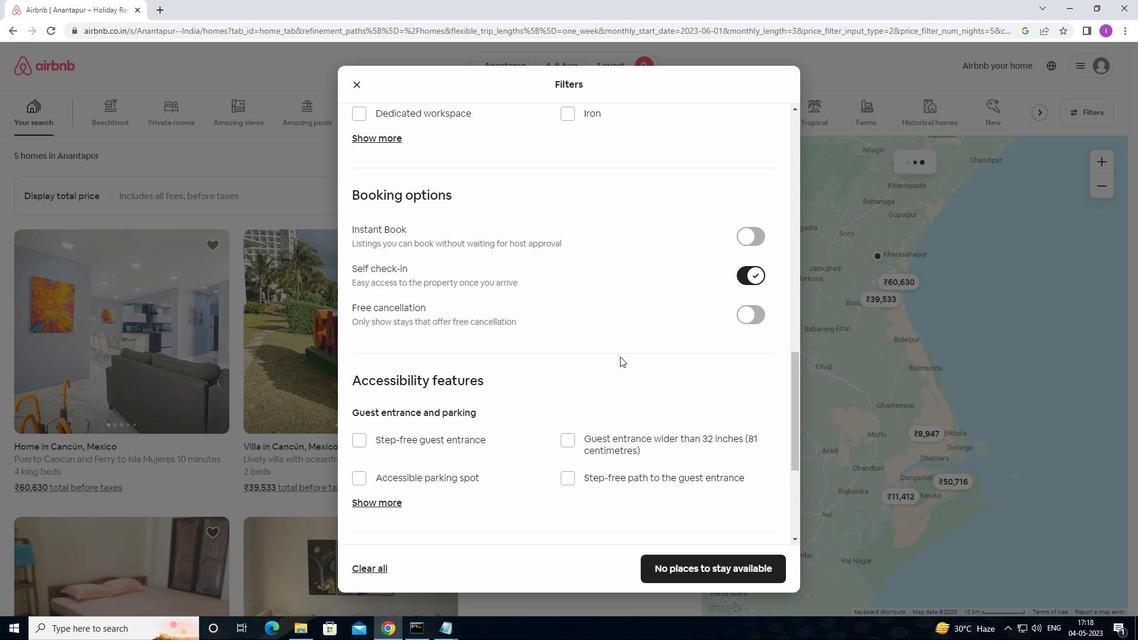 
Action: Mouse scrolled (548, 397) with delta (0, 0)
Screenshot: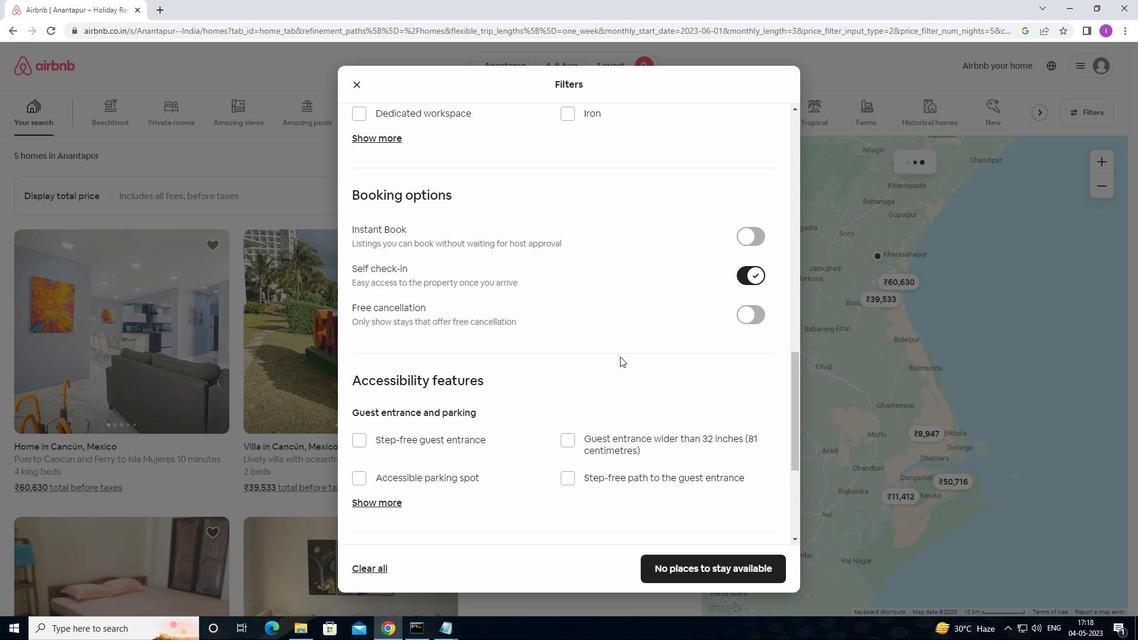 
Action: Mouse moved to (531, 401)
Screenshot: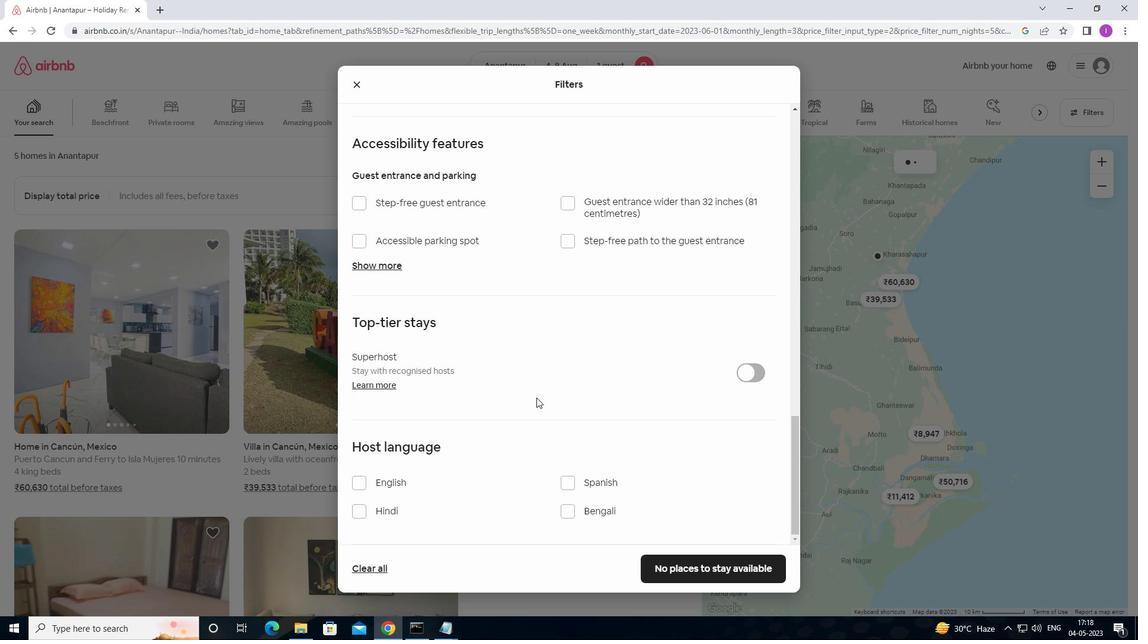 
Action: Mouse scrolled (531, 401) with delta (0, 0)
Screenshot: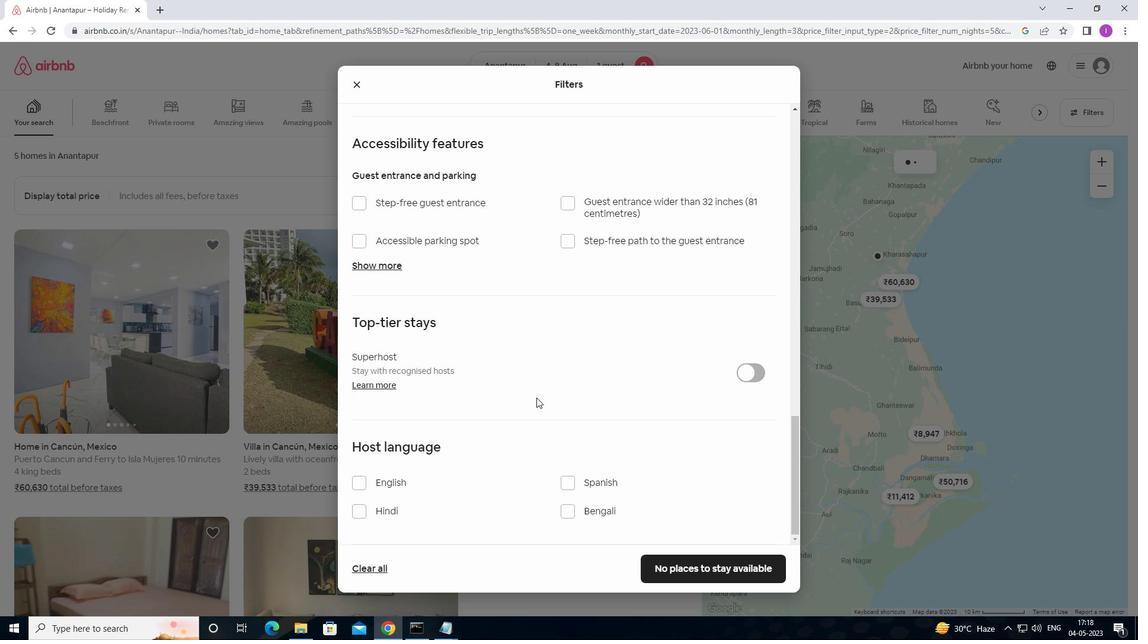 
Action: Mouse moved to (530, 403)
Screenshot: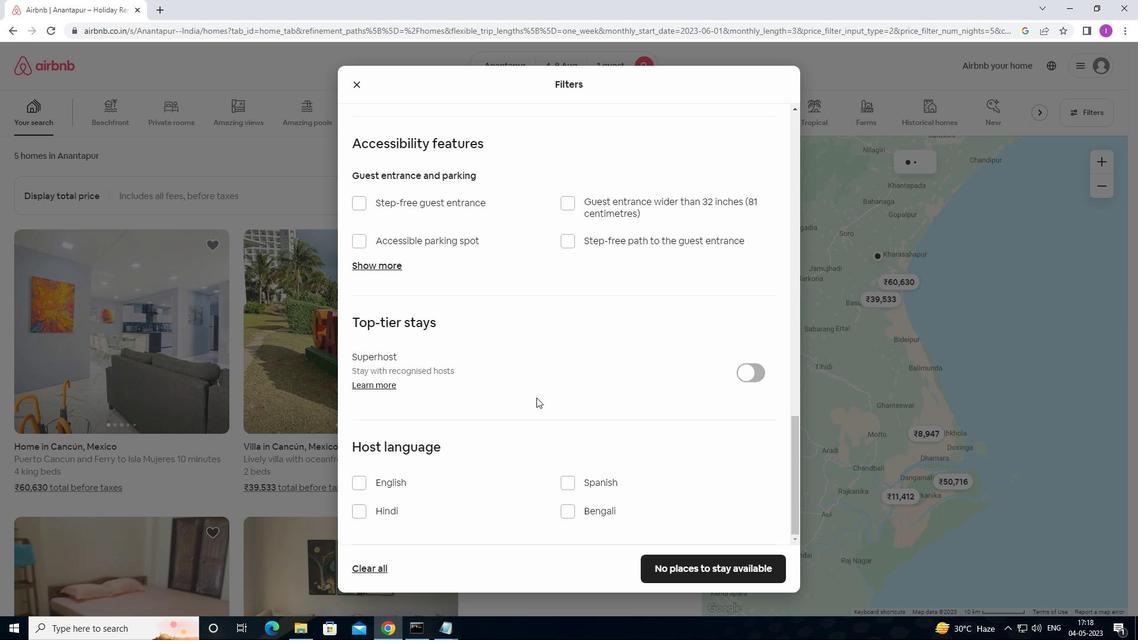 
Action: Mouse scrolled (530, 403) with delta (0, 0)
Screenshot: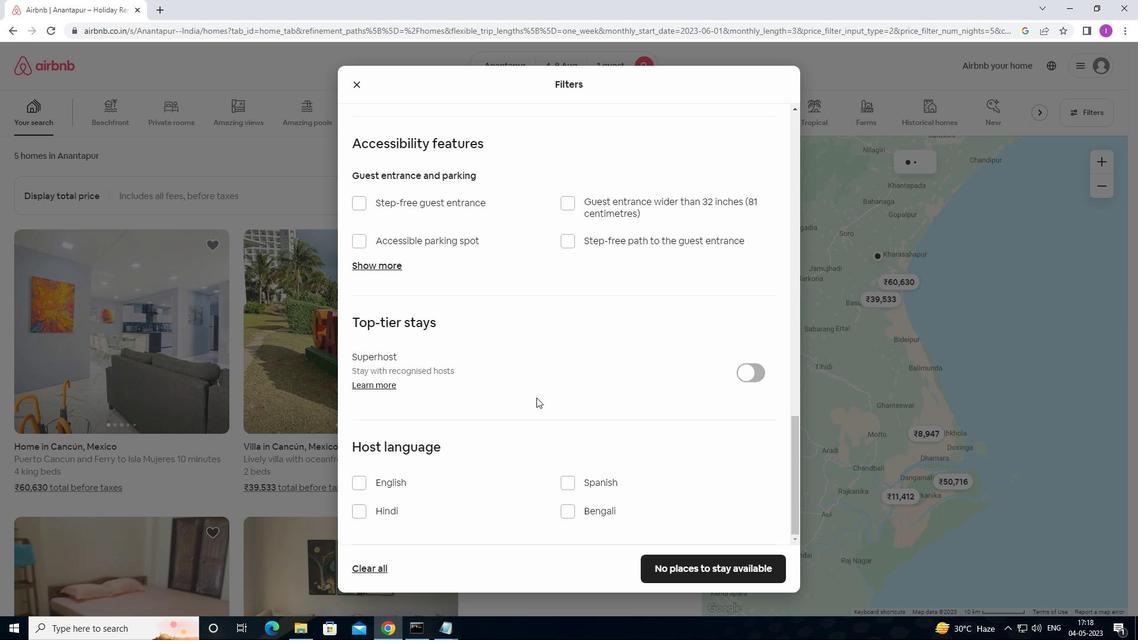 
Action: Mouse moved to (530, 403)
Screenshot: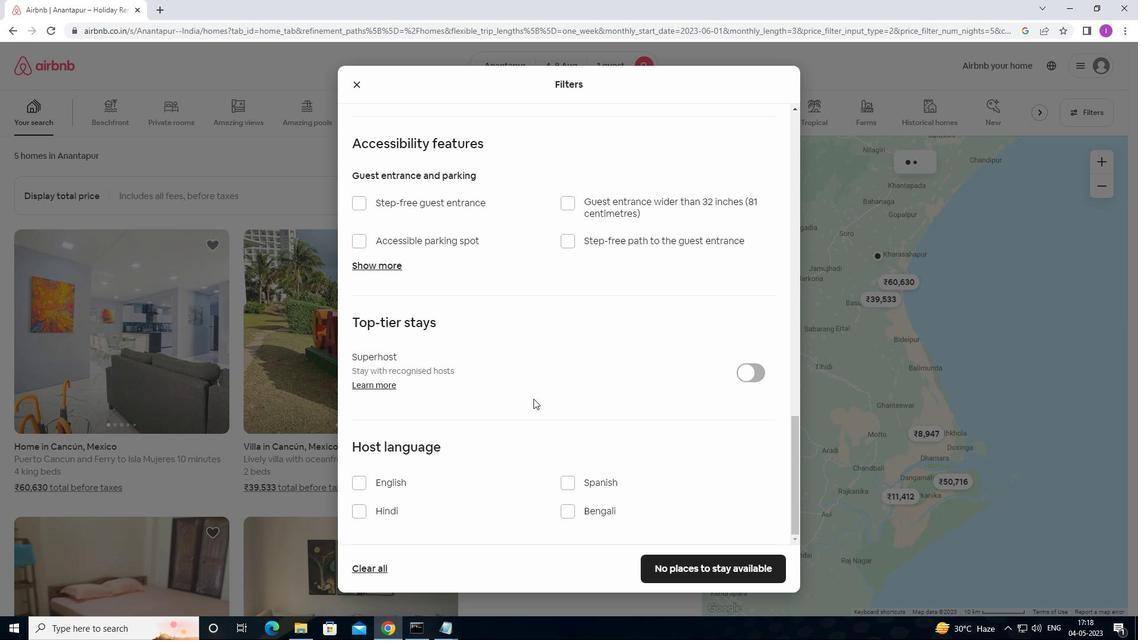 
Action: Mouse scrolled (530, 403) with delta (0, 0)
Screenshot: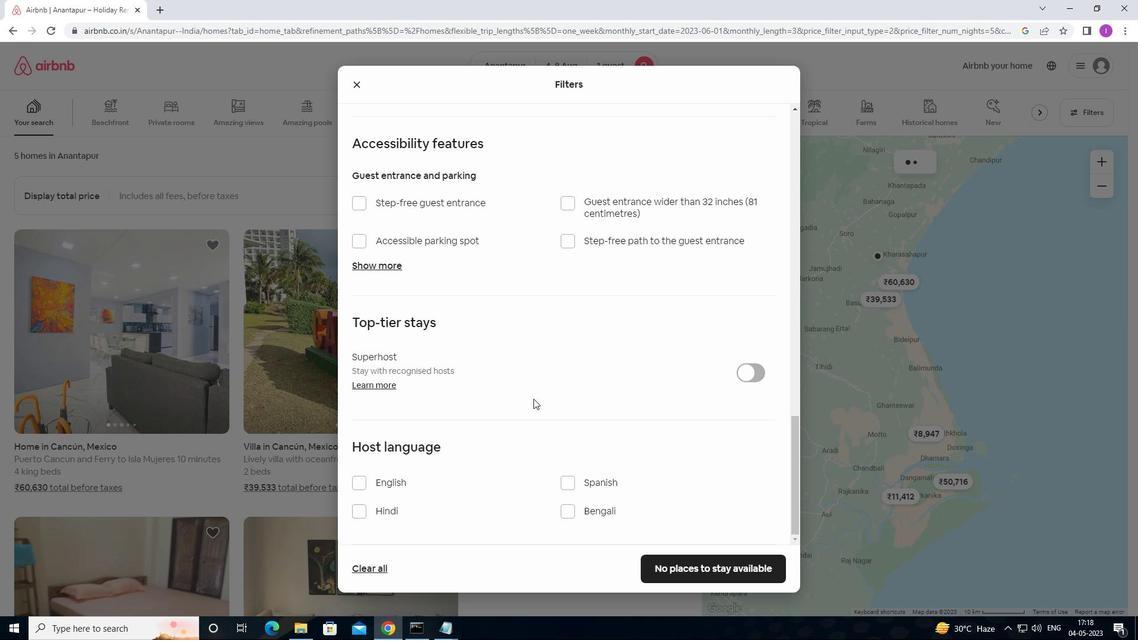 
Action: Mouse scrolled (530, 403) with delta (0, 0)
Screenshot: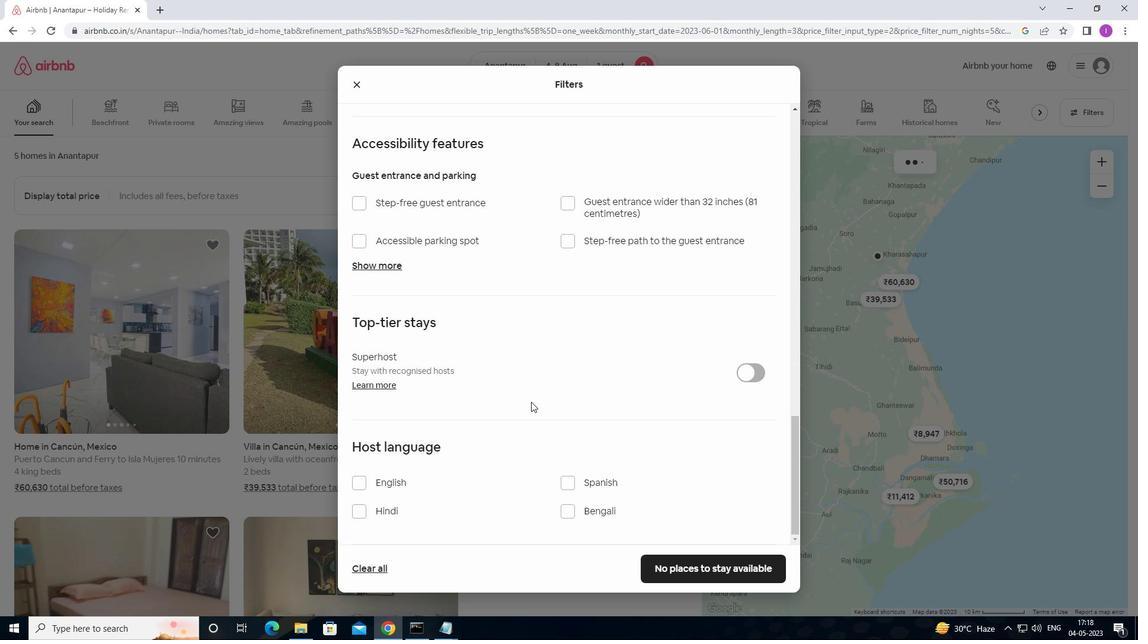 
Action: Mouse moved to (354, 480)
Screenshot: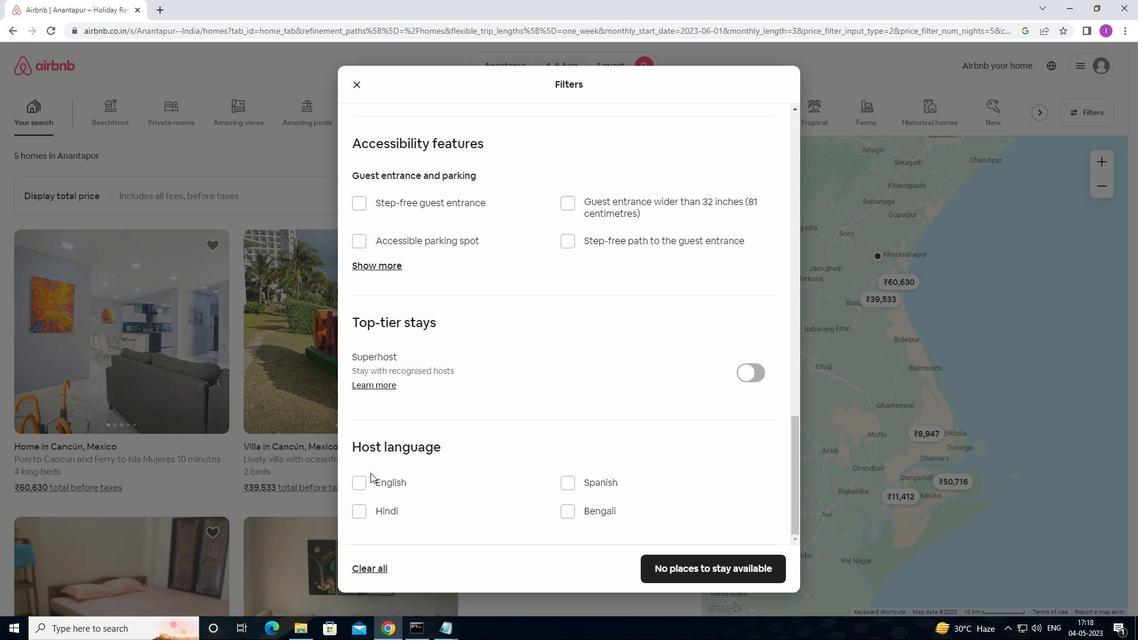 
Action: Mouse pressed left at (354, 480)
Screenshot: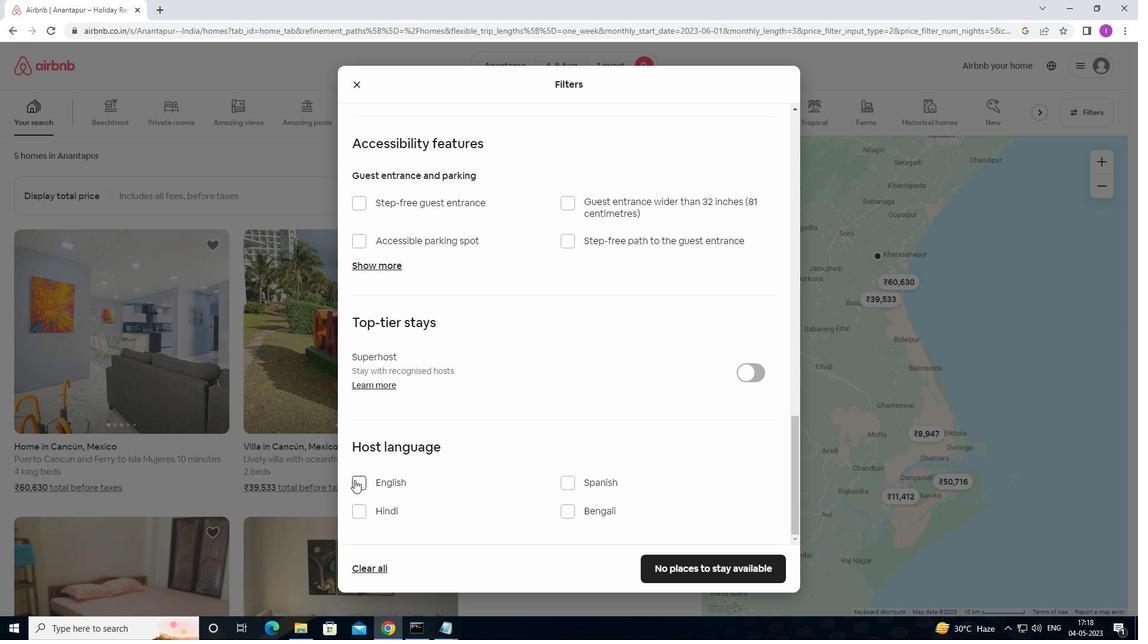 
Action: Mouse moved to (674, 566)
Screenshot: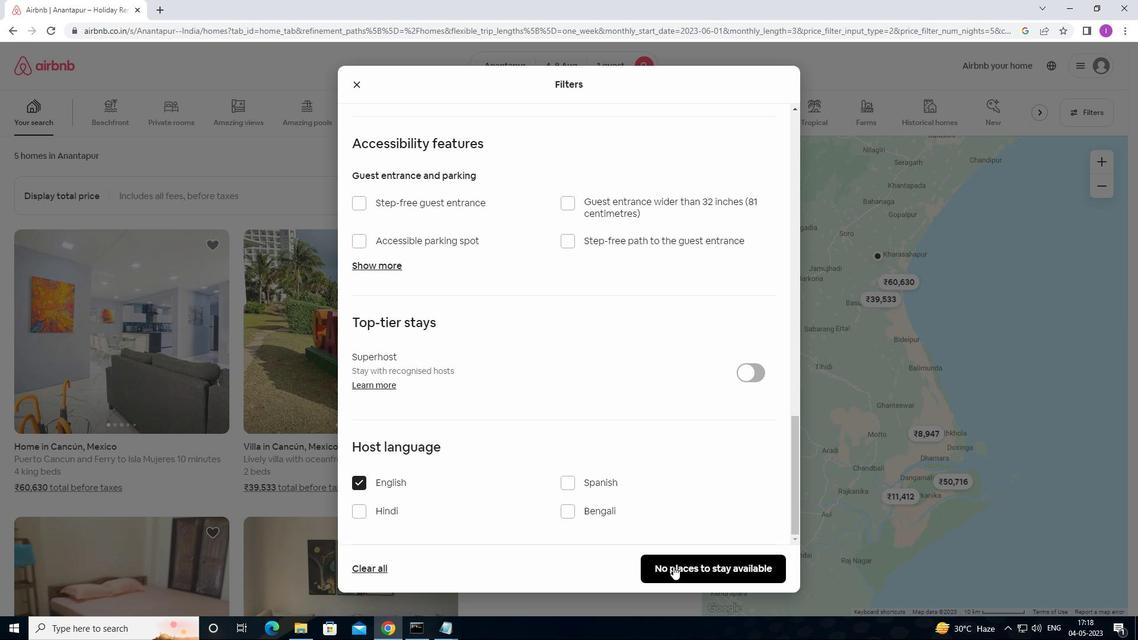 
Action: Mouse pressed left at (674, 566)
Screenshot: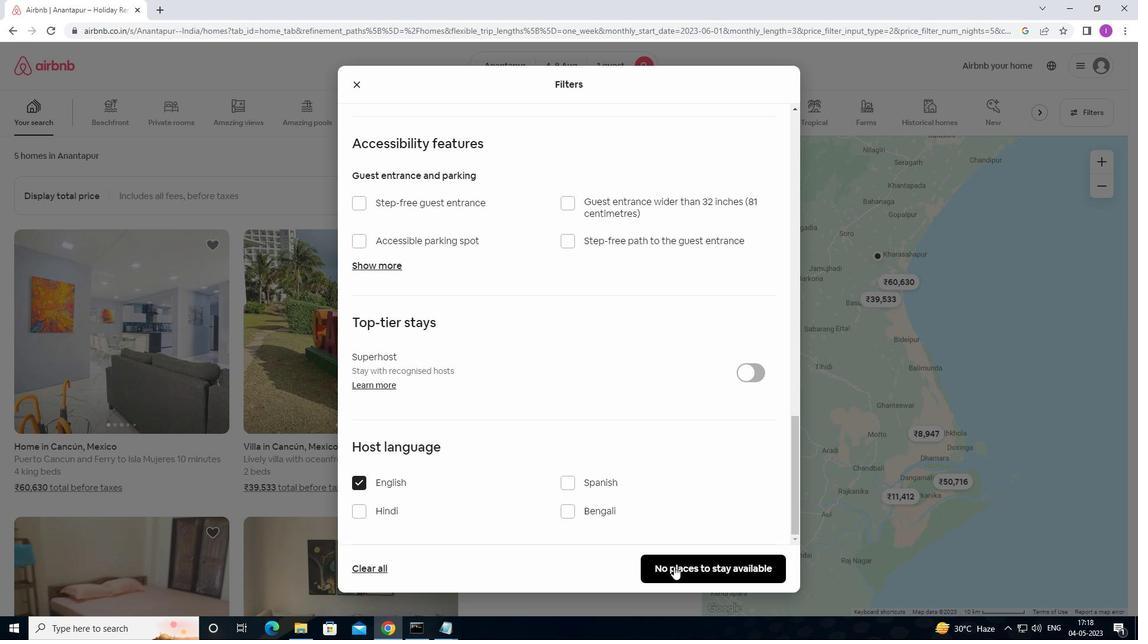 
Action: Mouse moved to (681, 564)
Screenshot: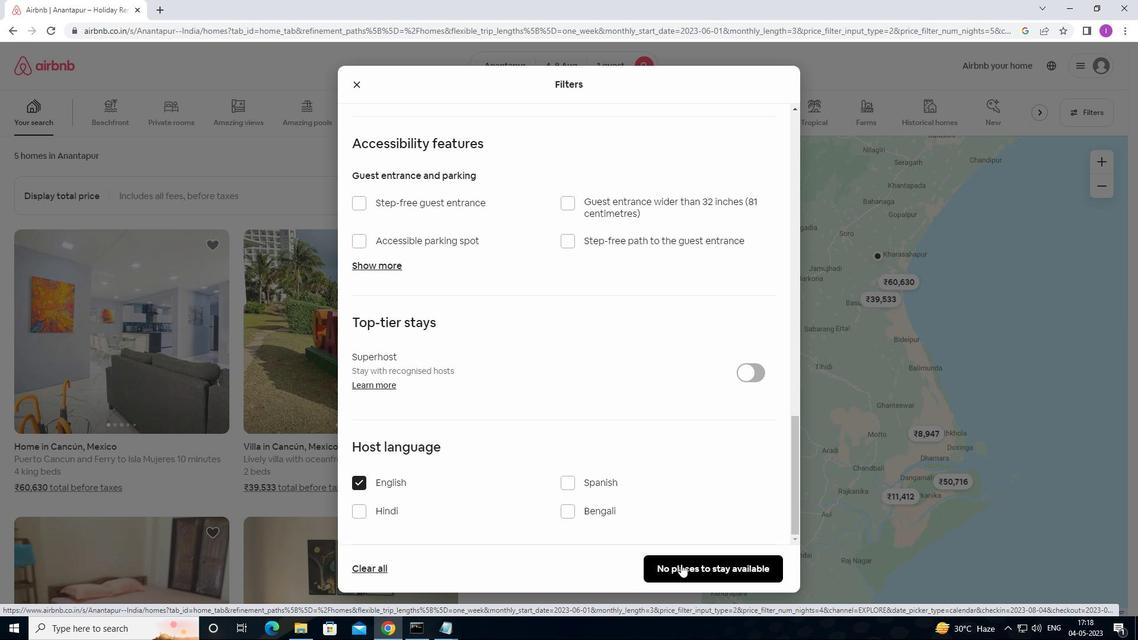 
Action: Mouse pressed left at (681, 564)
Screenshot: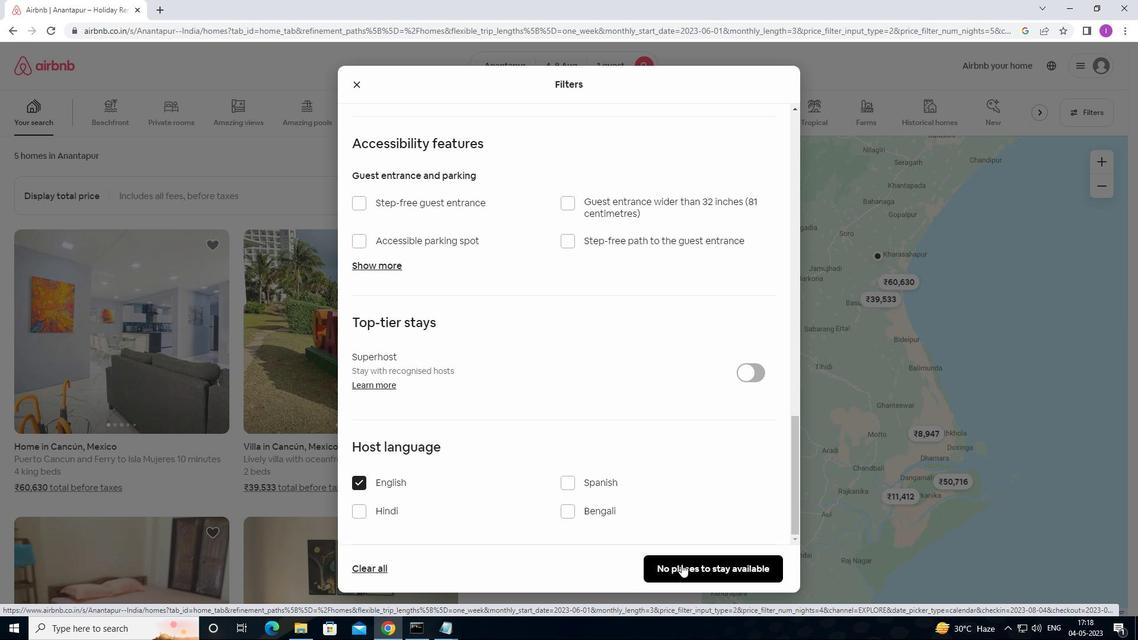 
Action: Mouse moved to (684, 549)
Screenshot: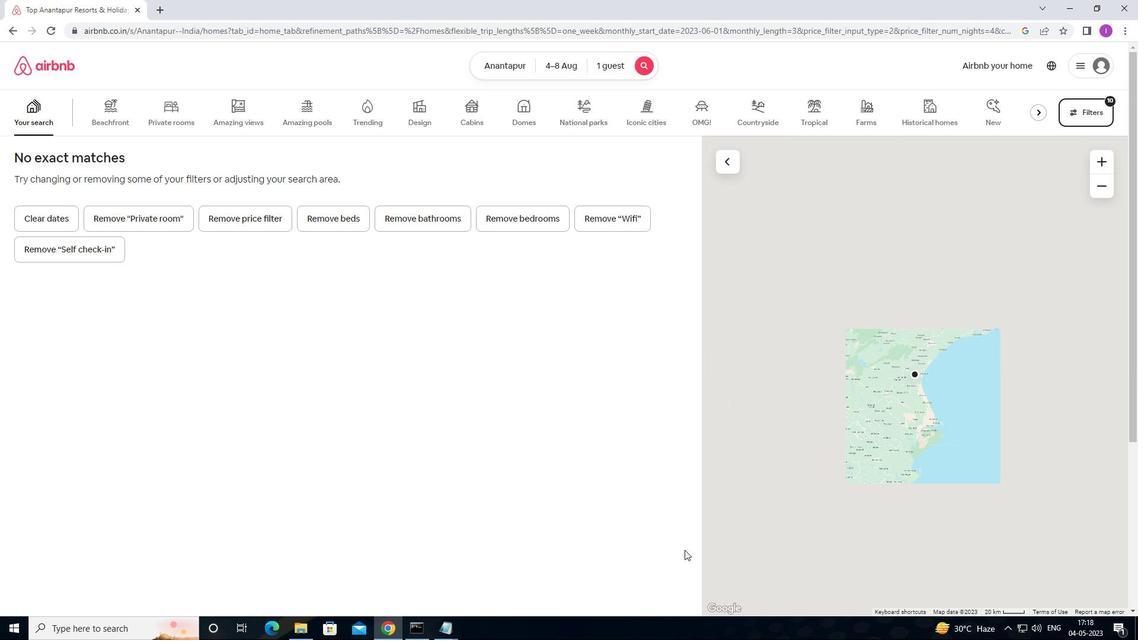 
